 Task: Look for space in Winter Gardens, United States from 6th September, 2023 to 15th September, 2023 for 6 adults in price range Rs.8000 to Rs.12000. Place can be entire place or private room with 6 bedrooms having 6 beds and 6 bathrooms. Property type can be house, flat, guest house. Amenities needed are: wifi, TV, free parkinig on premises, gym, breakfast. Booking option can be shelf check-in. Required host language is English.
Action: Mouse moved to (526, 127)
Screenshot: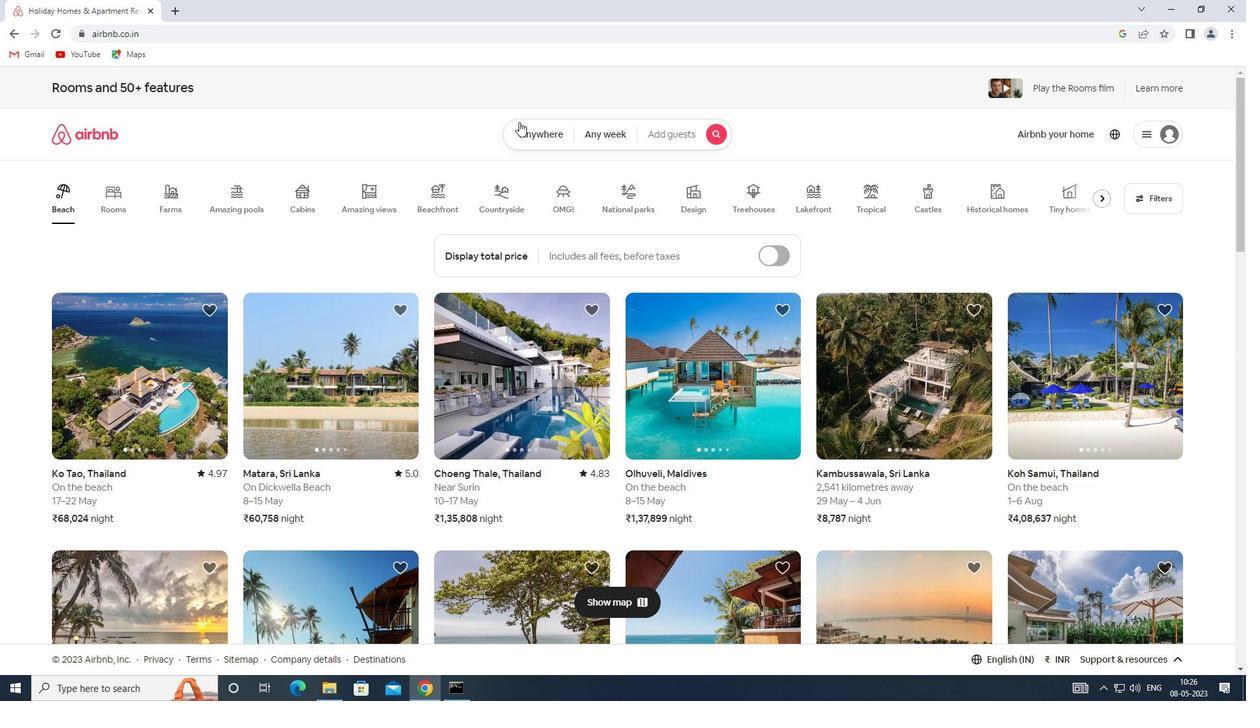 
Action: Mouse pressed left at (526, 127)
Screenshot: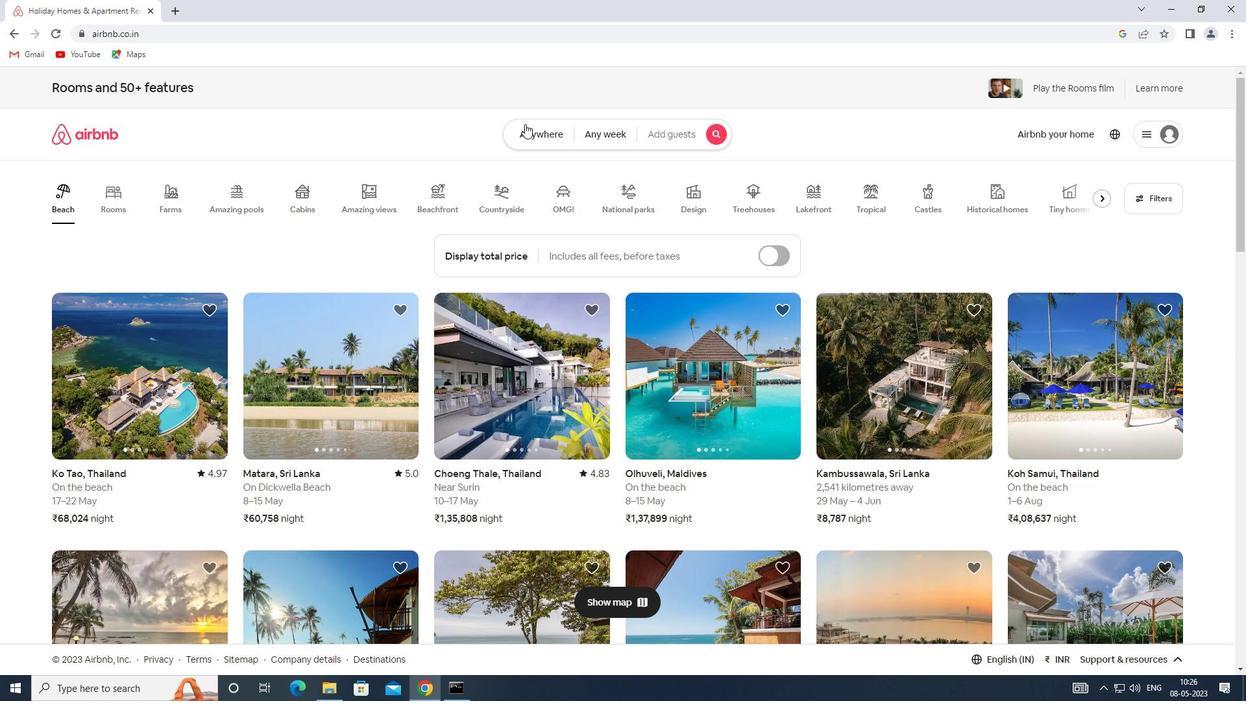 
Action: Mouse moved to (396, 187)
Screenshot: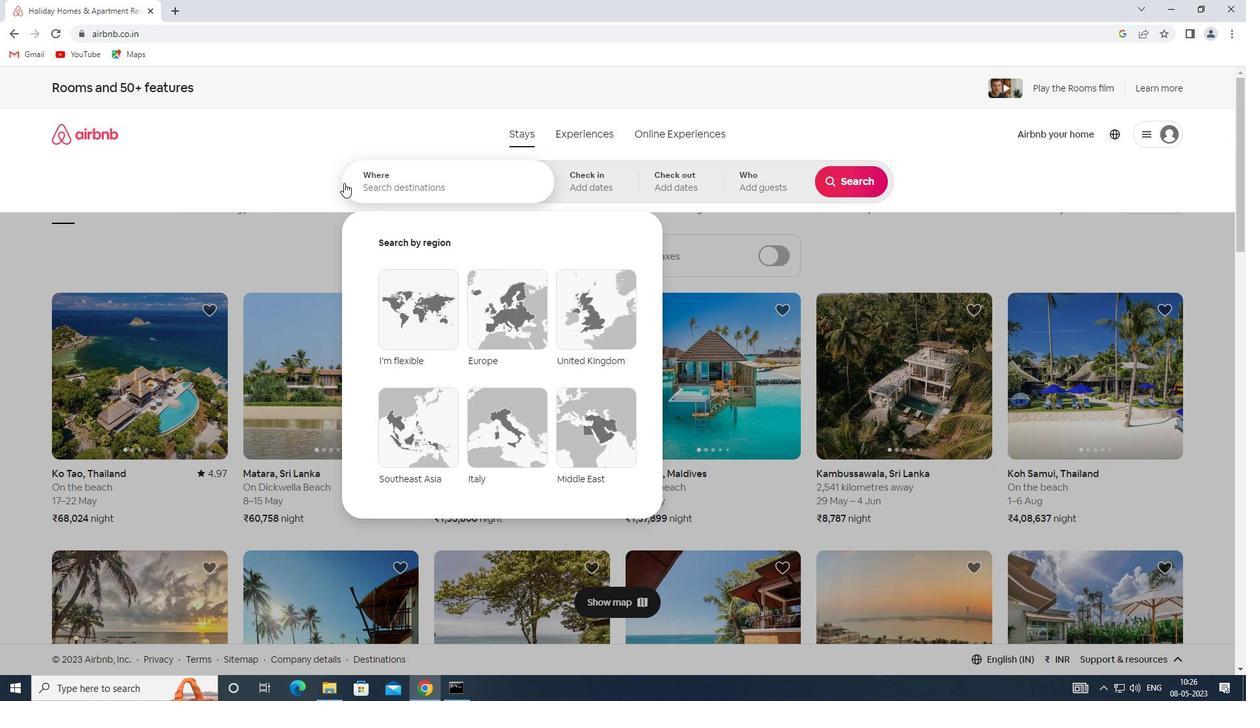 
Action: Mouse pressed left at (396, 187)
Screenshot: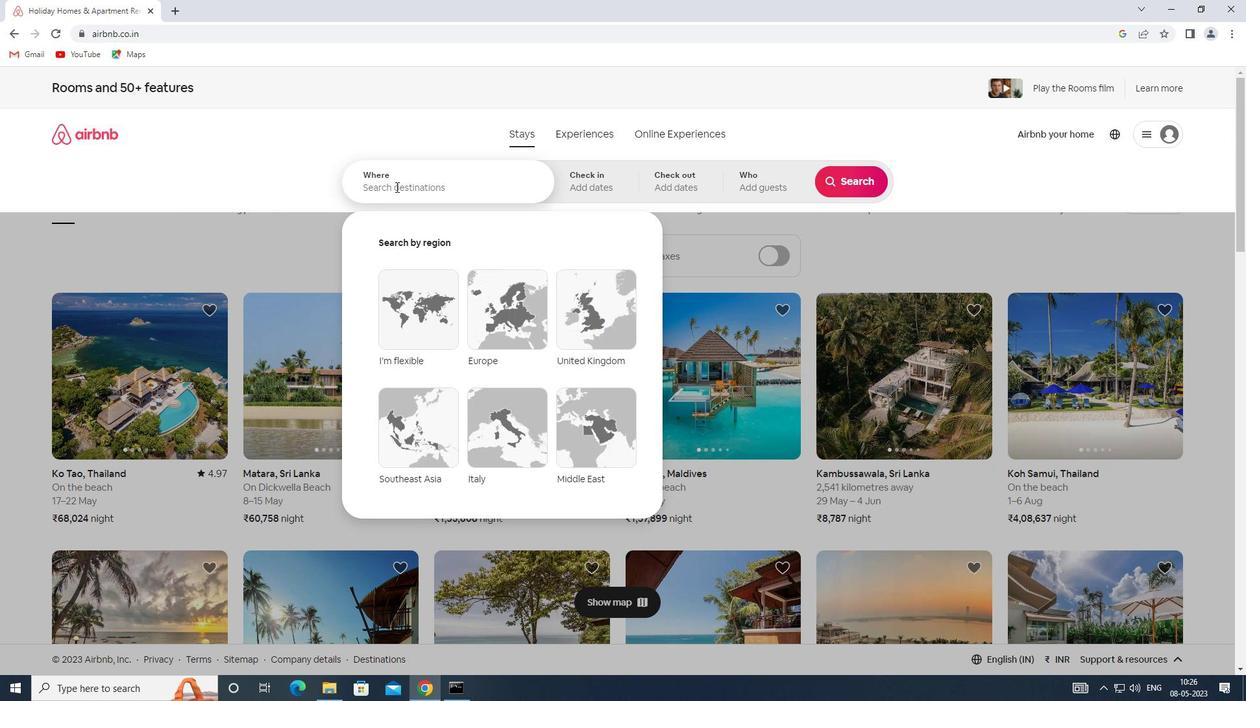
Action: Key pressed <Key.shift><Key.shift><Key.shift><Key.shift><Key.shift><Key.shift><Key.shift><Key.shift><Key.shift><Key.shift><Key.shift><Key.shift><Key.shift><Key.shift><Key.shift><Key.shift>SPACE<Key.space>IN<Key.space><Key.shift>WINTER<Key.space><Key.shift><Key.shift><Key.shift><Key.shift>GARDENS,<Key.shift>UNITED<Key.space><Key.shift>STATES
Screenshot: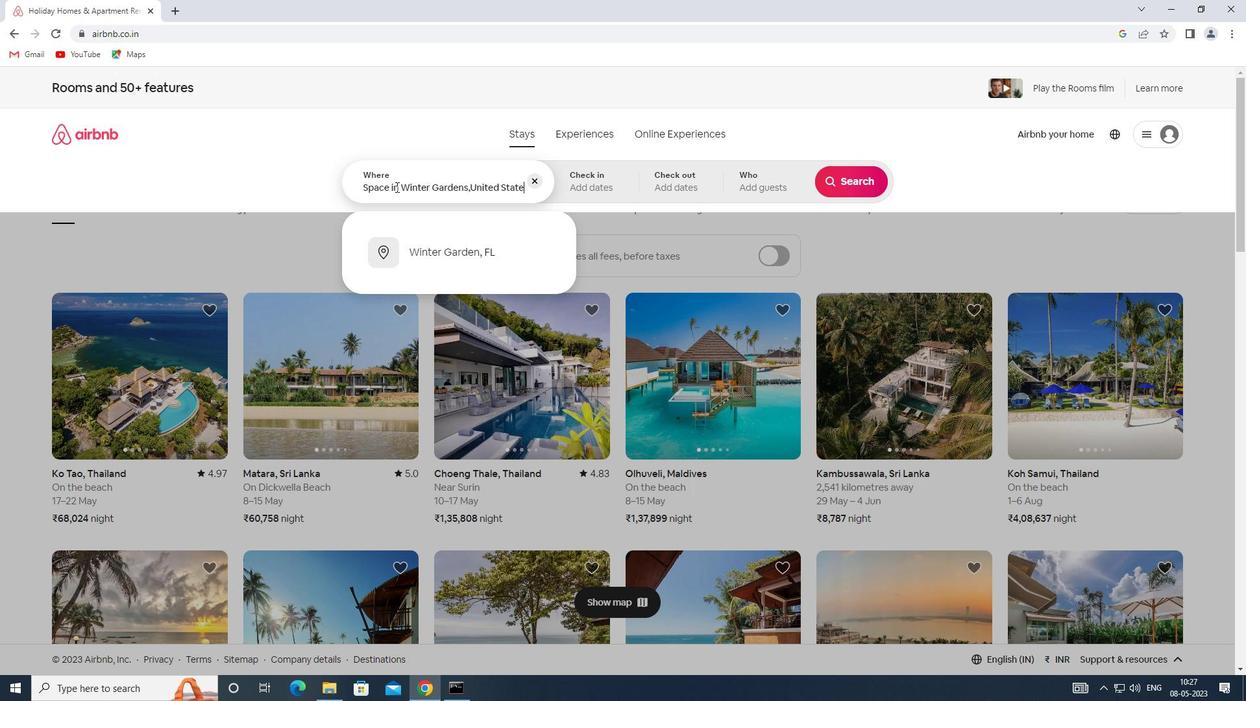 
Action: Mouse moved to (579, 186)
Screenshot: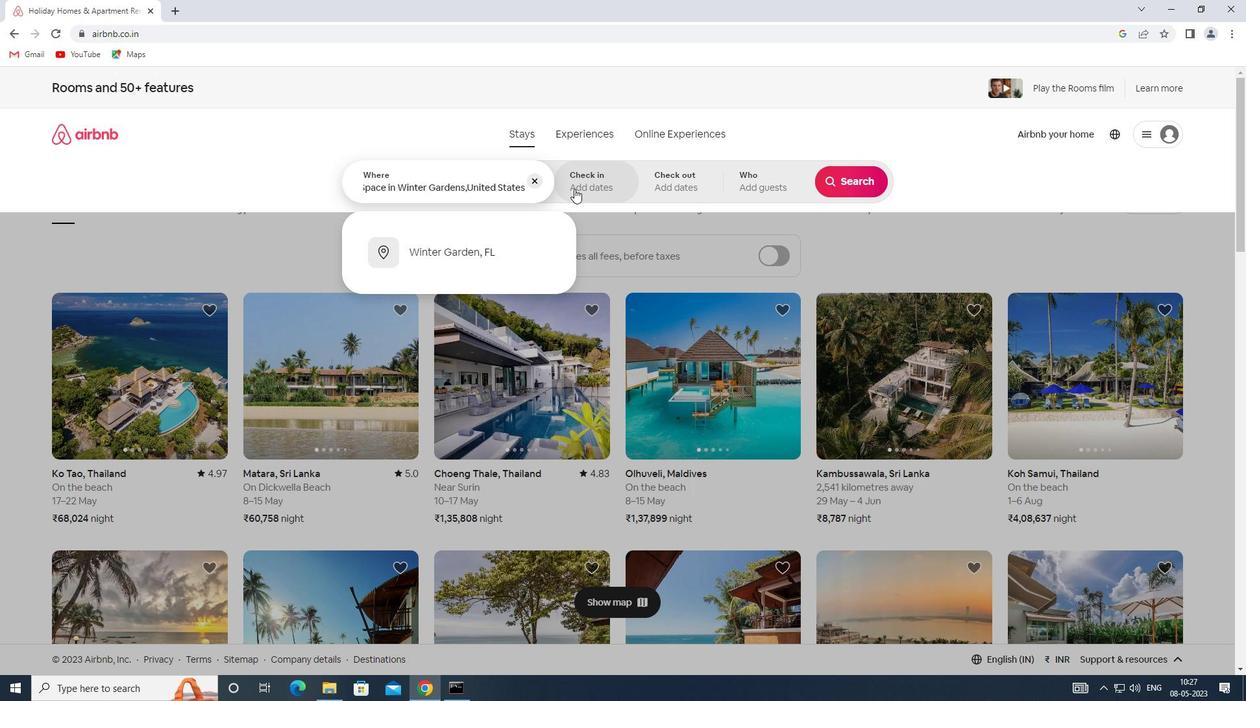 
Action: Mouse pressed left at (579, 186)
Screenshot: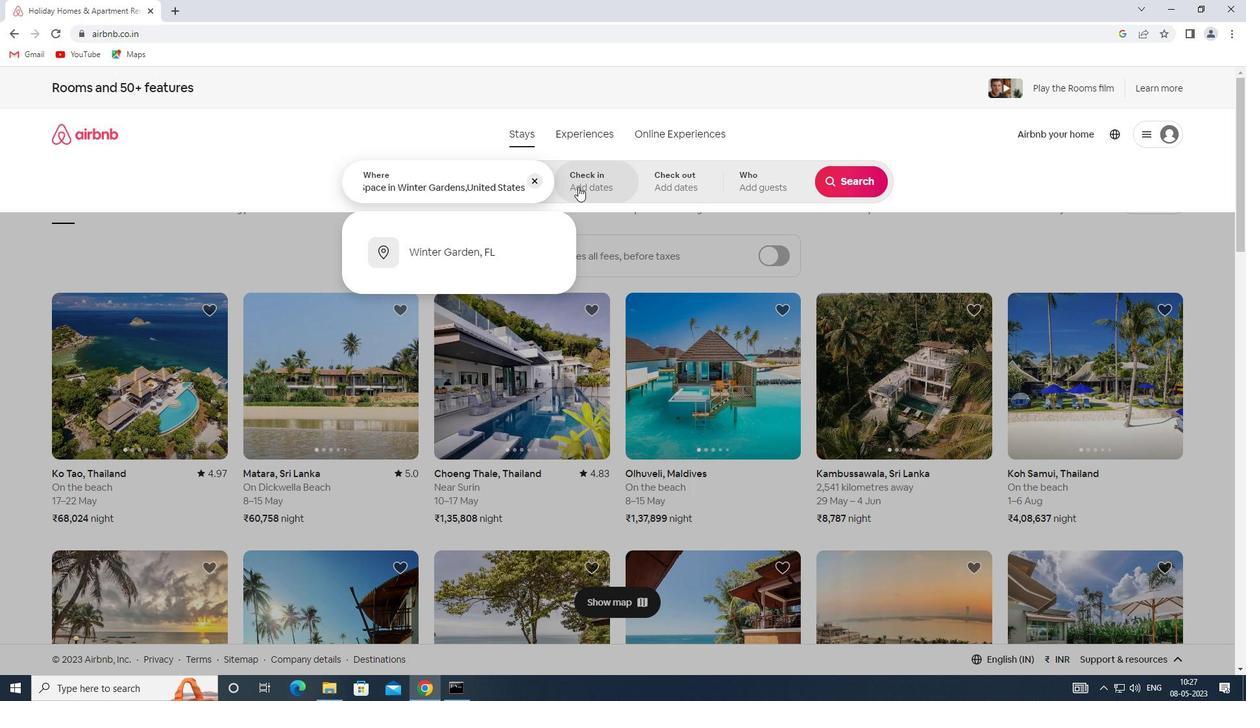 
Action: Mouse moved to (846, 289)
Screenshot: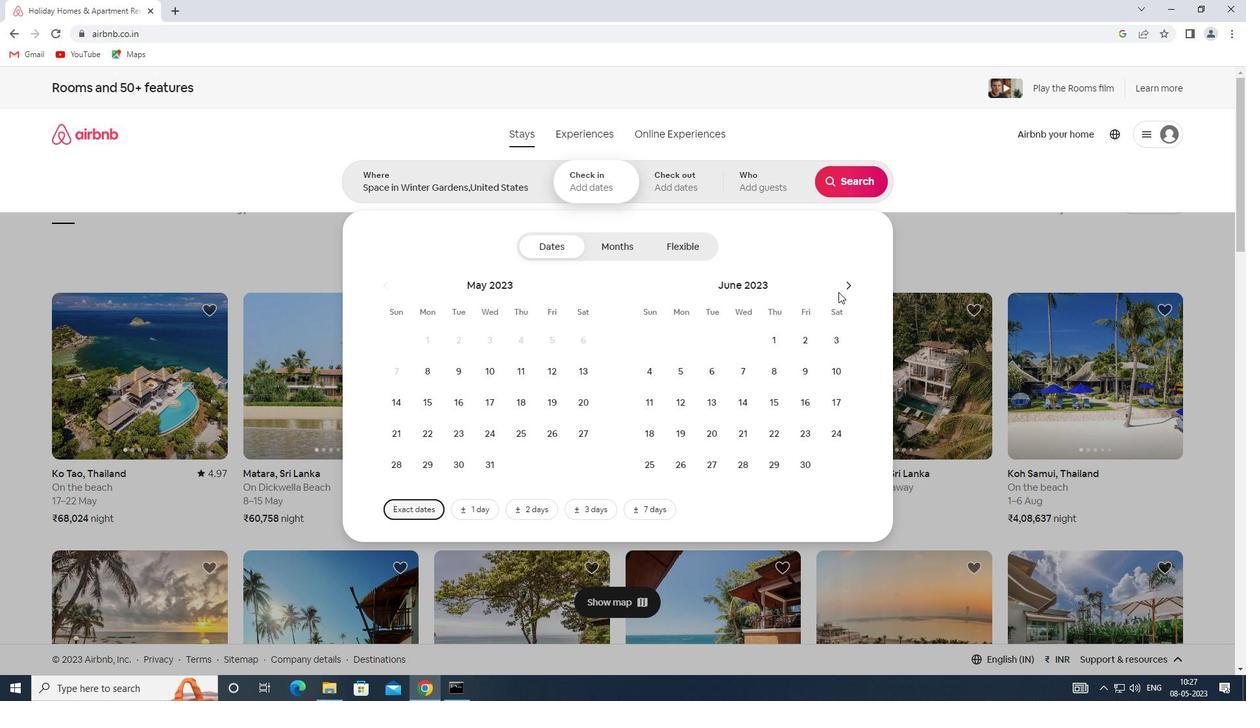 
Action: Mouse pressed left at (846, 289)
Screenshot: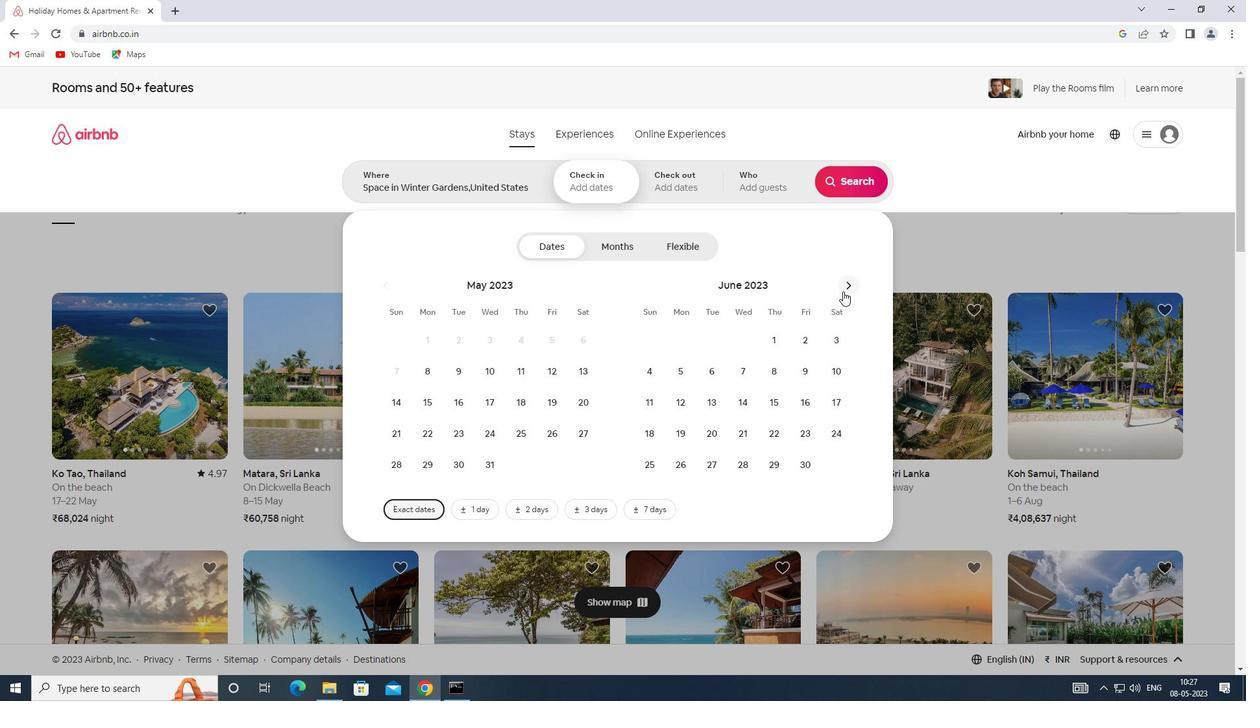 
Action: Mouse moved to (851, 287)
Screenshot: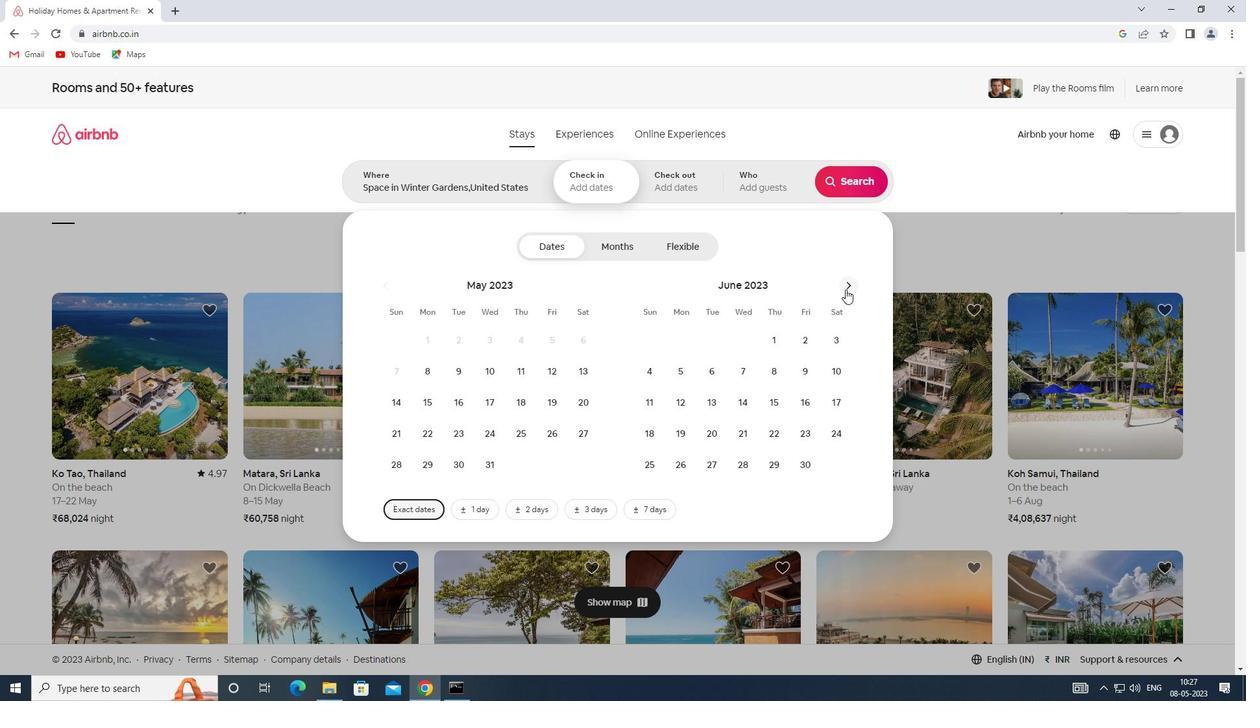 
Action: Mouse pressed left at (851, 287)
Screenshot: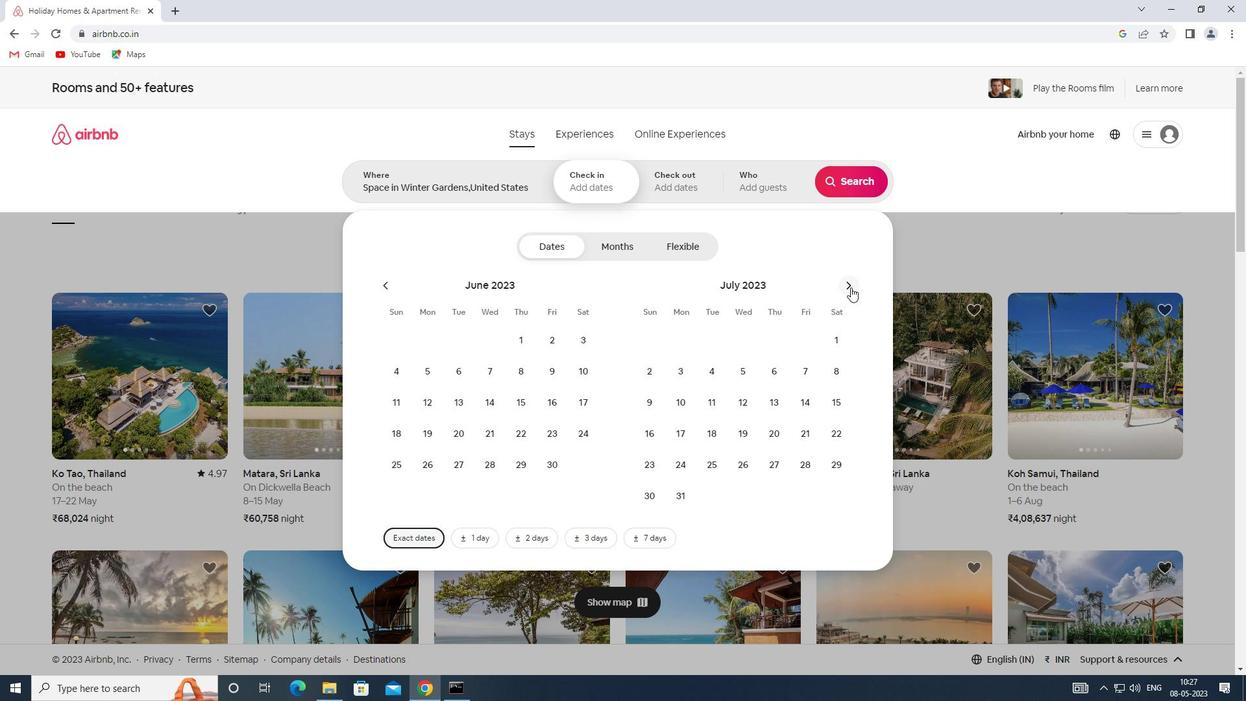 
Action: Mouse moved to (852, 287)
Screenshot: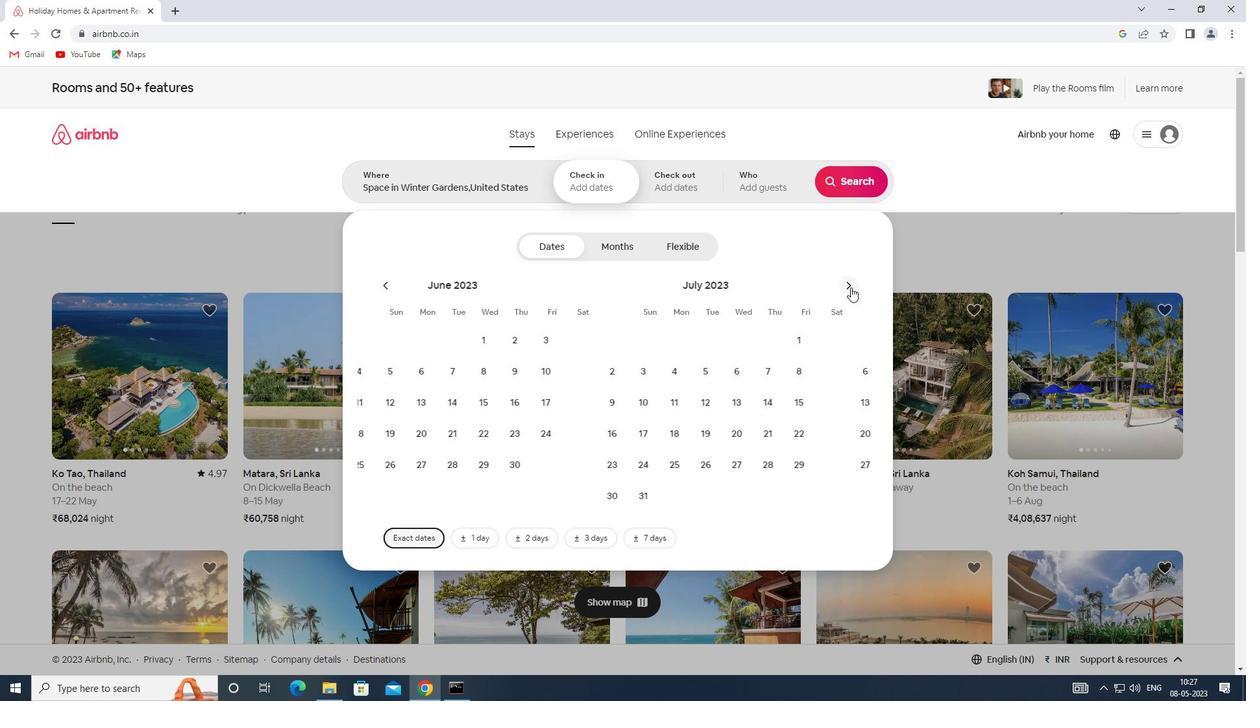 
Action: Mouse pressed left at (852, 287)
Screenshot: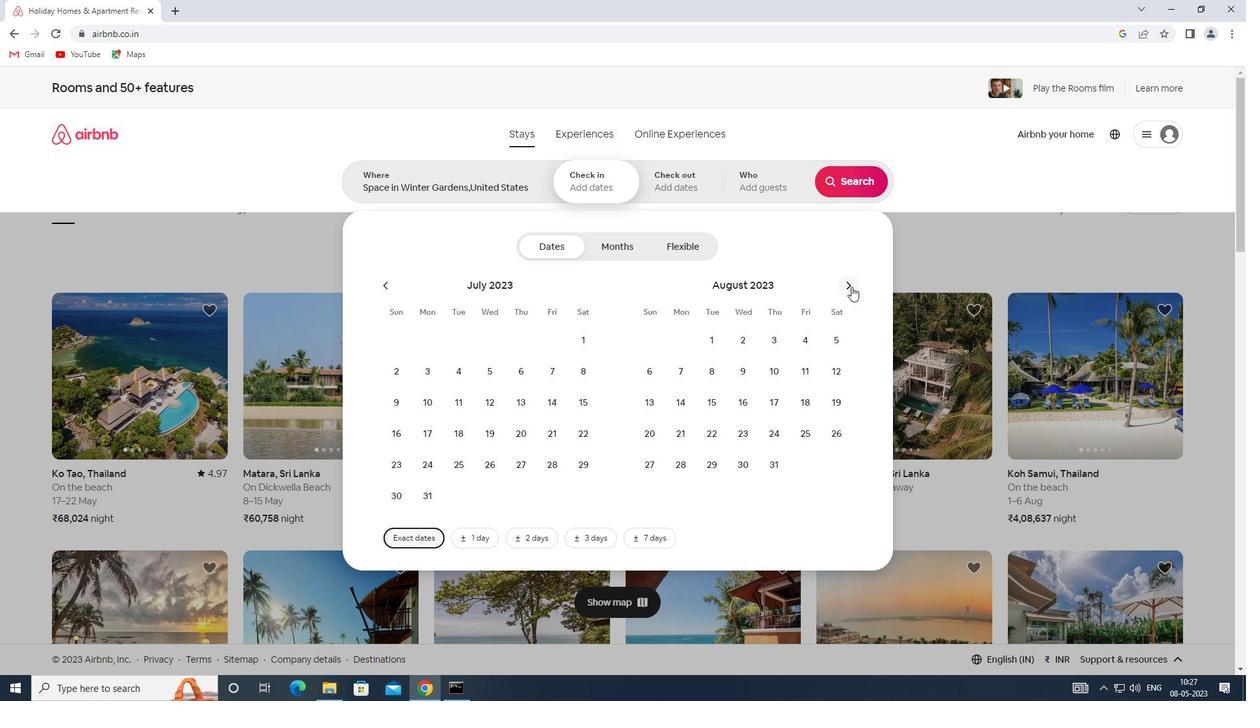
Action: Mouse moved to (746, 377)
Screenshot: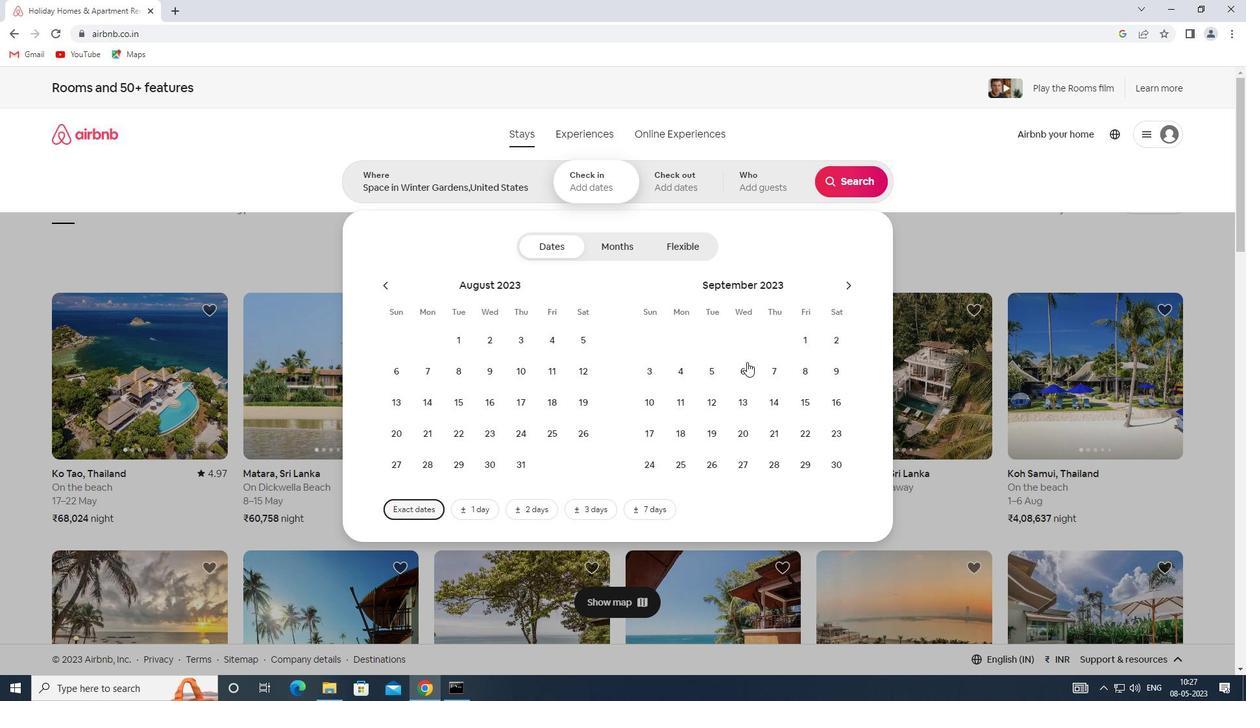 
Action: Mouse pressed left at (746, 377)
Screenshot: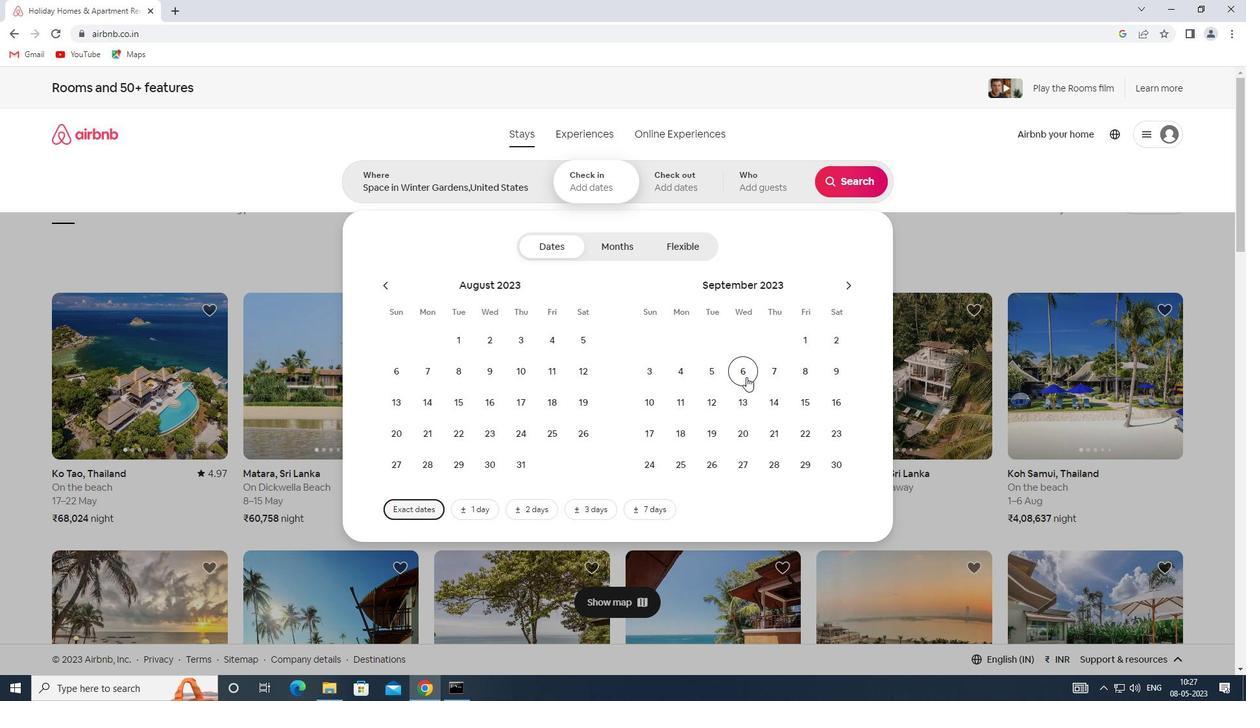 
Action: Mouse moved to (796, 398)
Screenshot: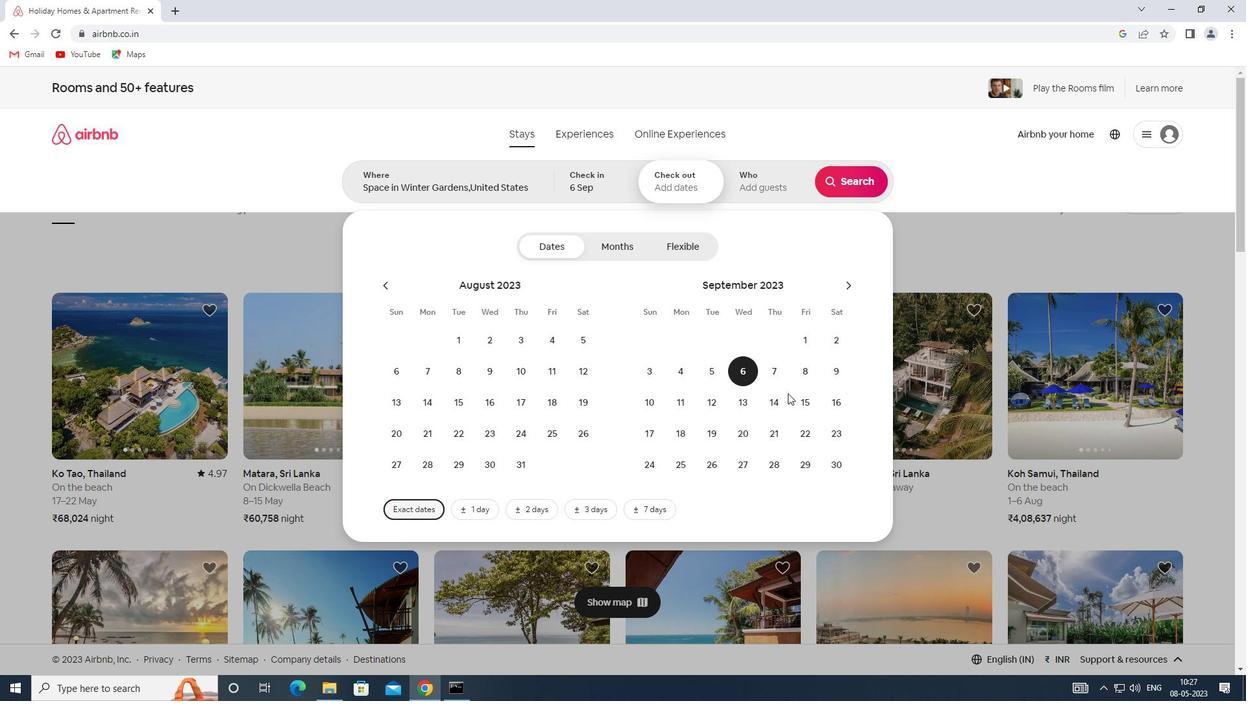 
Action: Mouse pressed left at (796, 398)
Screenshot: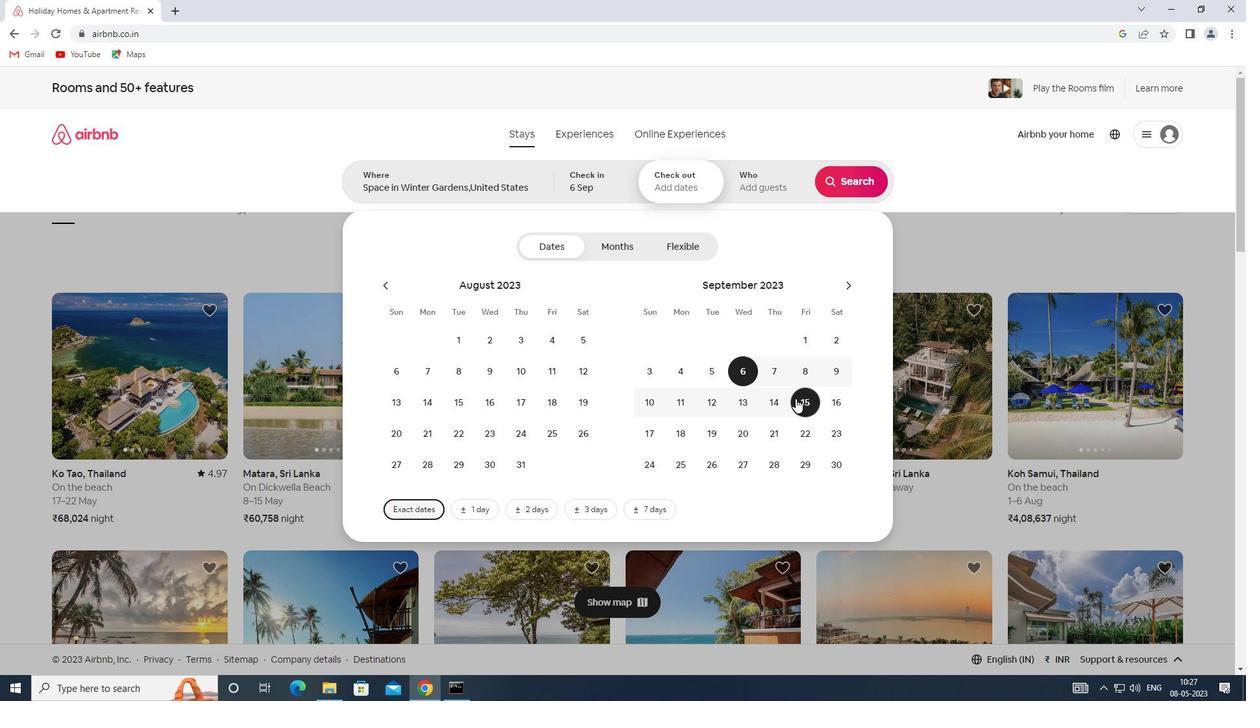
Action: Mouse moved to (753, 172)
Screenshot: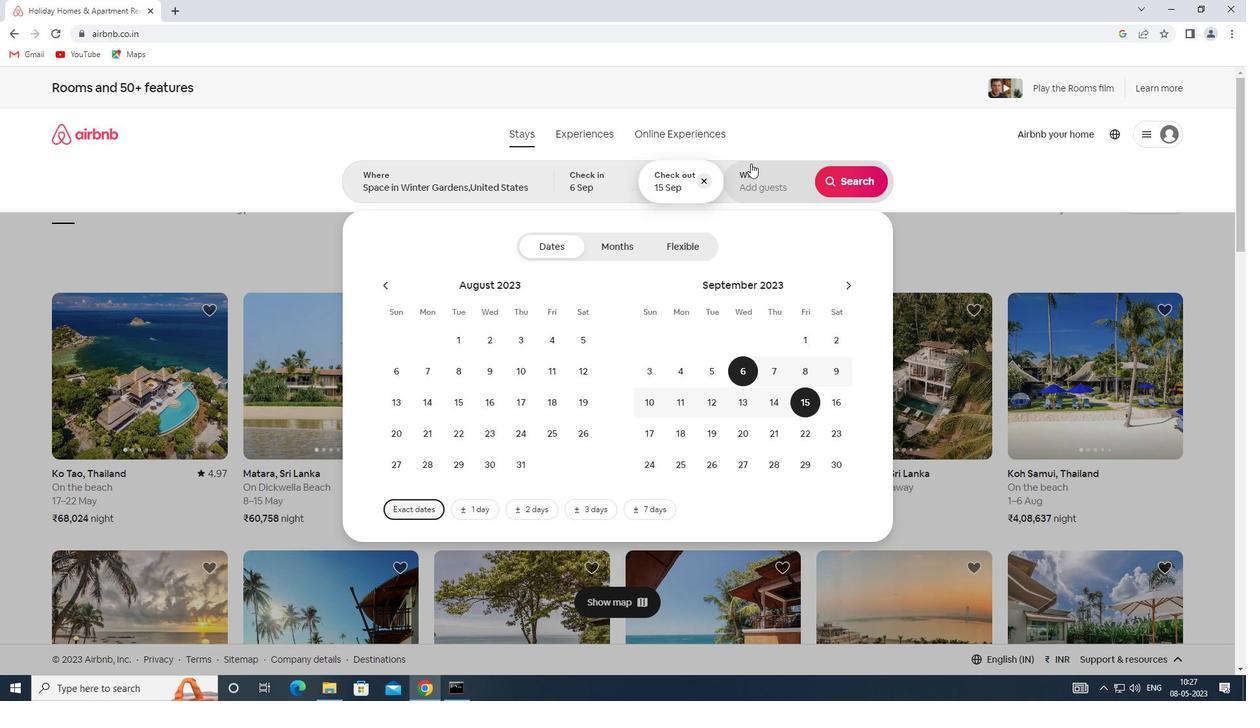 
Action: Mouse pressed left at (753, 172)
Screenshot: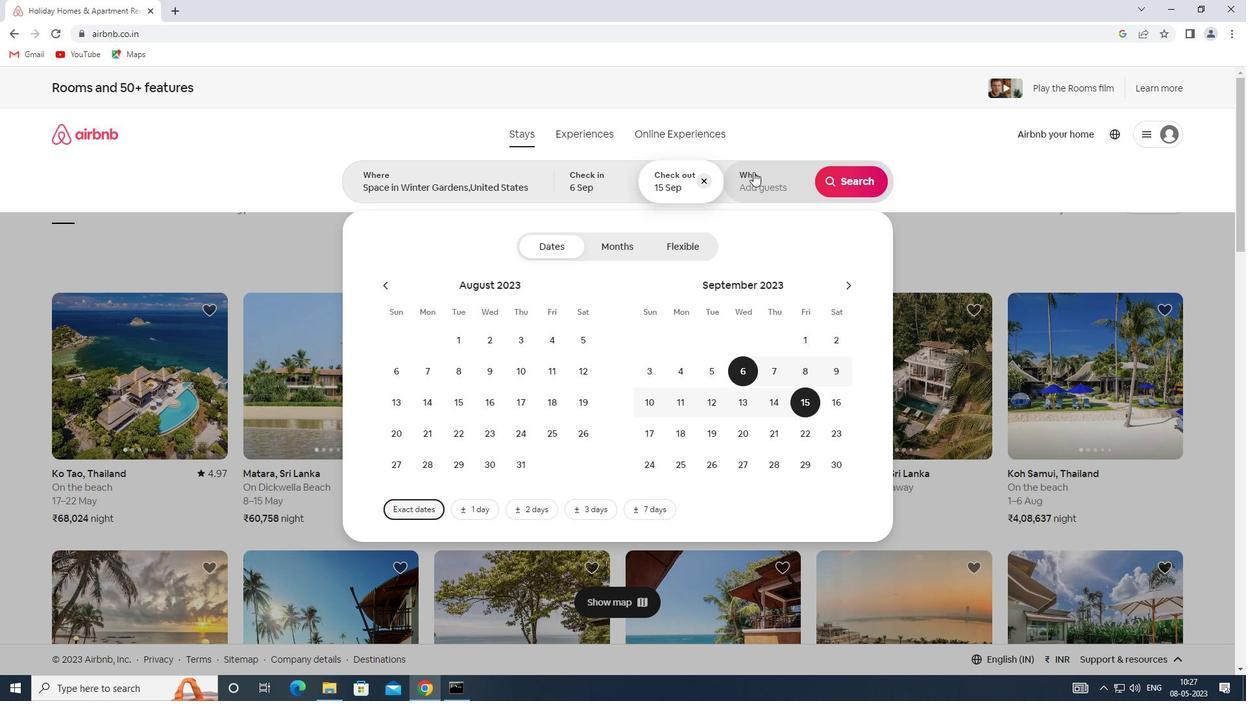 
Action: Mouse moved to (848, 246)
Screenshot: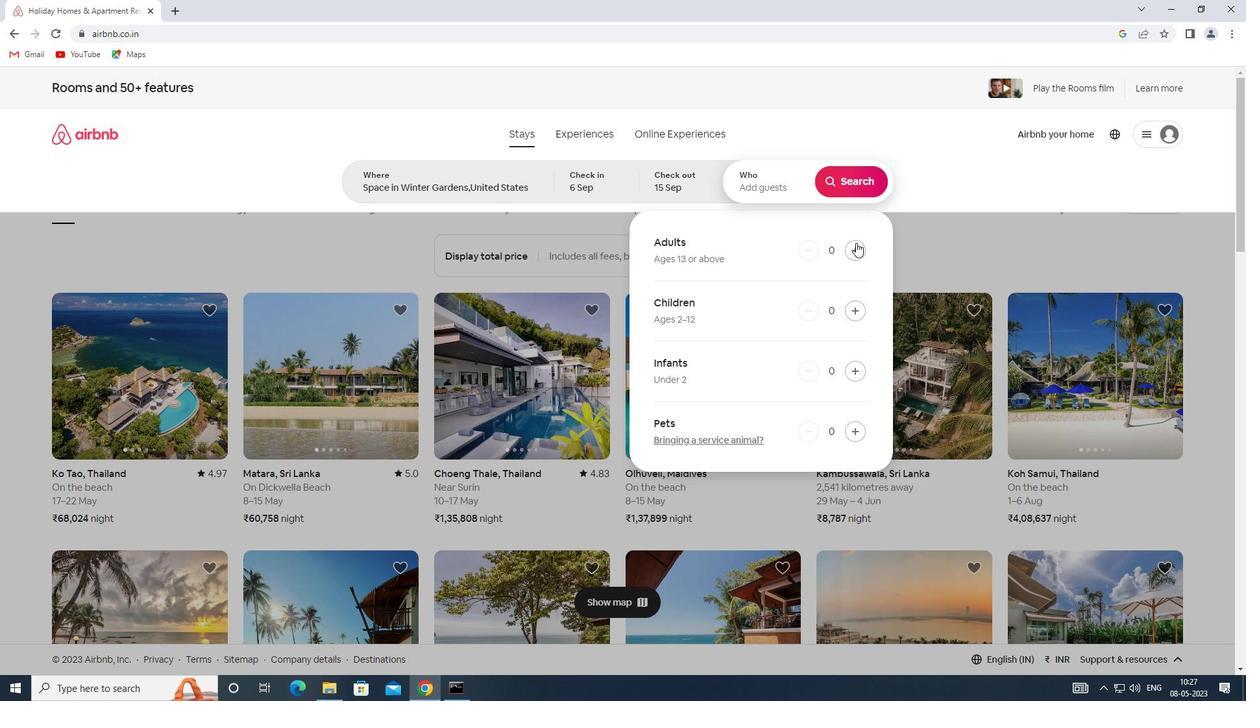 
Action: Mouse pressed left at (848, 246)
Screenshot: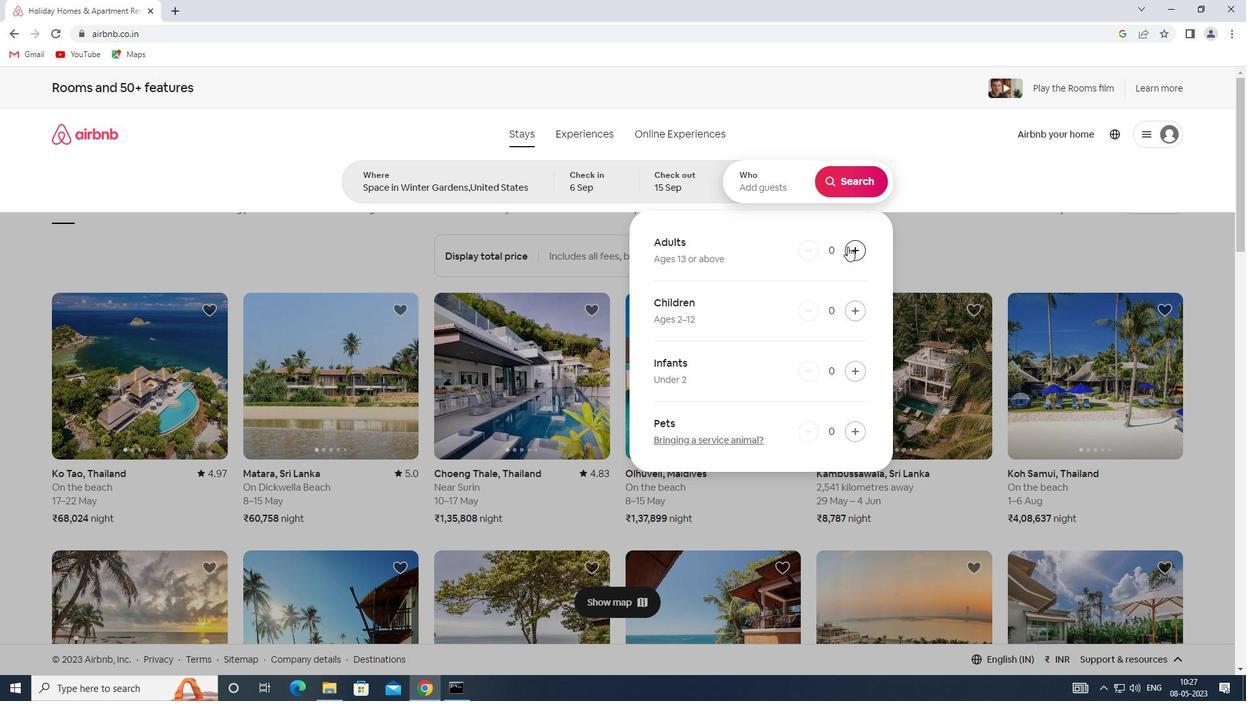 
Action: Mouse pressed left at (848, 246)
Screenshot: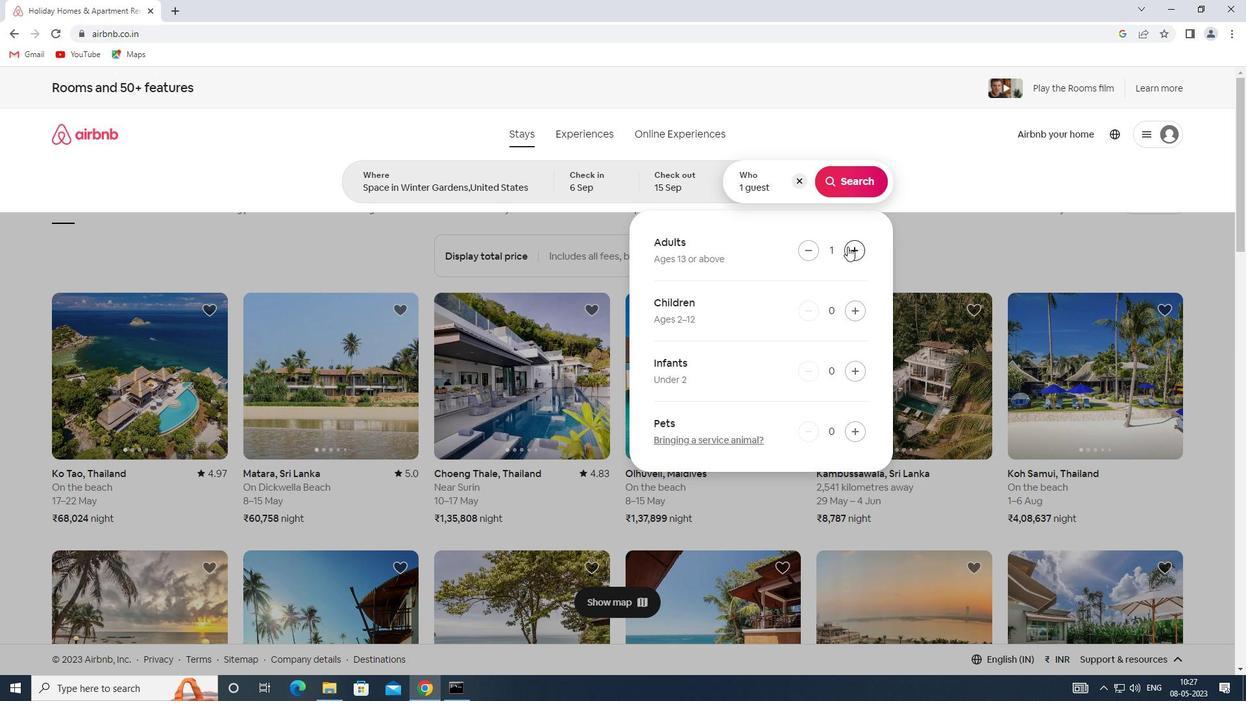 
Action: Mouse pressed left at (848, 246)
Screenshot: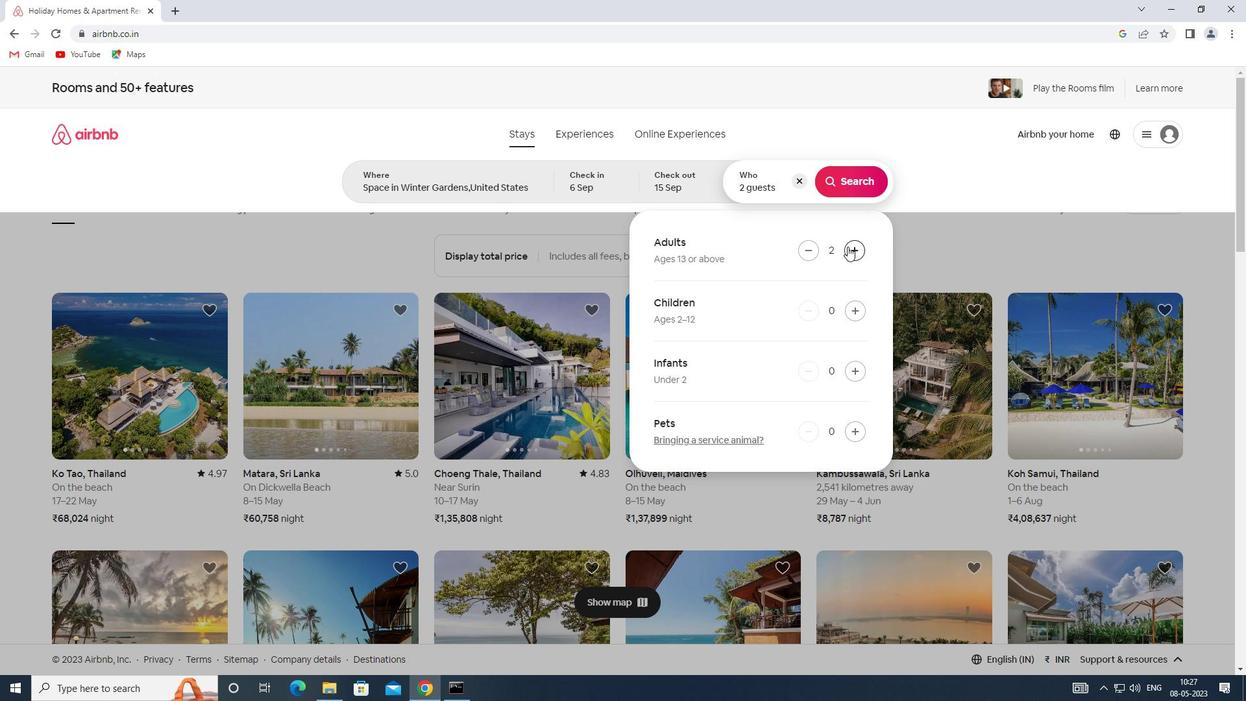 
Action: Mouse pressed left at (848, 246)
Screenshot: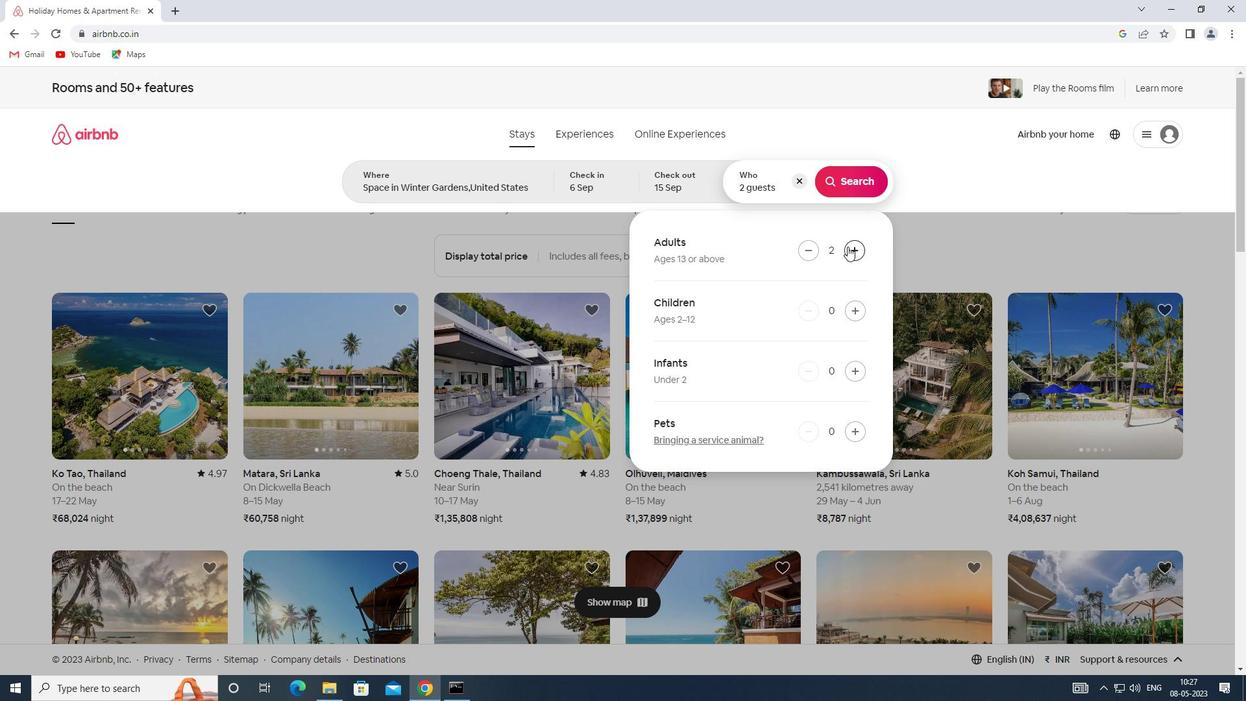 
Action: Mouse pressed left at (848, 246)
Screenshot: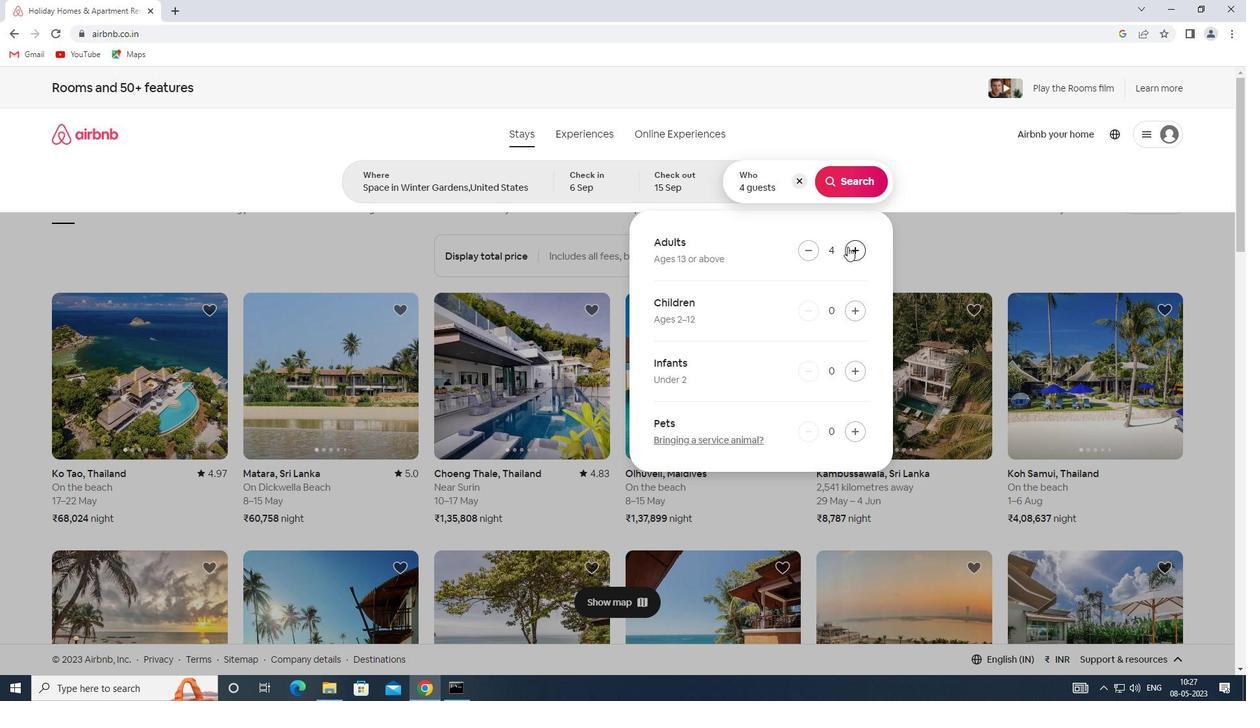
Action: Mouse pressed left at (848, 246)
Screenshot: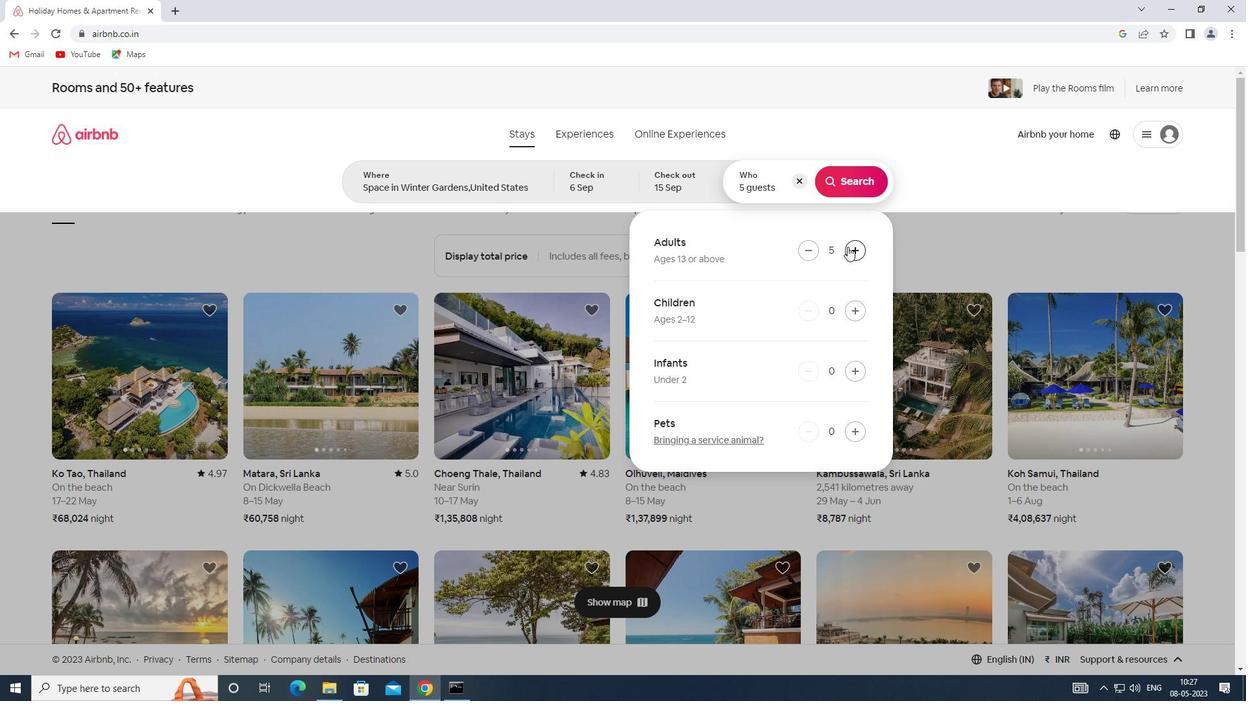 
Action: Mouse pressed left at (848, 246)
Screenshot: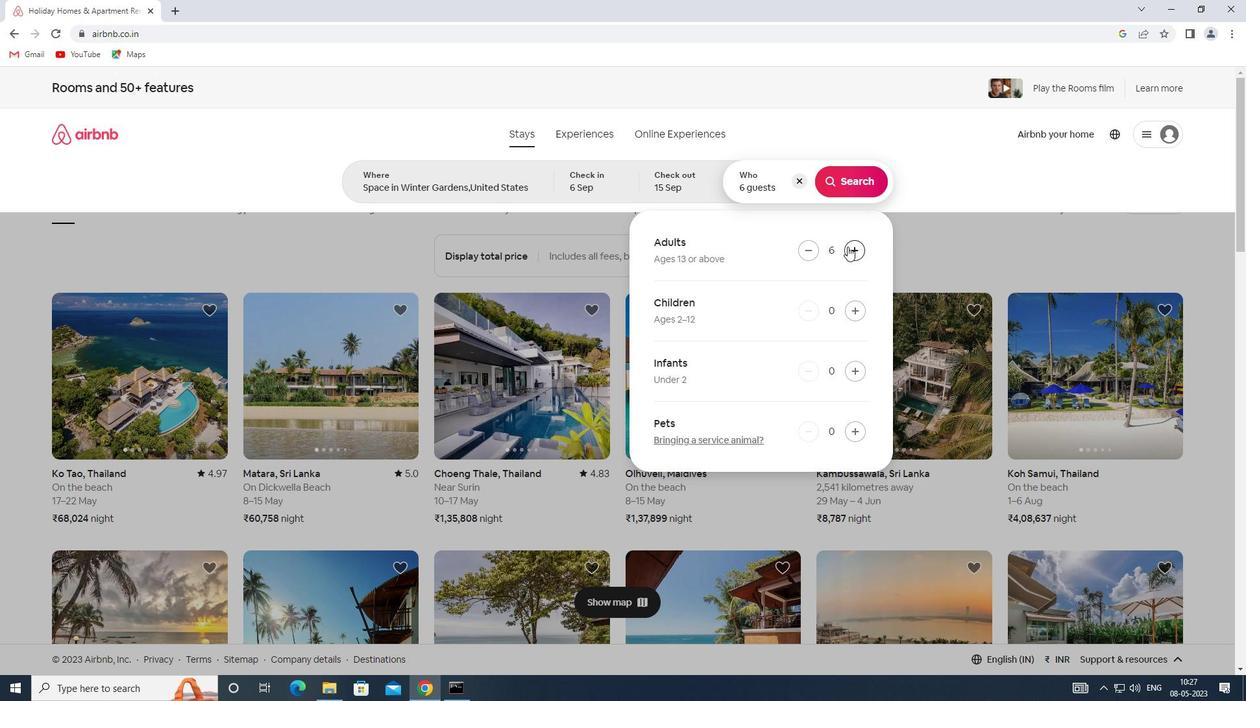 
Action: Mouse moved to (802, 255)
Screenshot: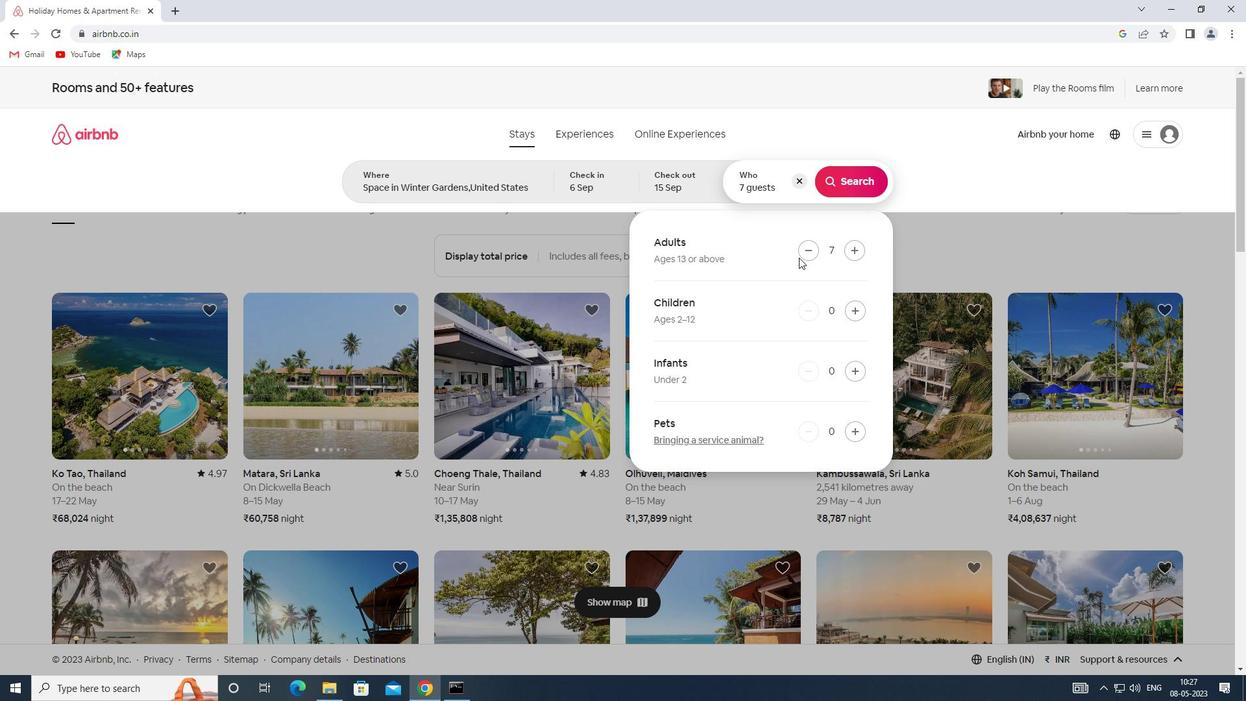 
Action: Mouse pressed left at (802, 255)
Screenshot: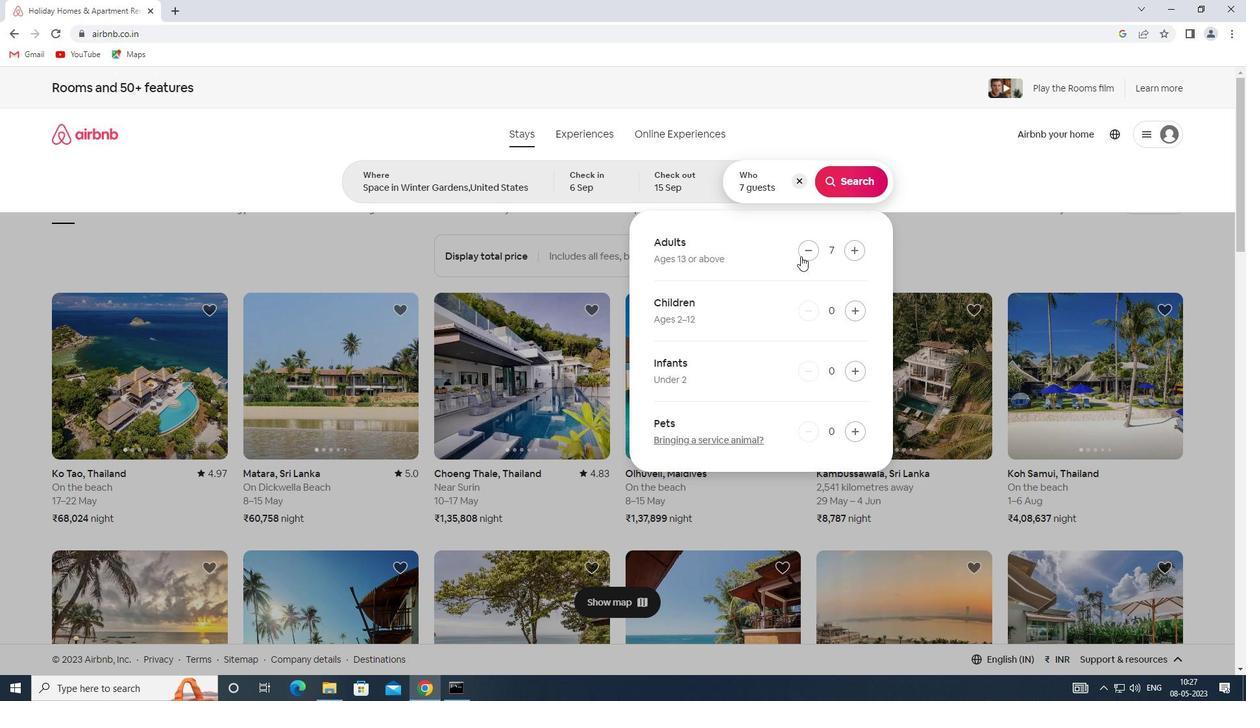 
Action: Mouse moved to (877, 187)
Screenshot: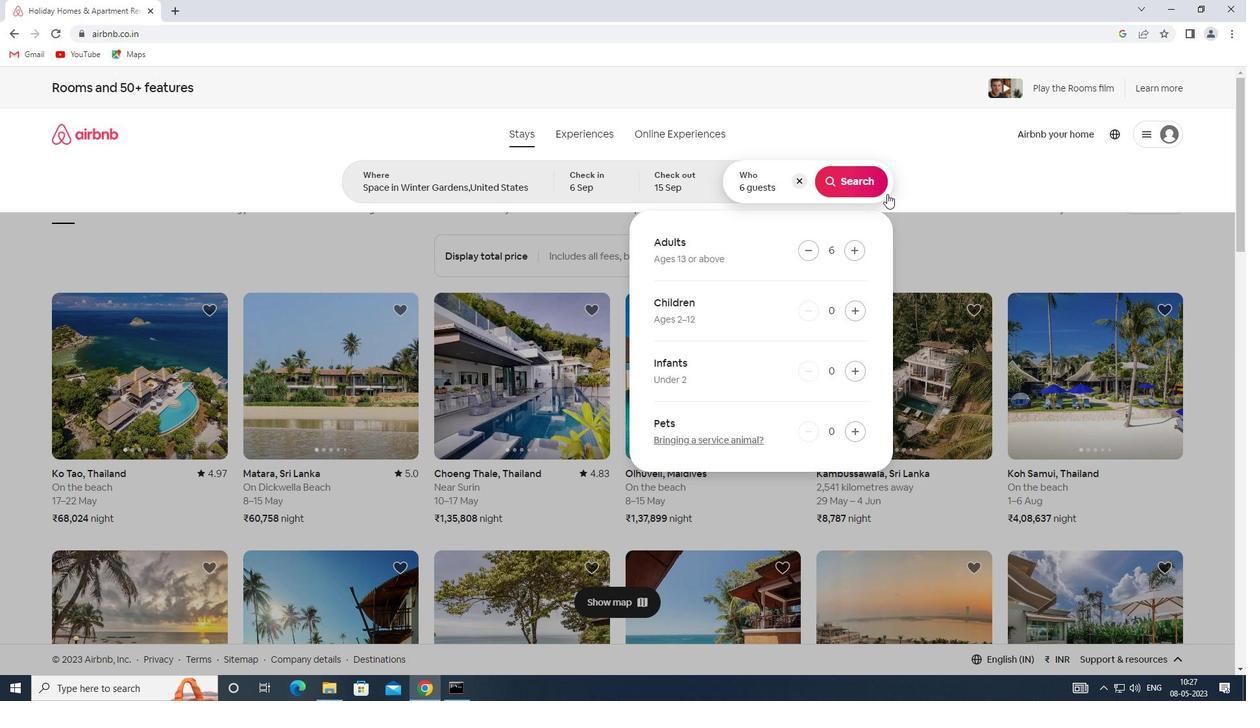 
Action: Mouse pressed left at (877, 187)
Screenshot: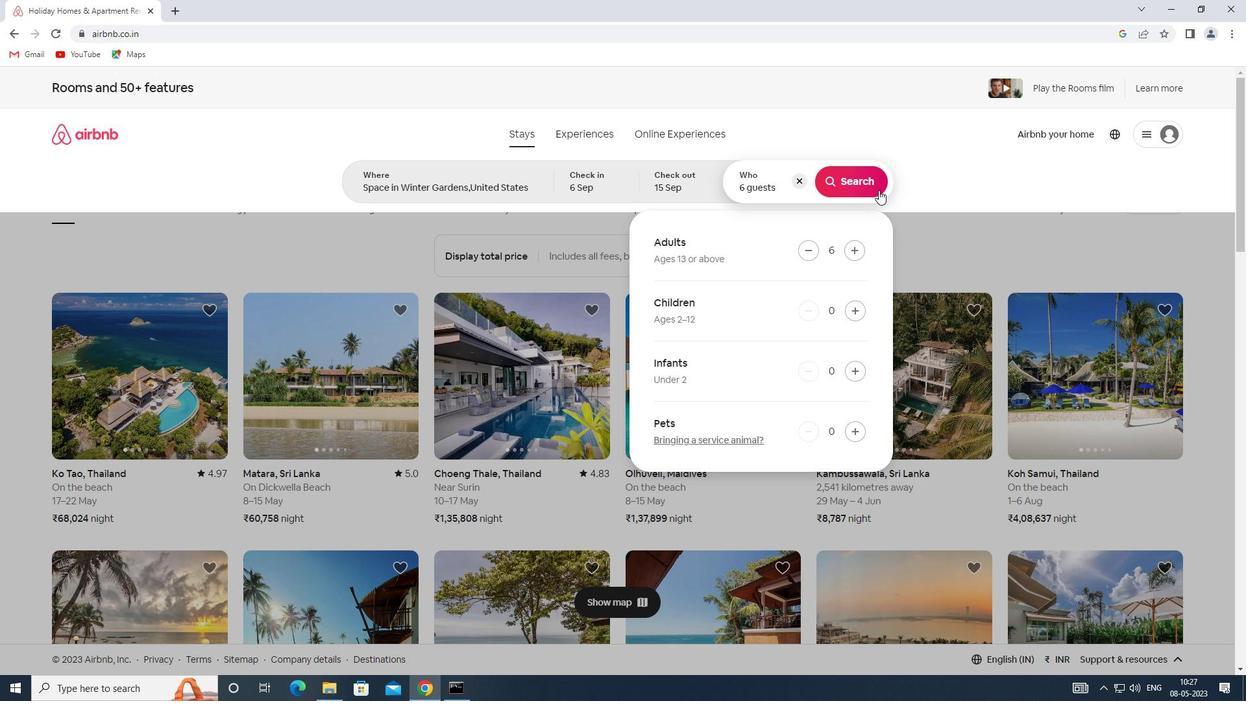 
Action: Mouse moved to (1186, 146)
Screenshot: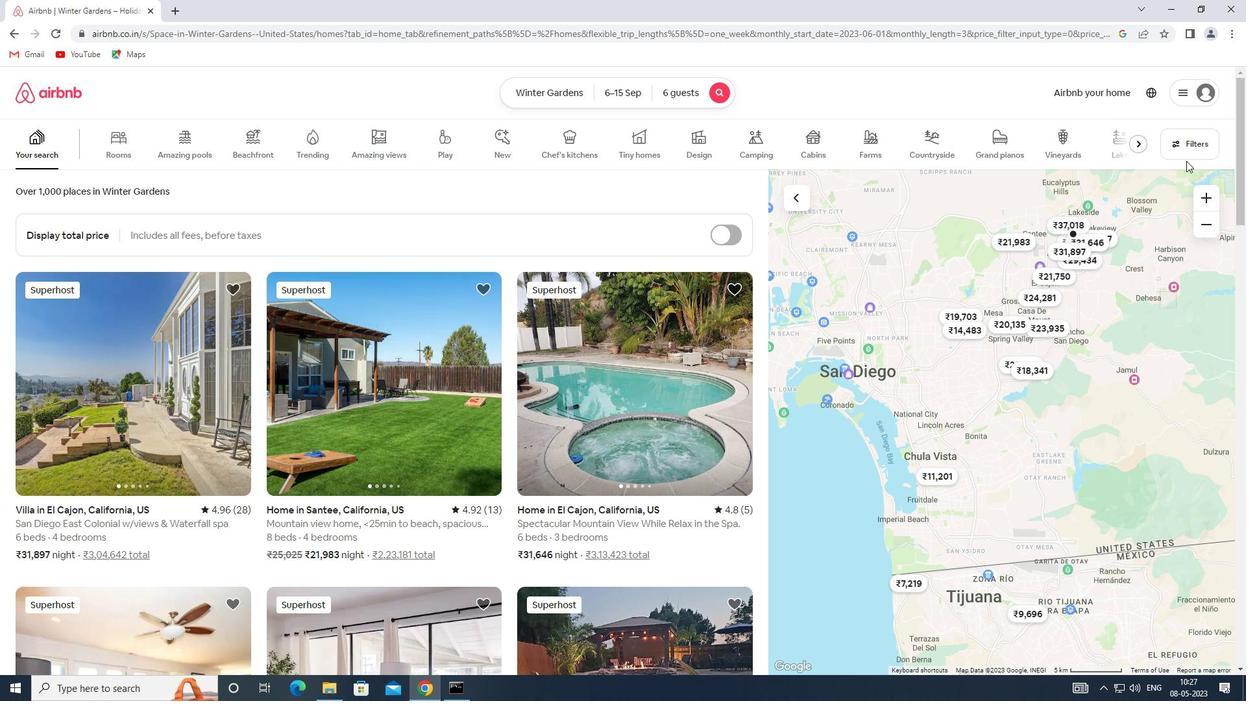 
Action: Mouse pressed left at (1186, 146)
Screenshot: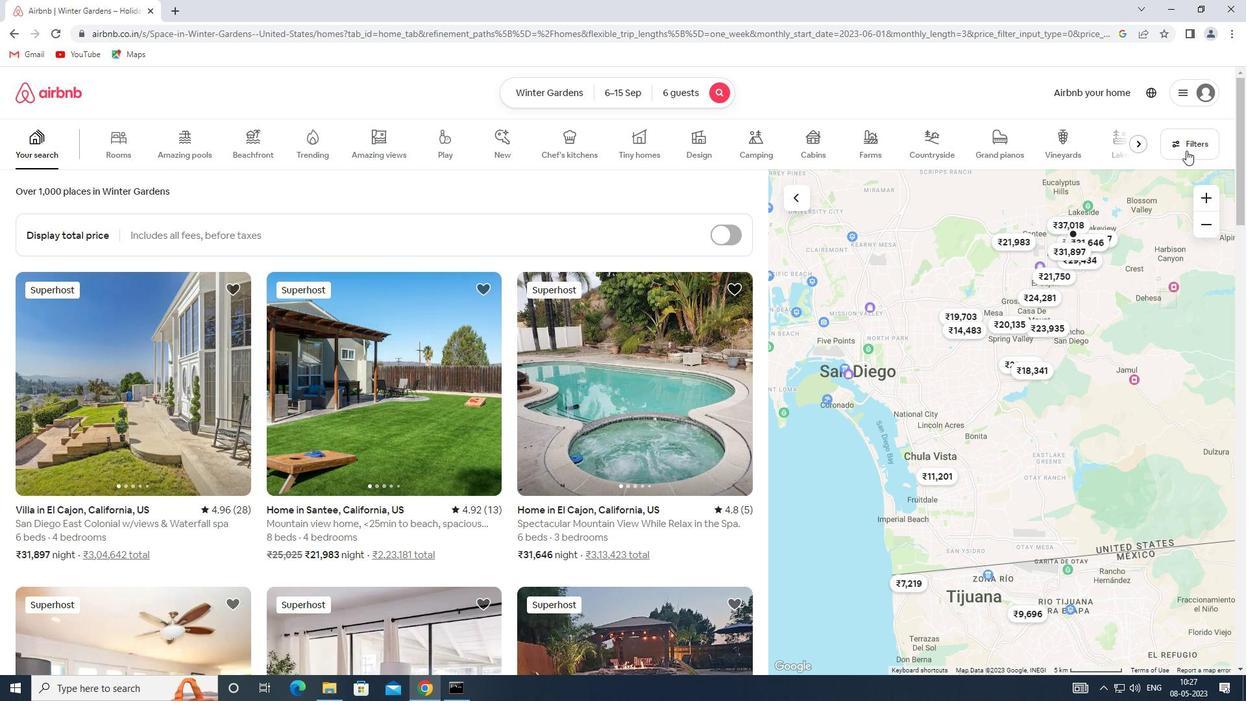 
Action: Mouse moved to (452, 464)
Screenshot: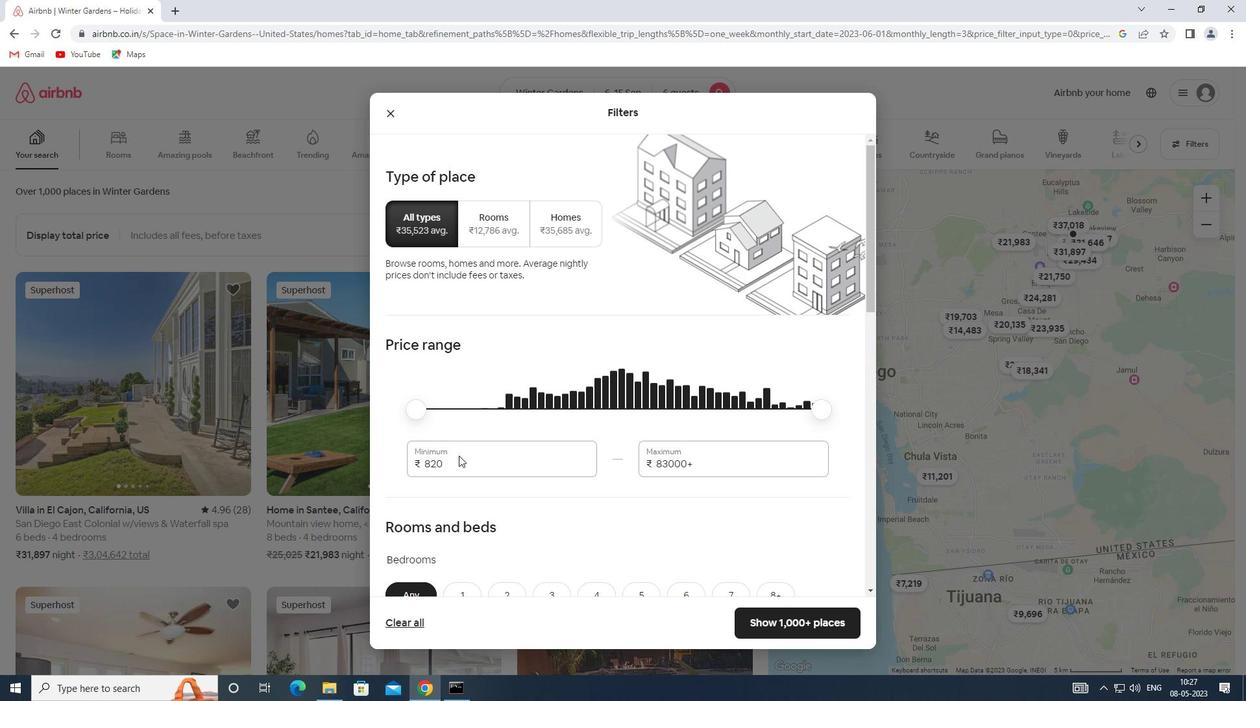 
Action: Mouse pressed left at (452, 464)
Screenshot: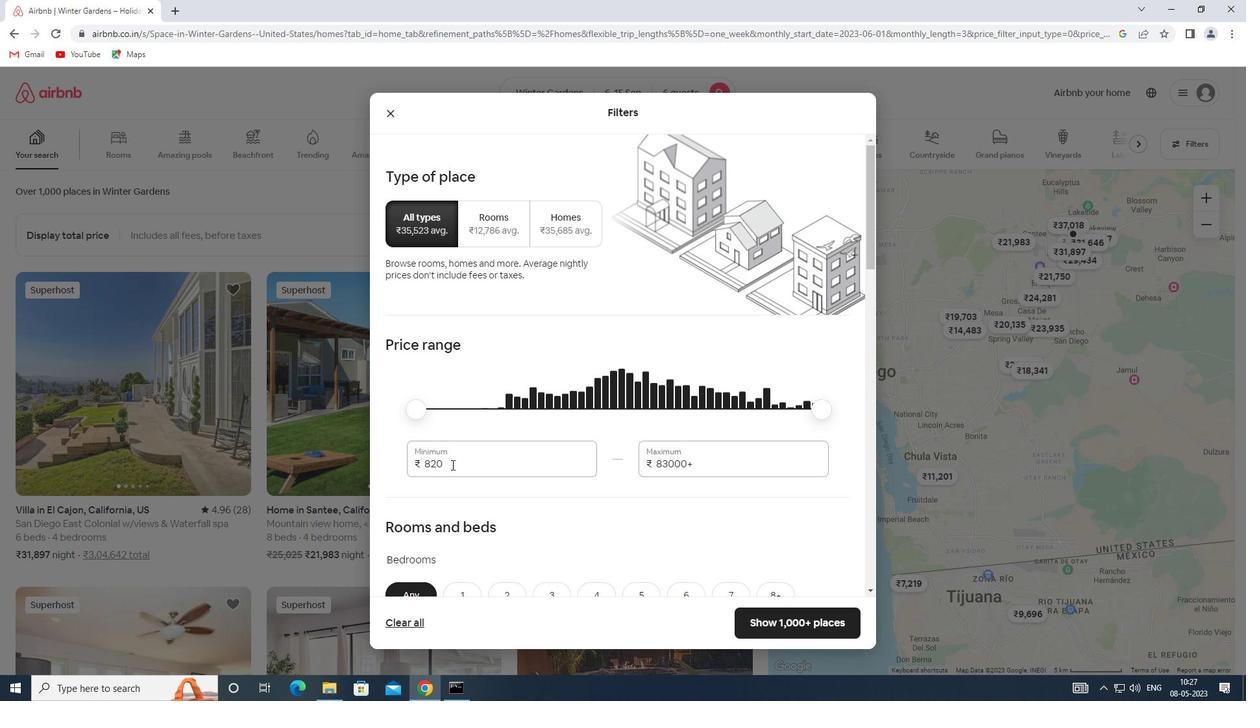 
Action: Mouse moved to (385, 466)
Screenshot: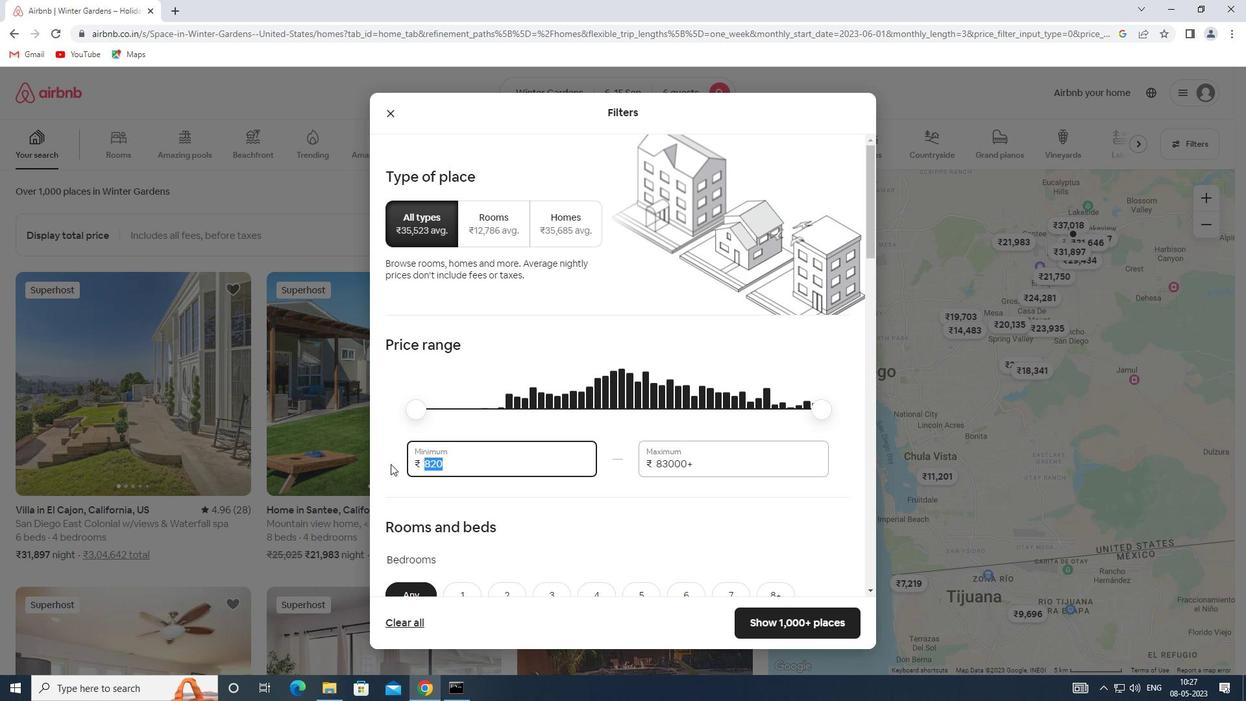 
Action: Key pressed 8000
Screenshot: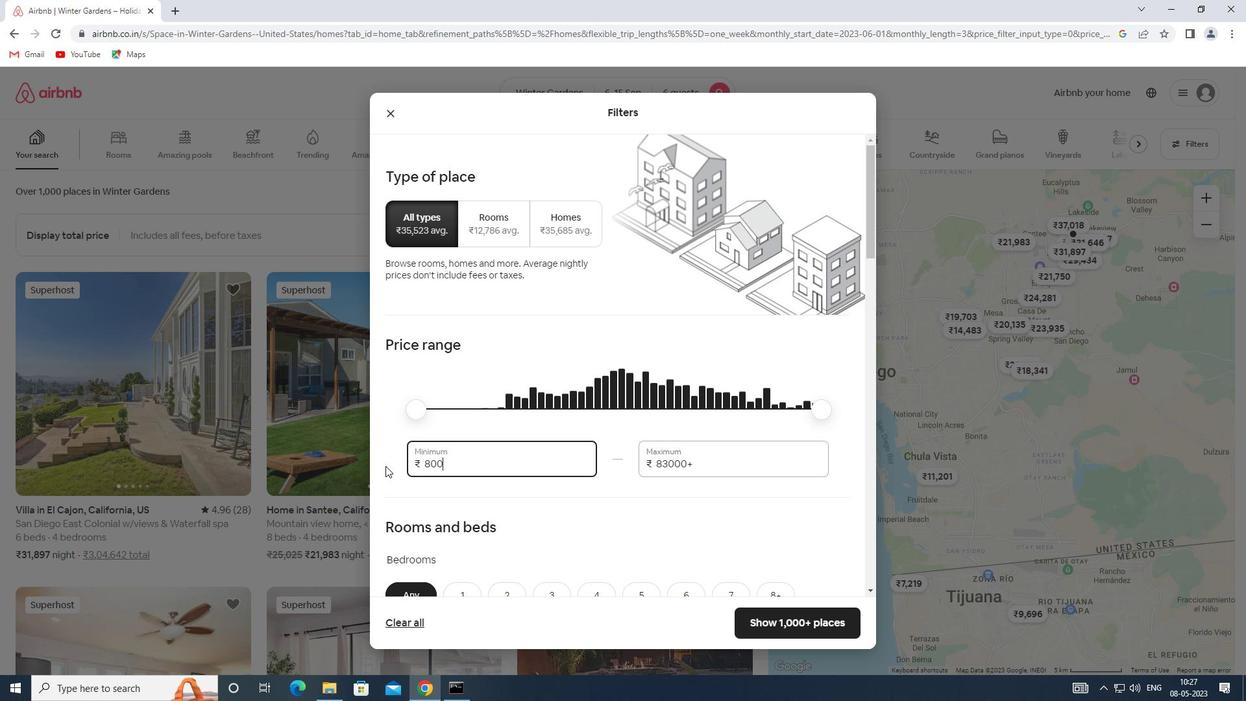 
Action: Mouse moved to (695, 464)
Screenshot: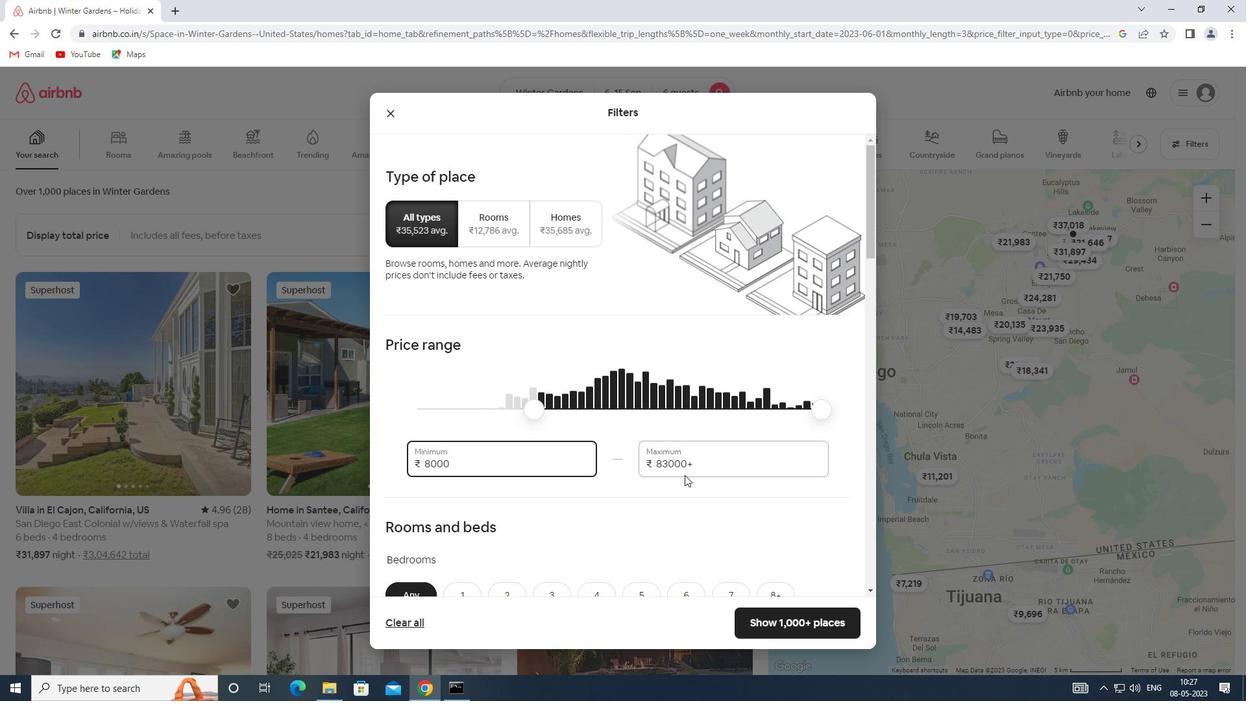 
Action: Mouse pressed left at (695, 464)
Screenshot: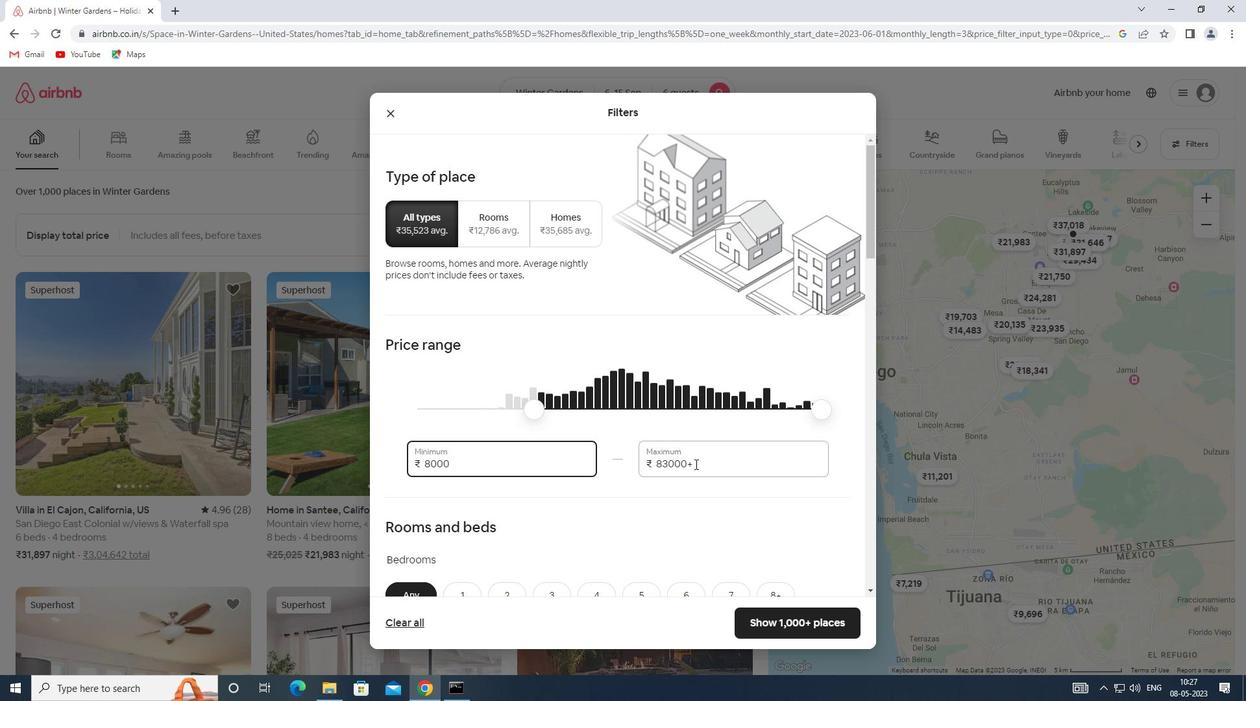 
Action: Mouse moved to (635, 463)
Screenshot: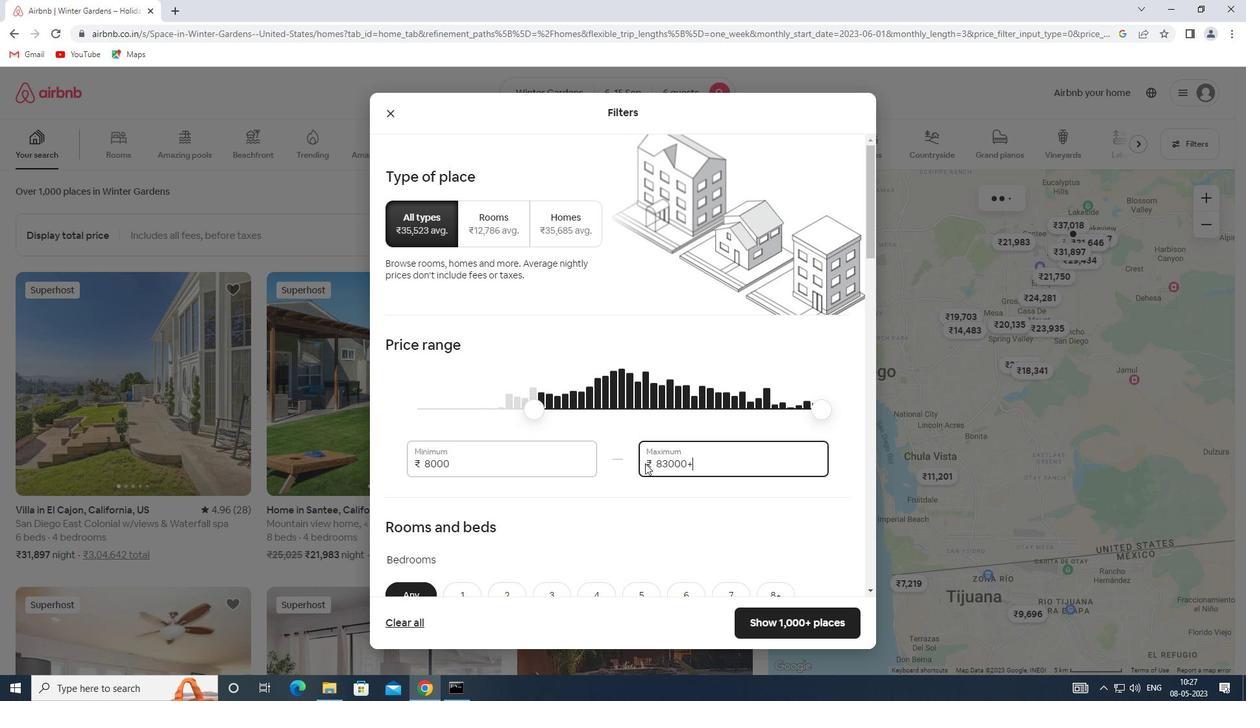 
Action: Key pressed 12000
Screenshot: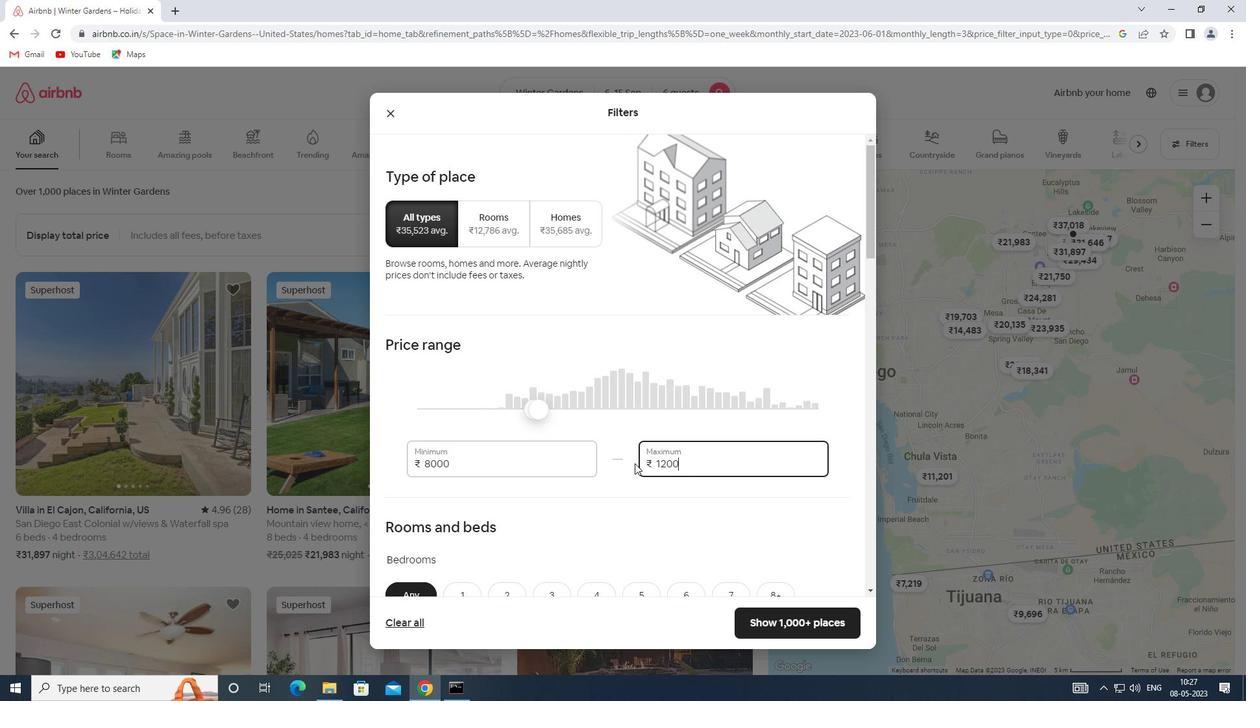 
Action: Mouse scrolled (635, 463) with delta (0, 0)
Screenshot: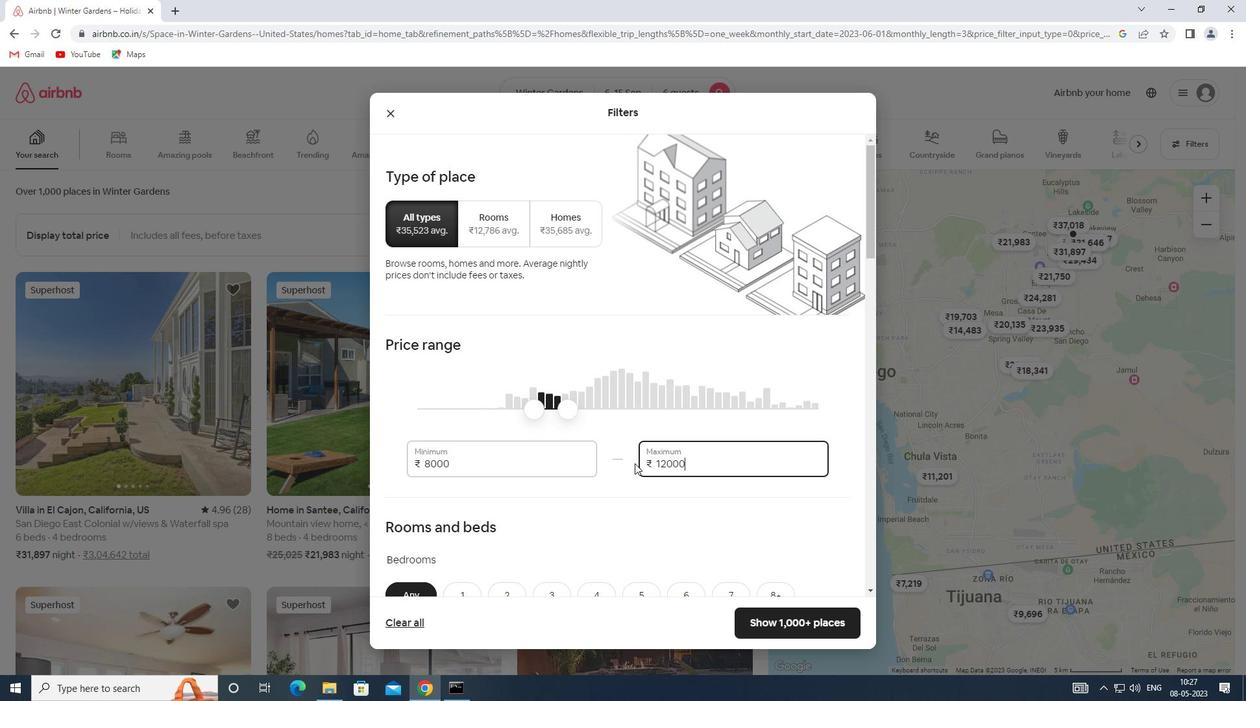
Action: Mouse scrolled (635, 463) with delta (0, 0)
Screenshot: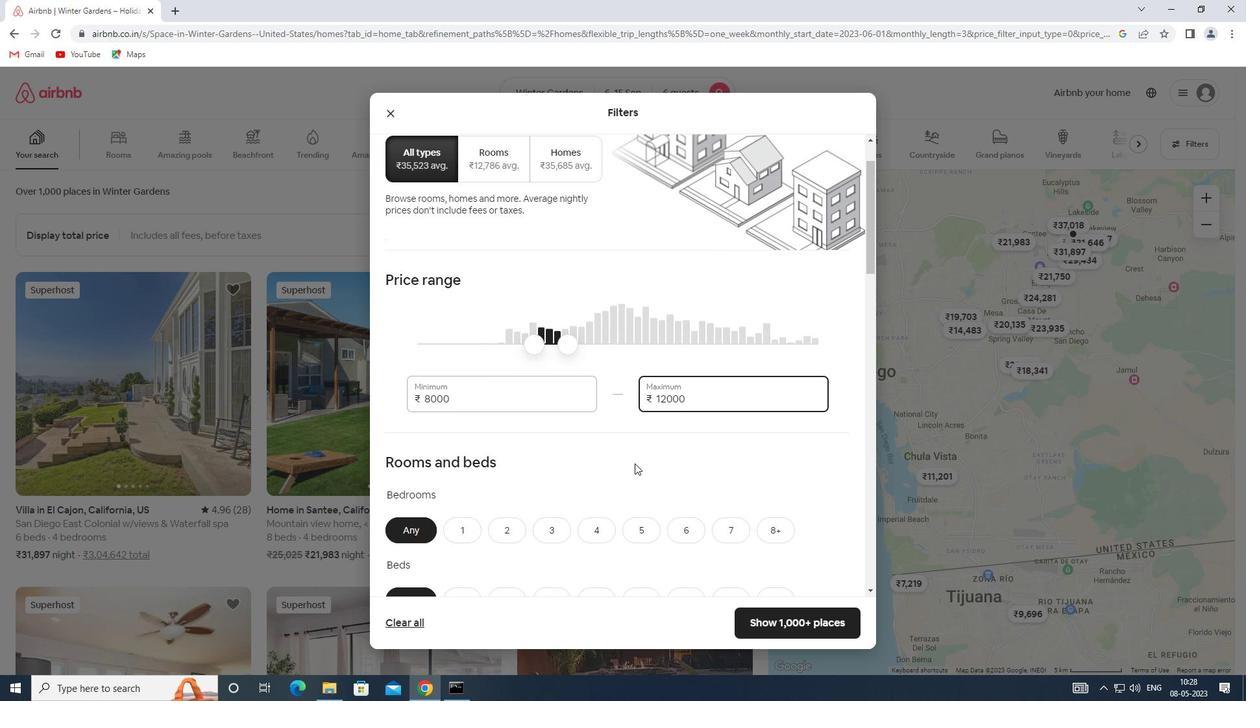 
Action: Mouse scrolled (635, 463) with delta (0, 0)
Screenshot: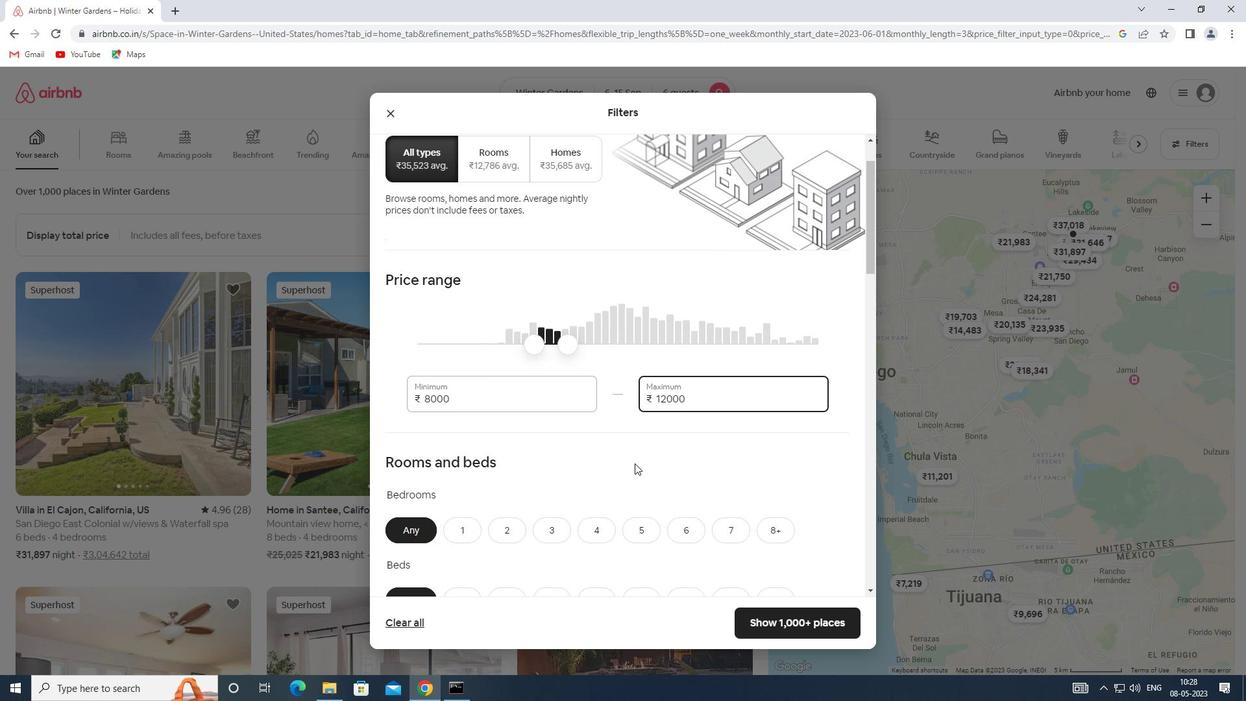 
Action: Mouse scrolled (635, 463) with delta (0, 0)
Screenshot: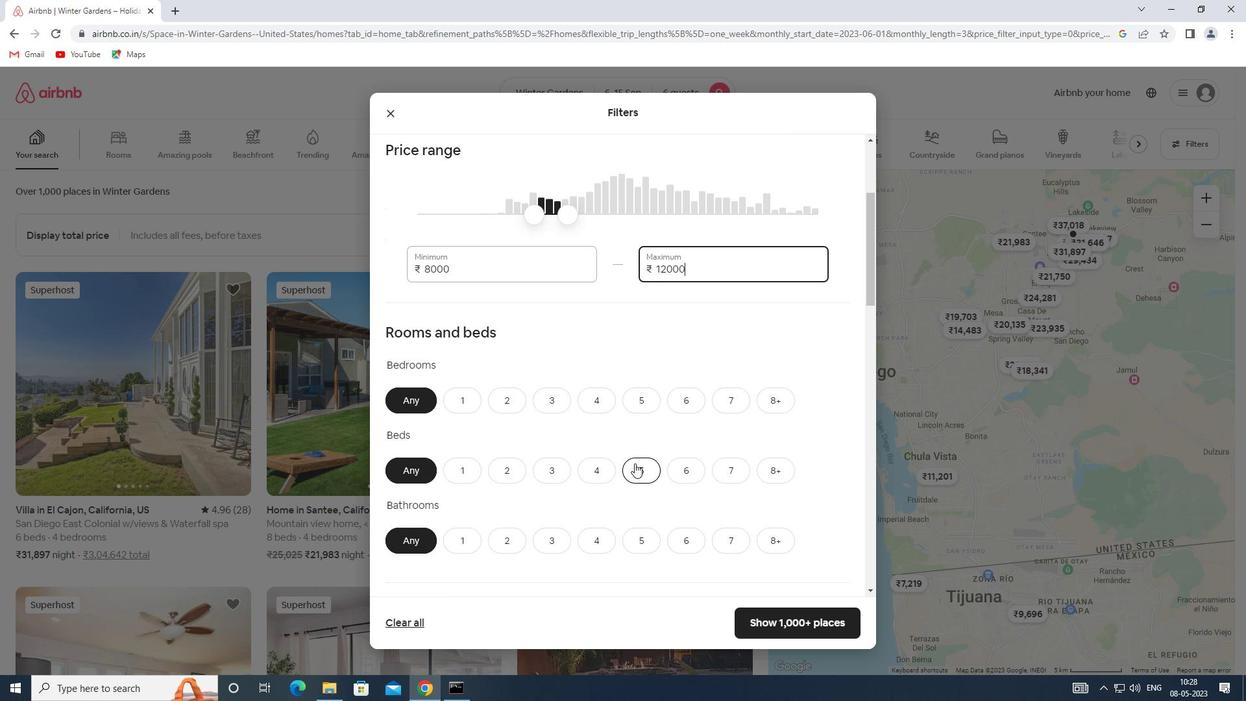
Action: Mouse moved to (685, 344)
Screenshot: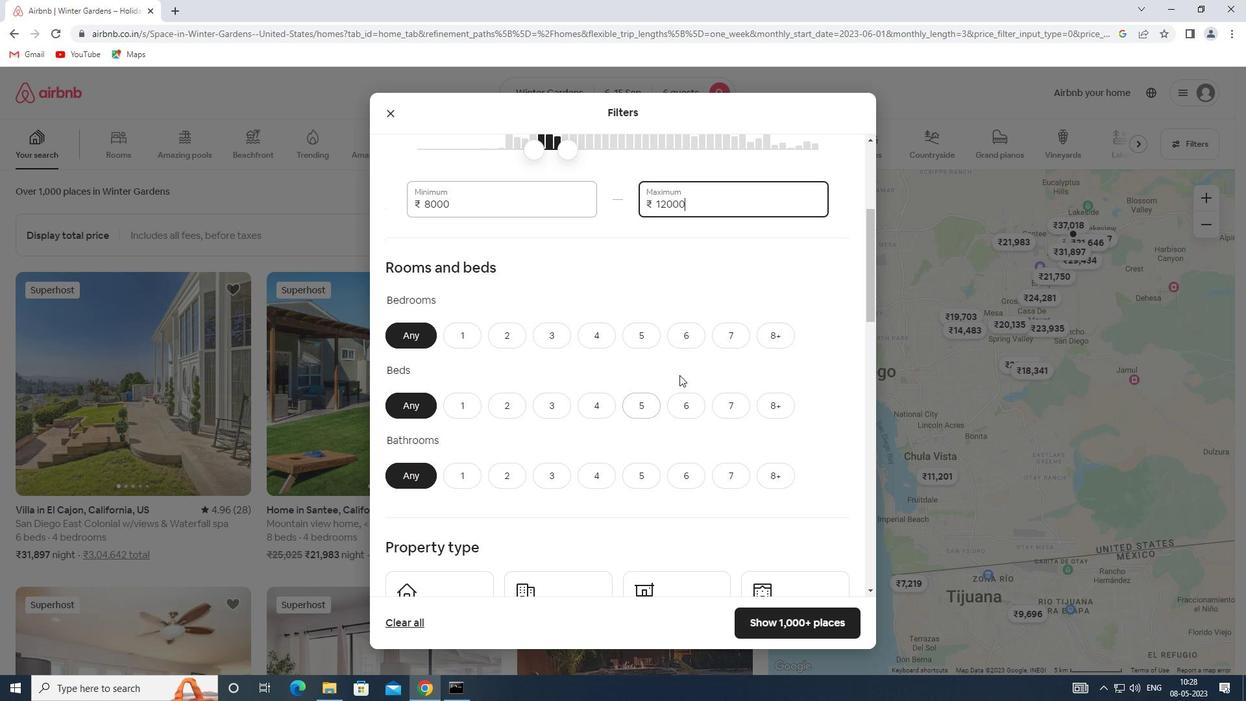 
Action: Mouse pressed left at (685, 344)
Screenshot: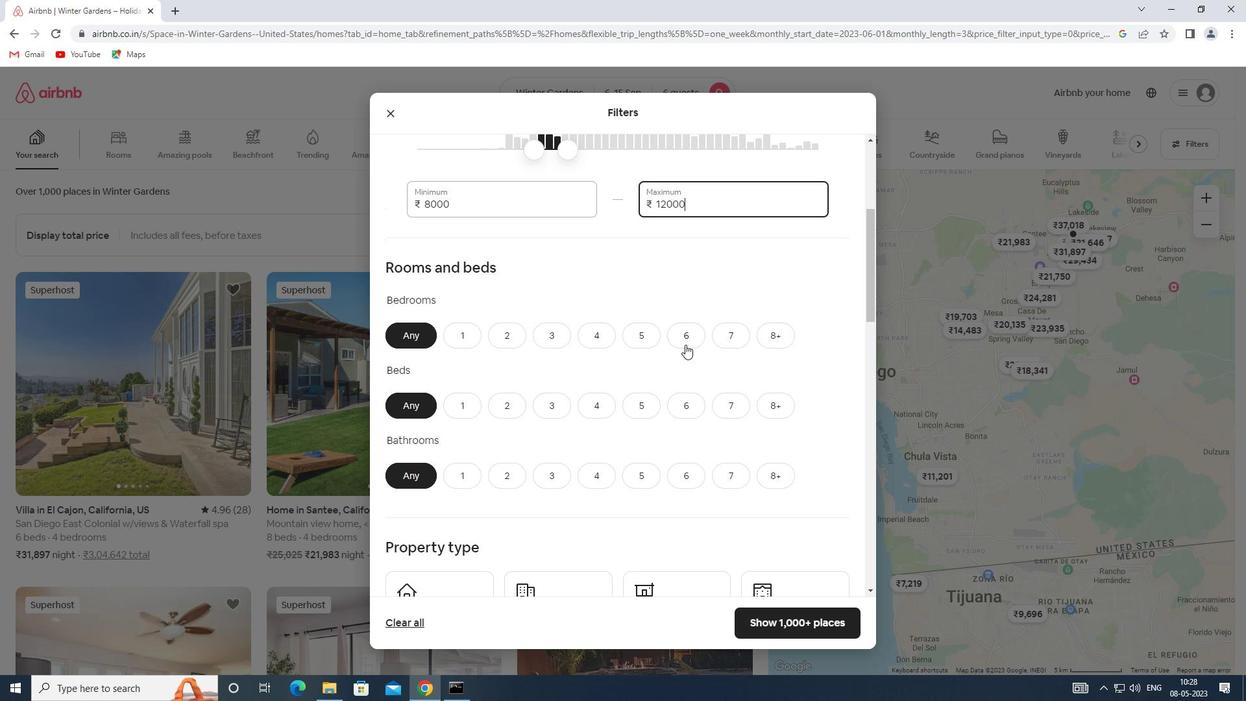 
Action: Mouse moved to (683, 402)
Screenshot: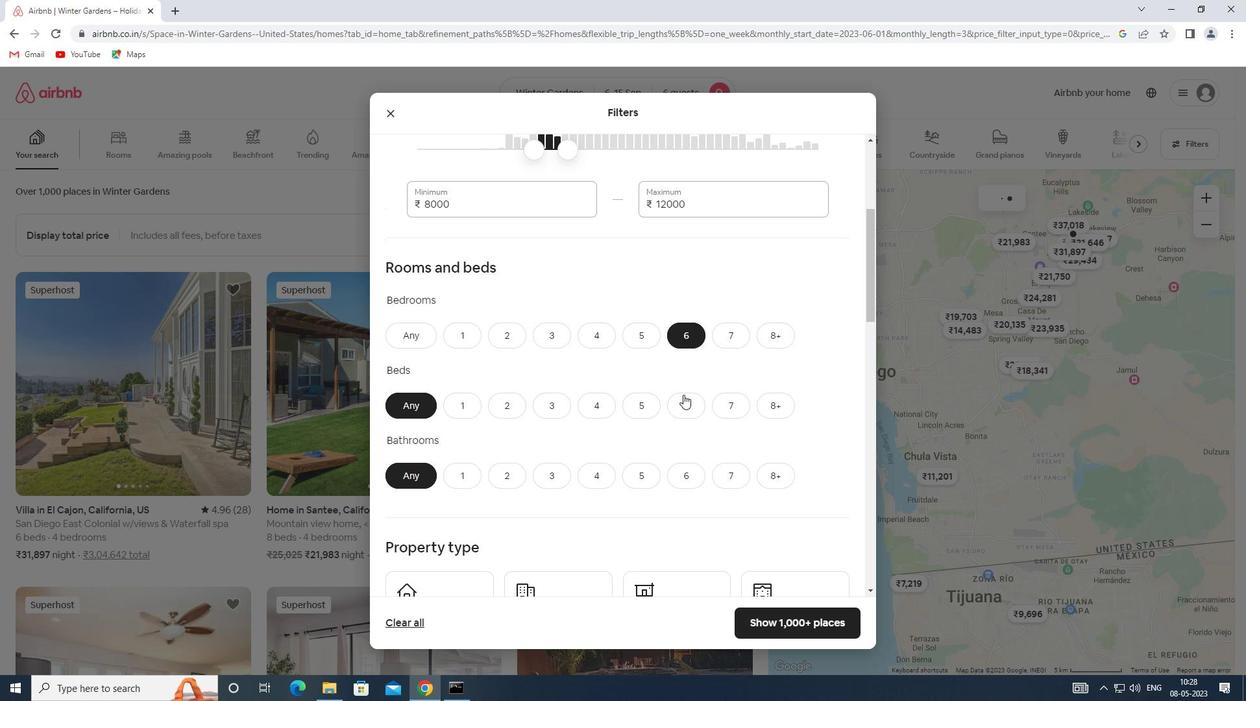 
Action: Mouse pressed left at (683, 402)
Screenshot: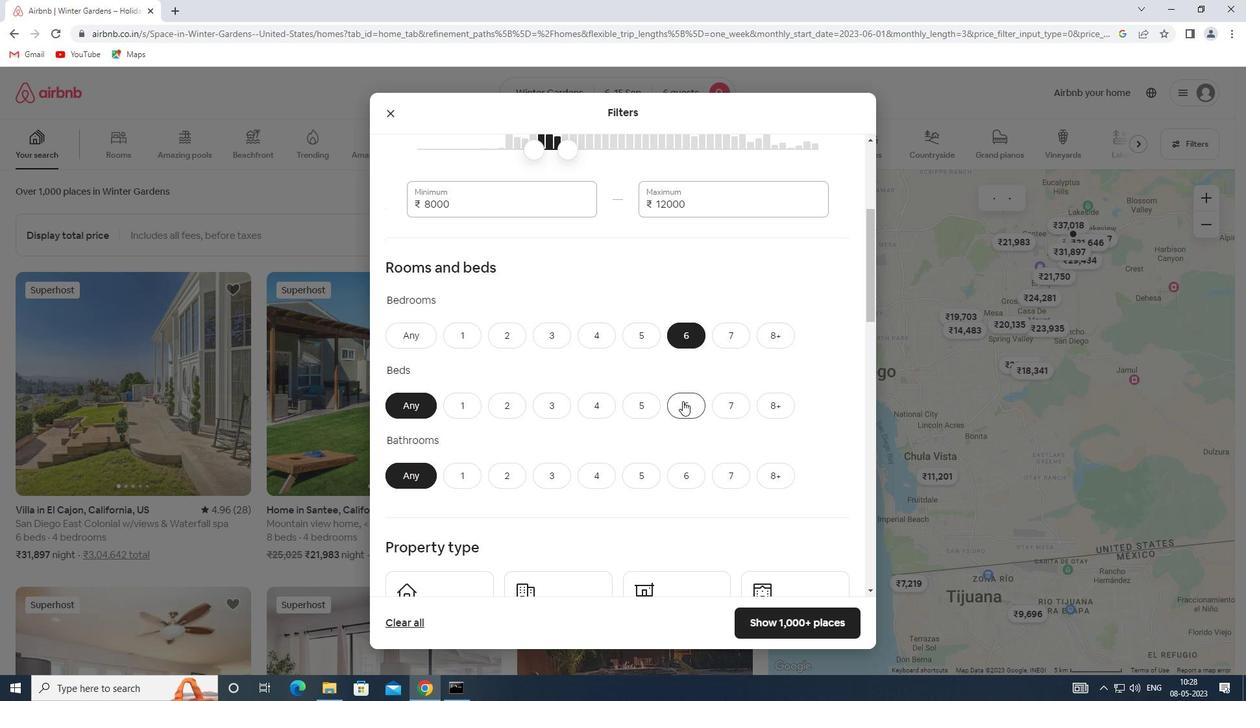 
Action: Mouse moved to (692, 474)
Screenshot: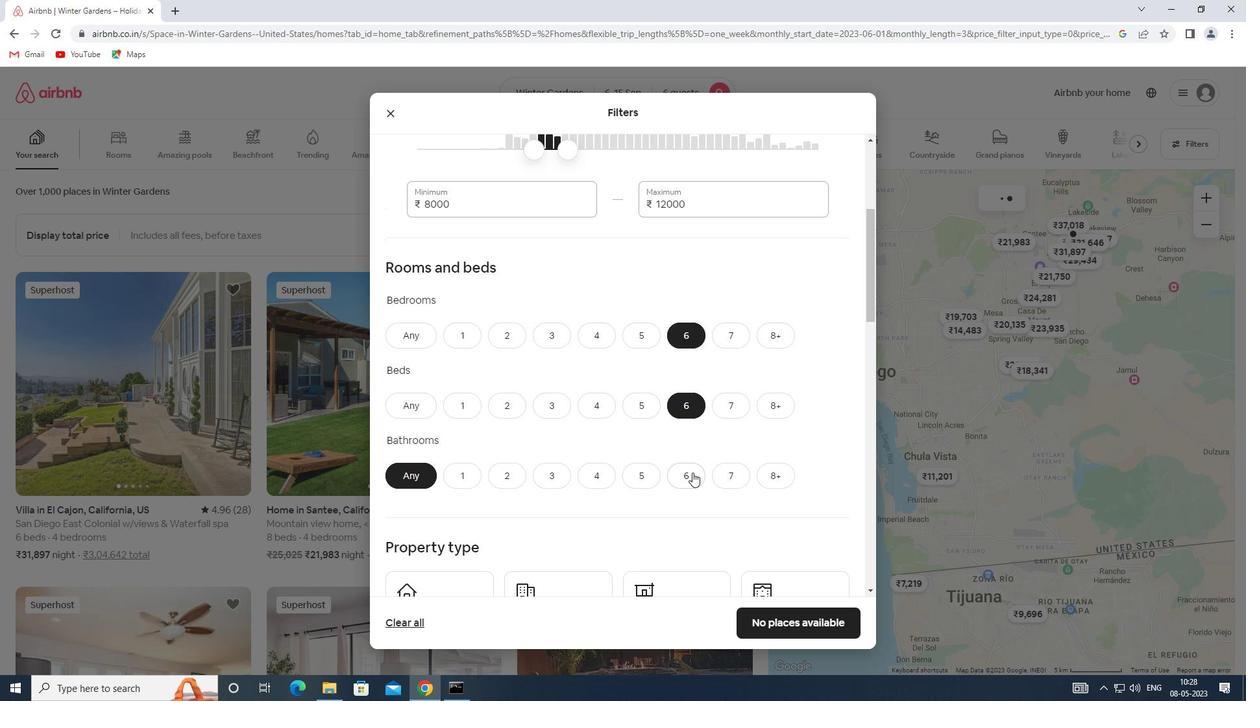 
Action: Mouse pressed left at (692, 474)
Screenshot: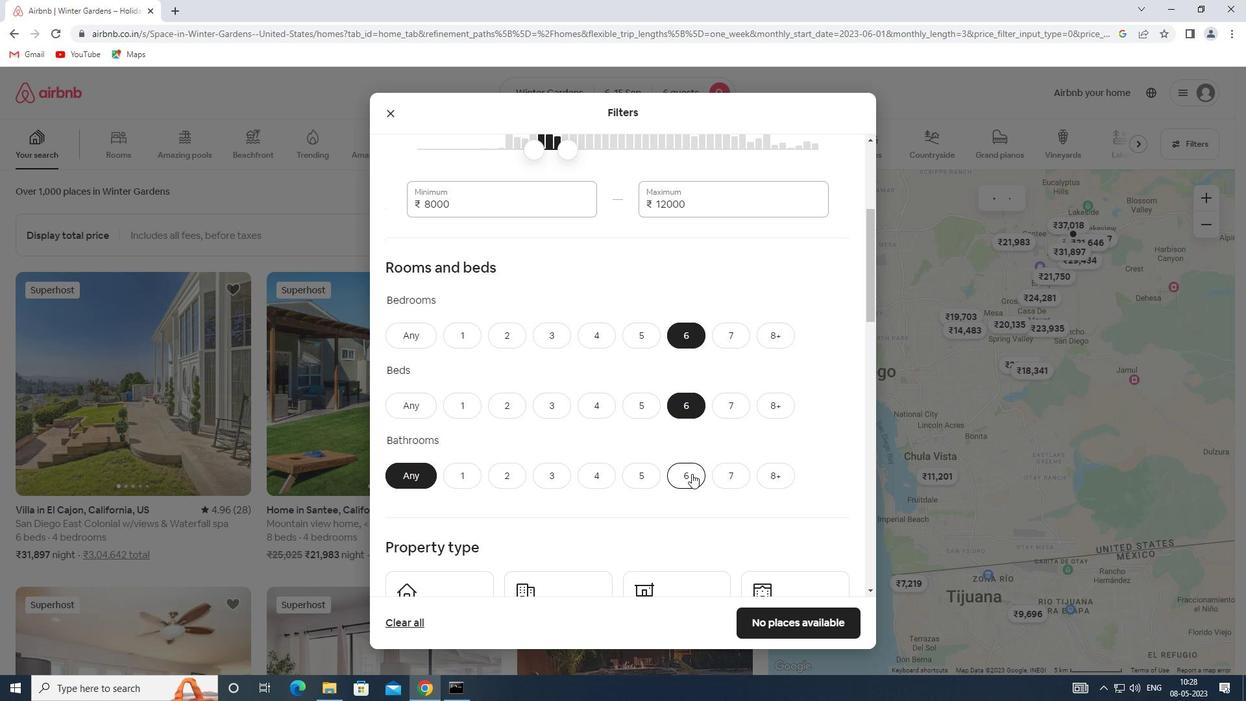 
Action: Mouse scrolled (692, 473) with delta (0, 0)
Screenshot: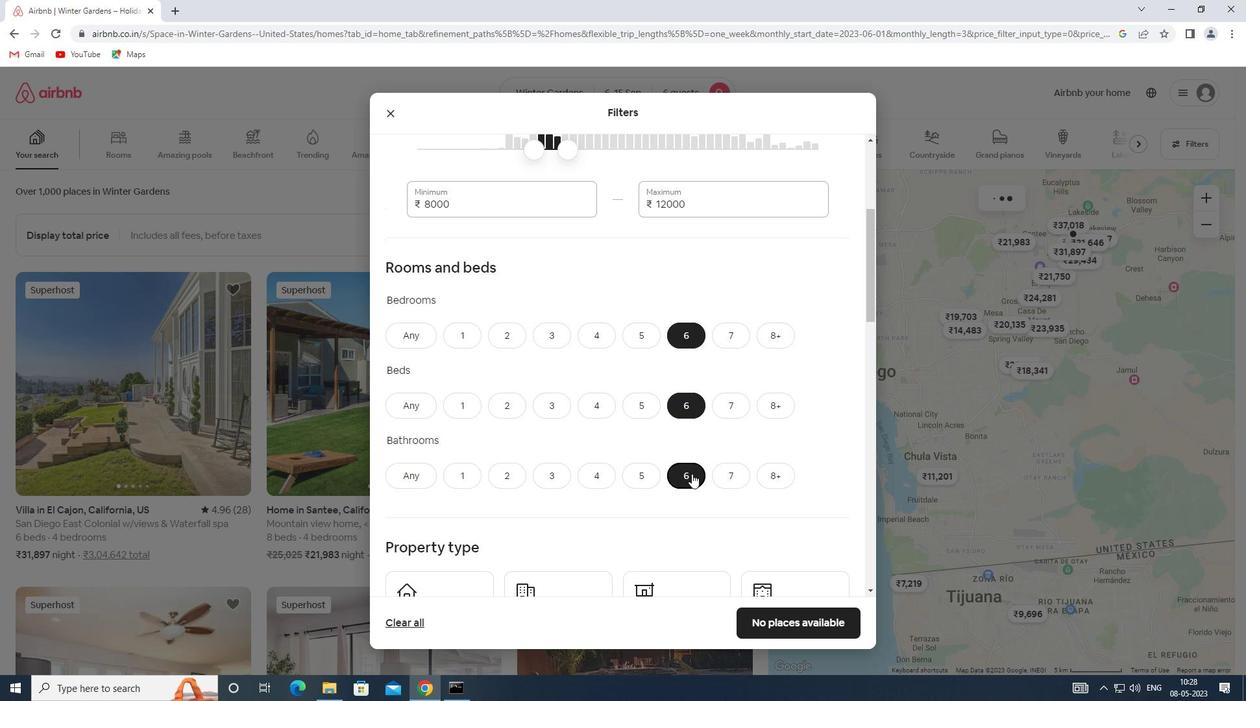 
Action: Mouse scrolled (692, 473) with delta (0, 0)
Screenshot: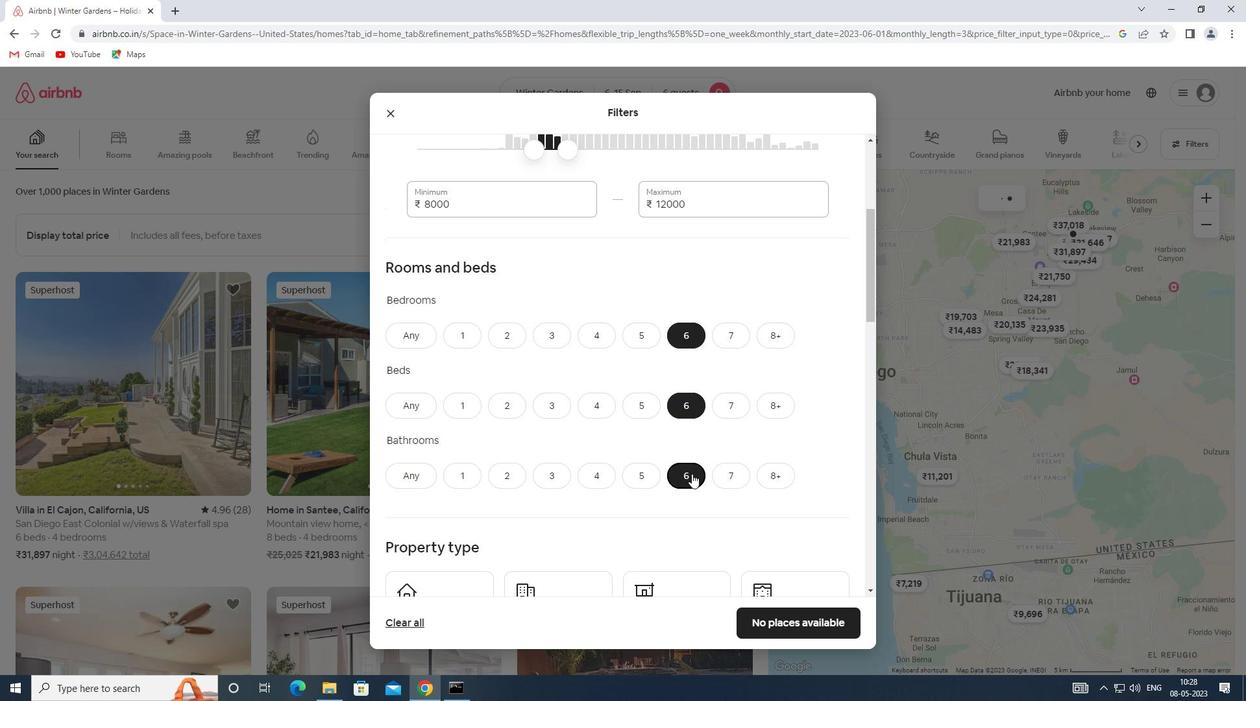 
Action: Mouse moved to (477, 473)
Screenshot: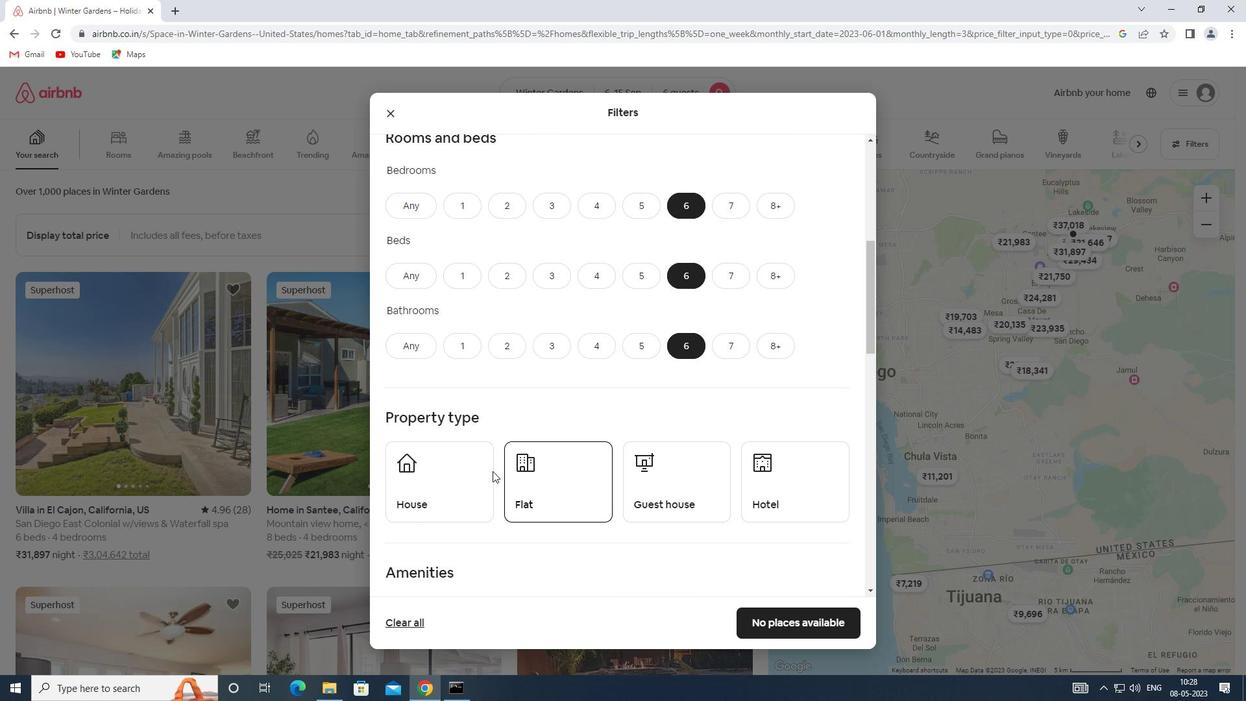 
Action: Mouse pressed left at (477, 473)
Screenshot: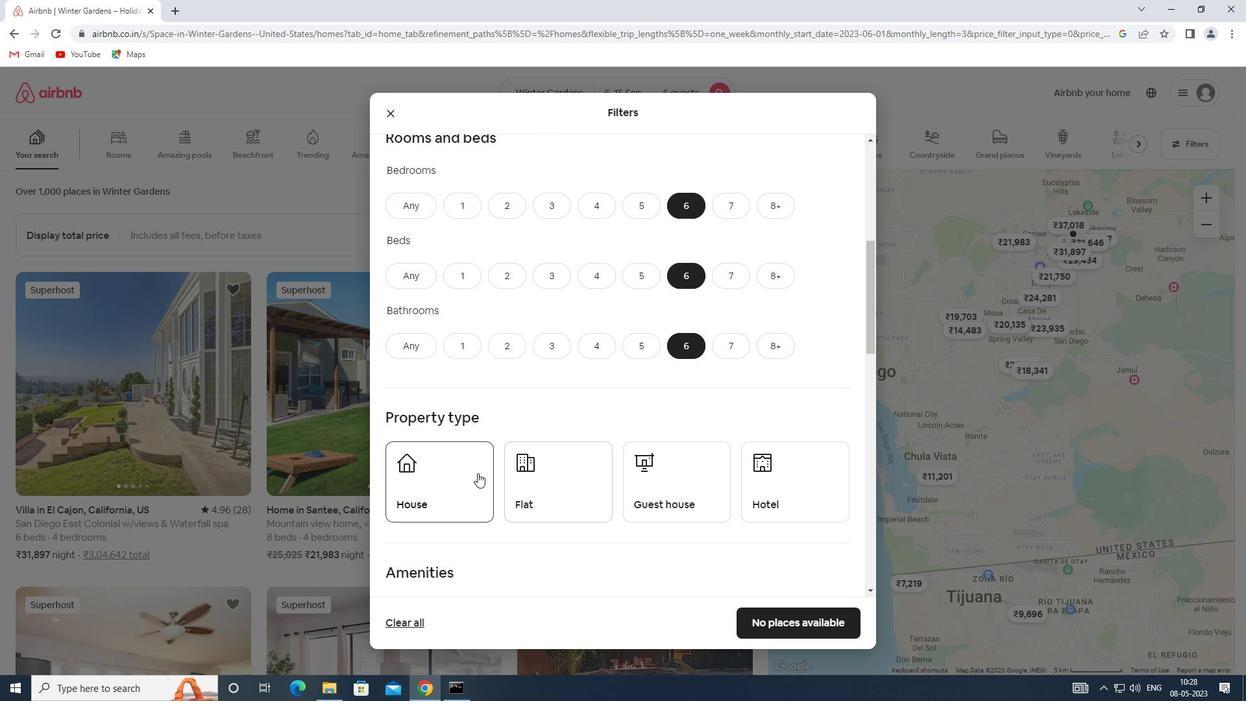 
Action: Mouse moved to (559, 474)
Screenshot: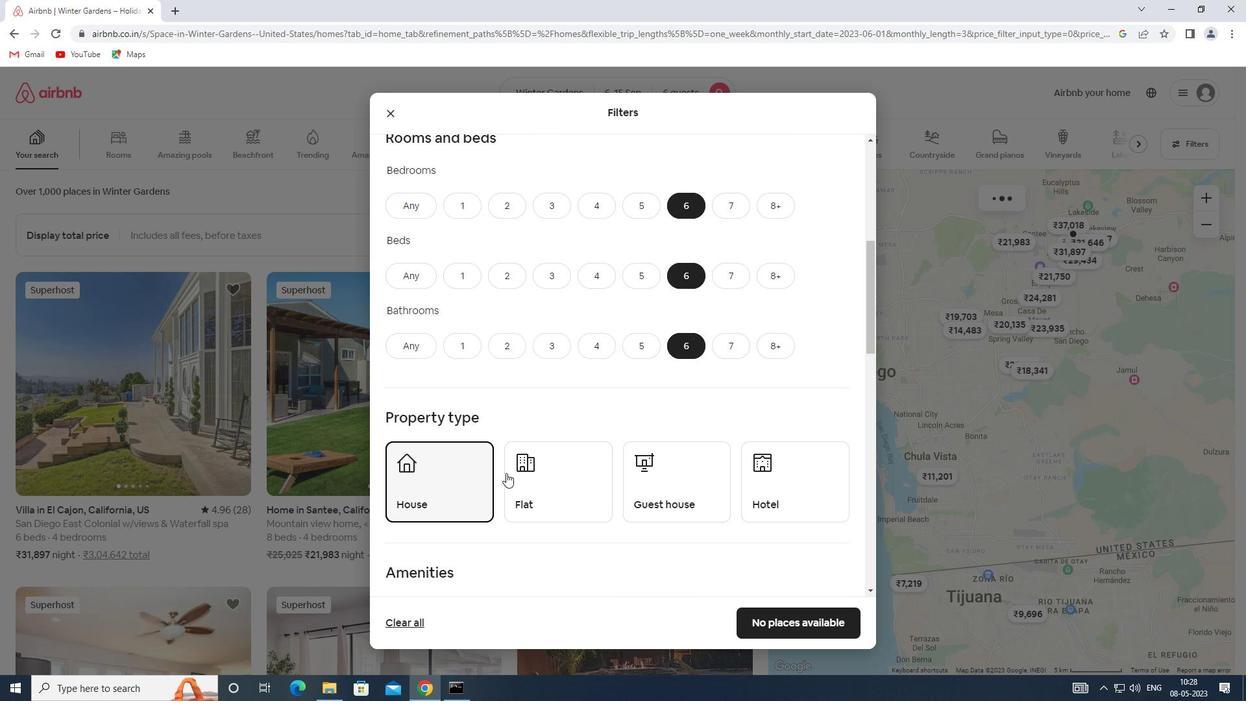 
Action: Mouse pressed left at (559, 474)
Screenshot: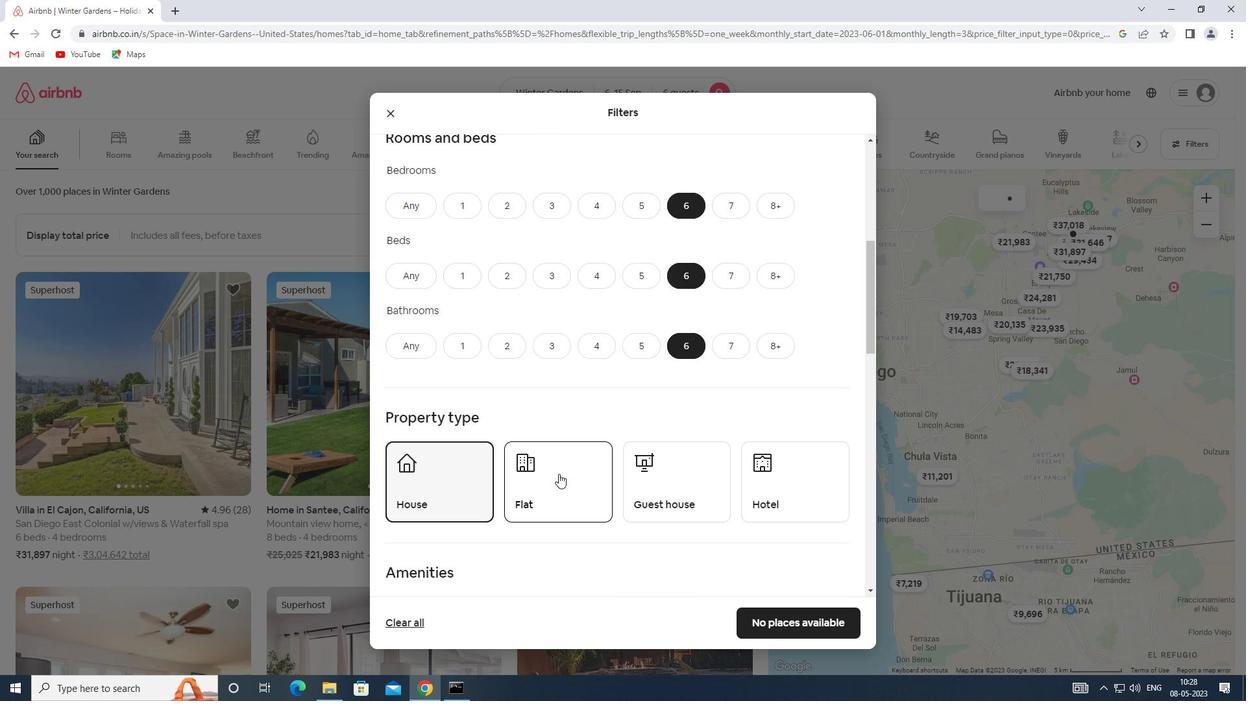 
Action: Mouse moved to (653, 474)
Screenshot: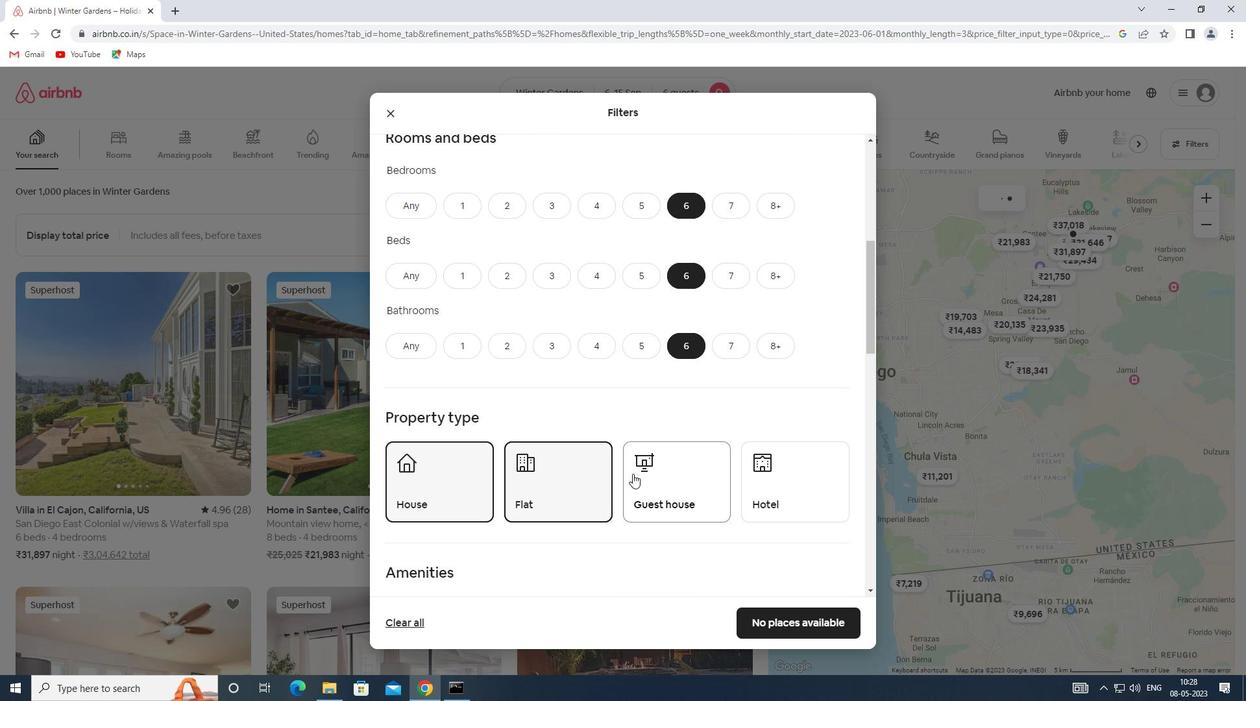 
Action: Mouse pressed left at (653, 474)
Screenshot: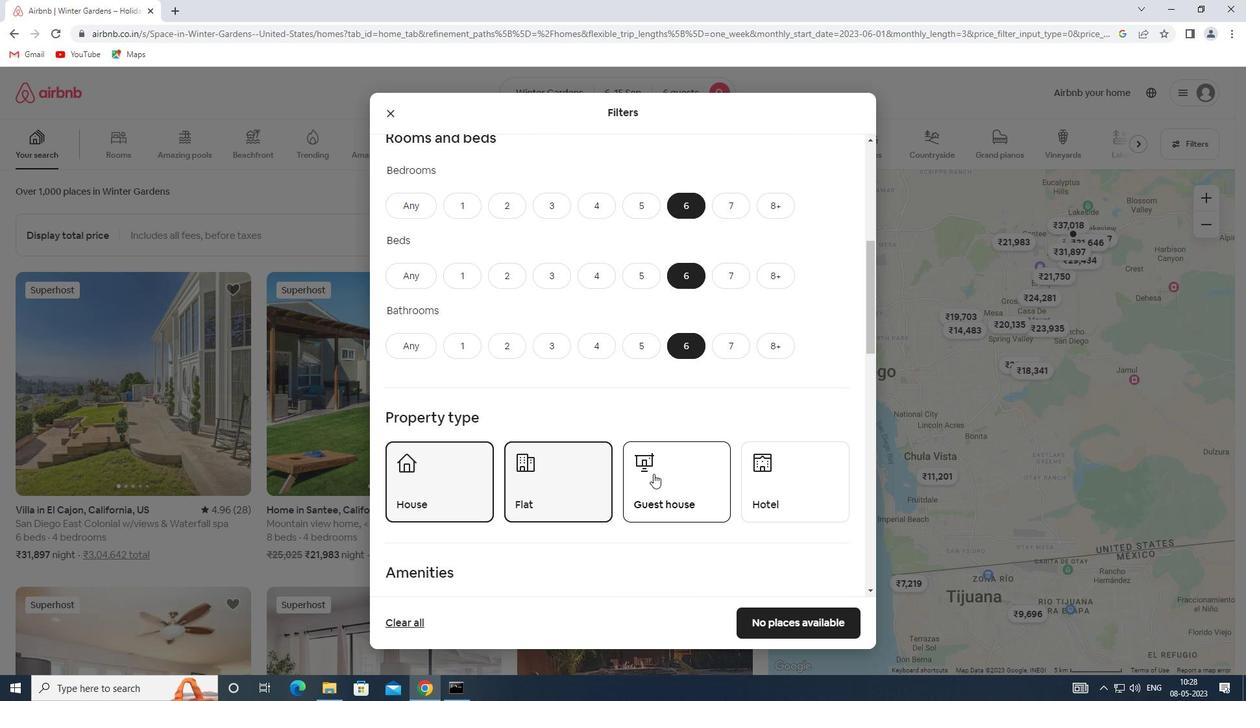 
Action: Mouse moved to (546, 453)
Screenshot: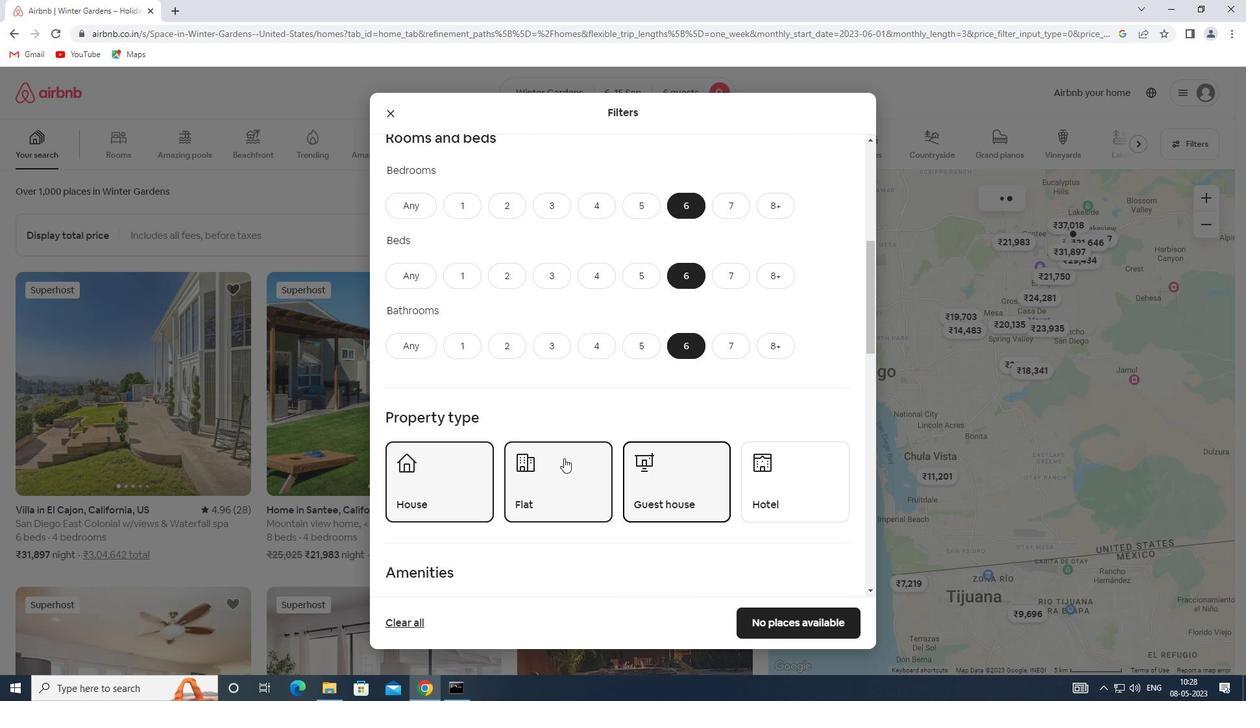 
Action: Mouse scrolled (546, 453) with delta (0, 0)
Screenshot: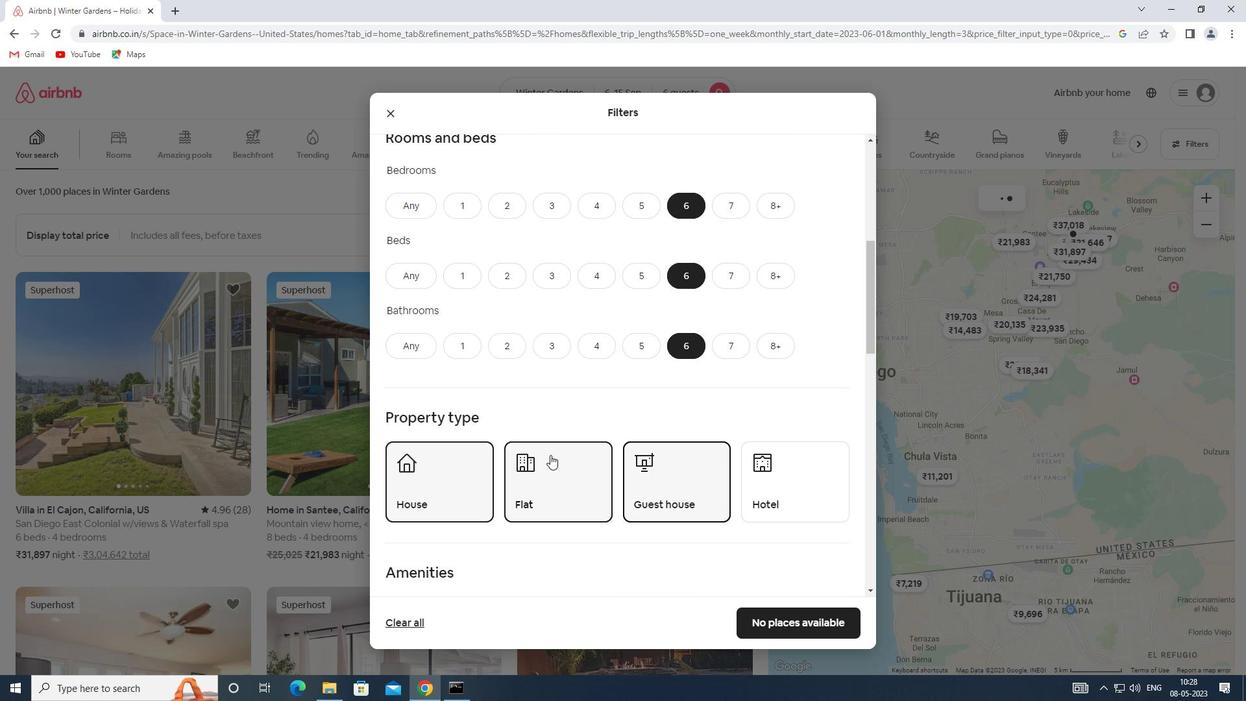 
Action: Mouse scrolled (546, 453) with delta (0, 0)
Screenshot: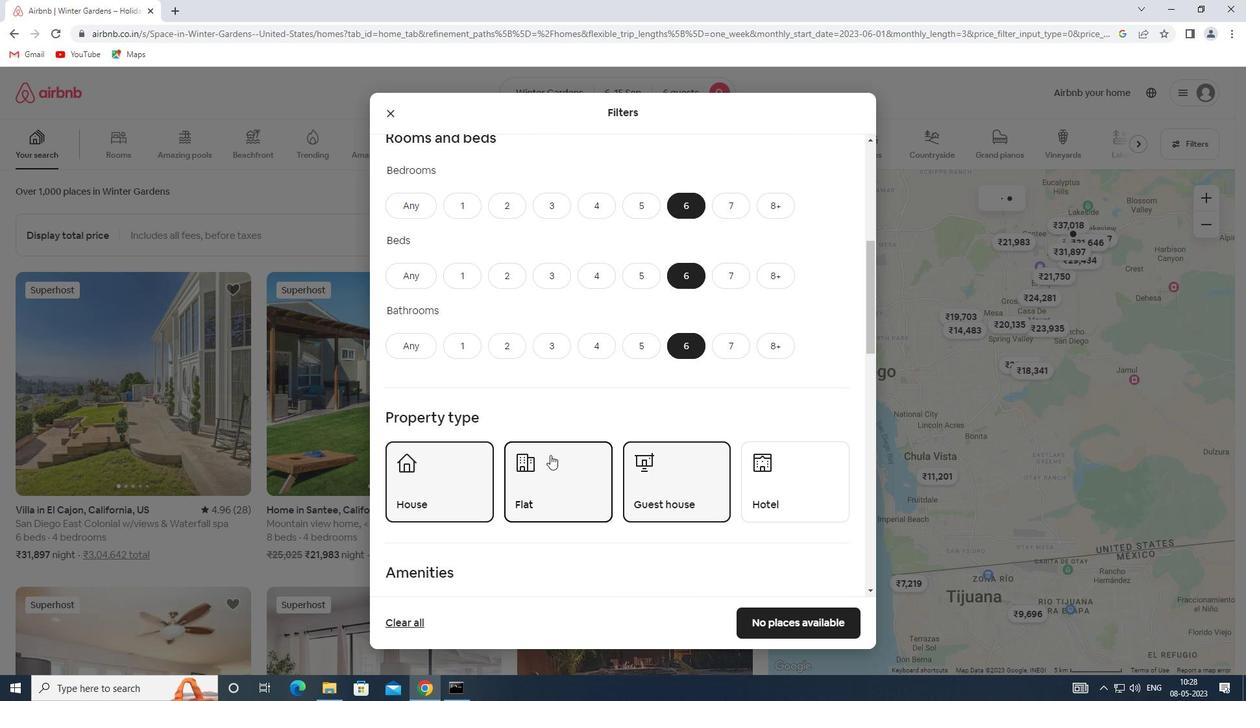 
Action: Mouse scrolled (546, 453) with delta (0, 0)
Screenshot: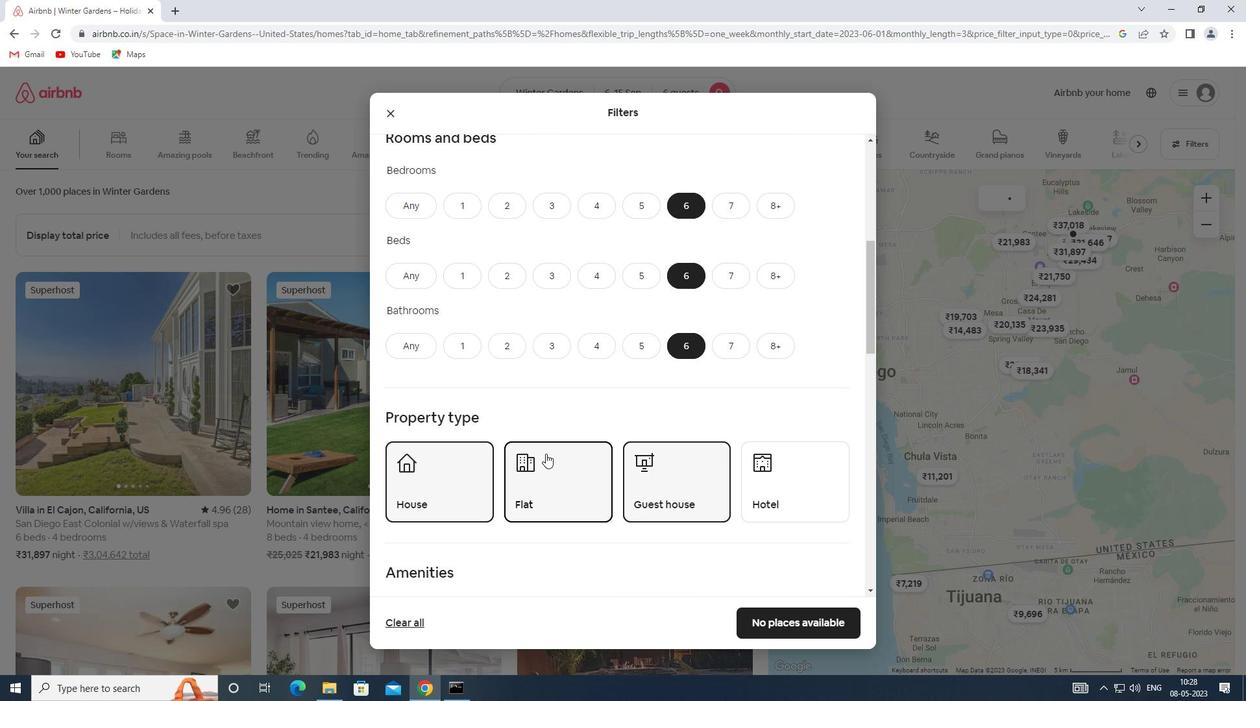 
Action: Mouse scrolled (546, 453) with delta (0, 0)
Screenshot: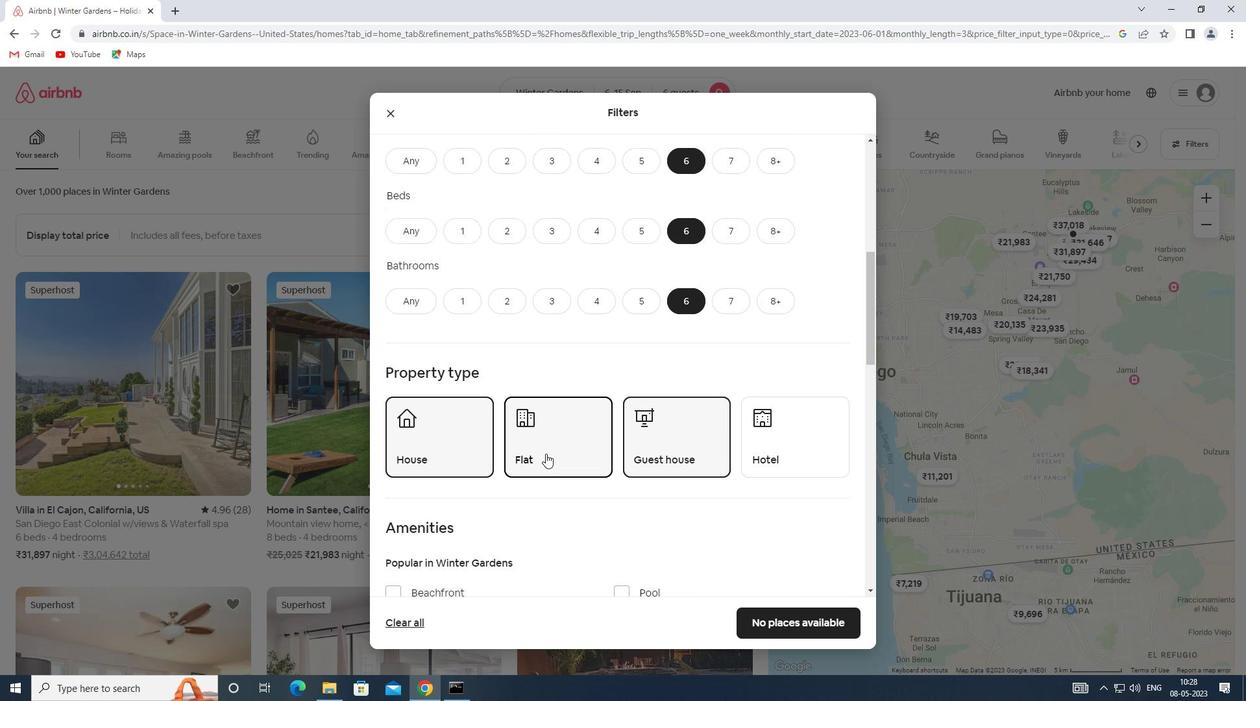 
Action: Mouse moved to (429, 464)
Screenshot: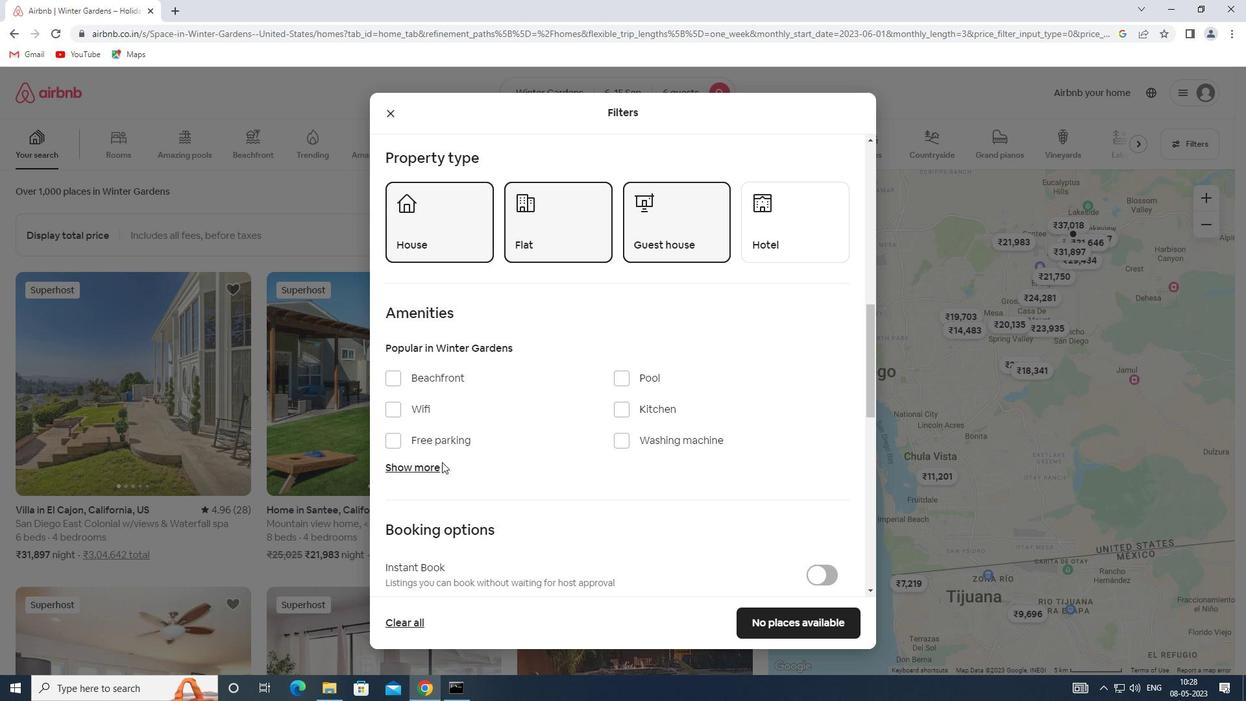 
Action: Mouse pressed left at (429, 464)
Screenshot: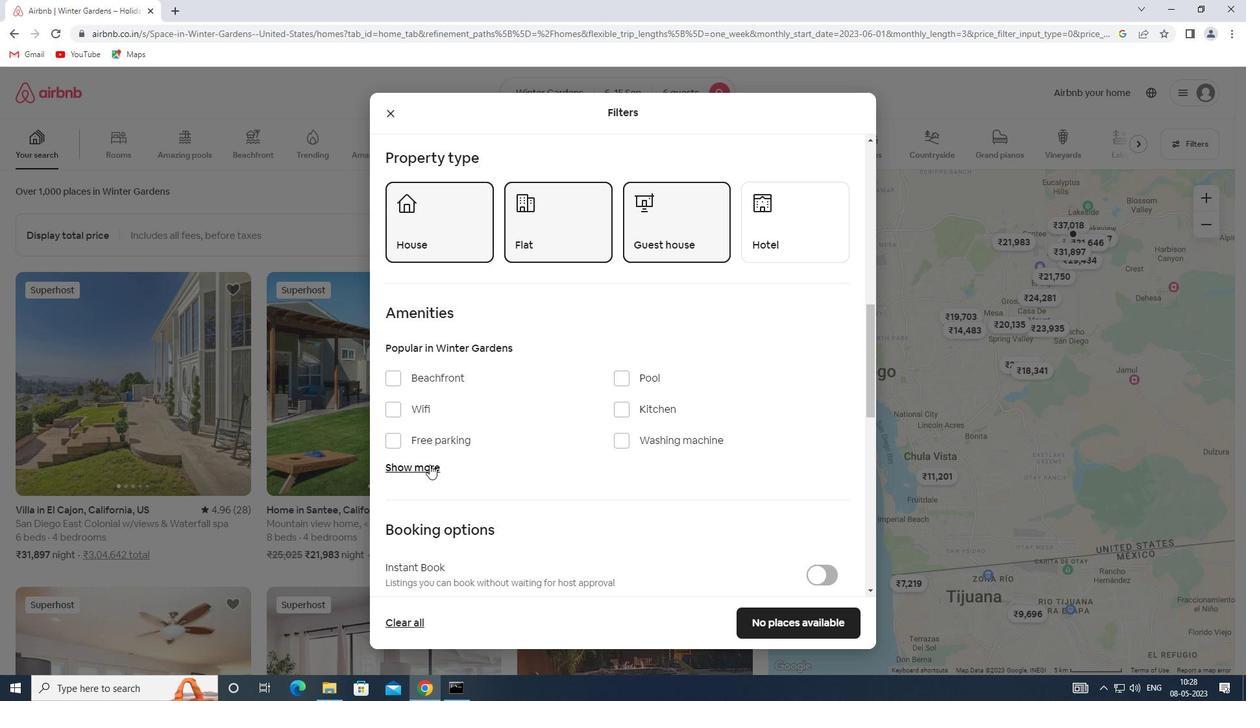 
Action: Mouse moved to (424, 407)
Screenshot: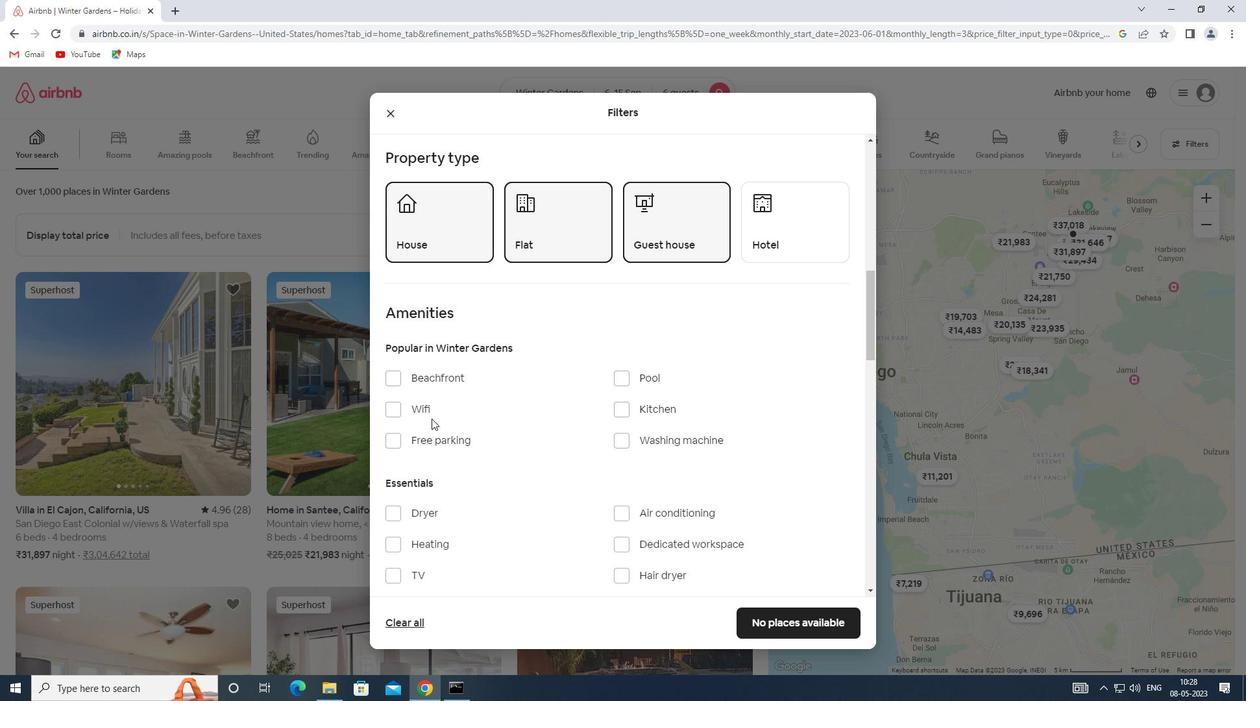 
Action: Mouse pressed left at (424, 407)
Screenshot: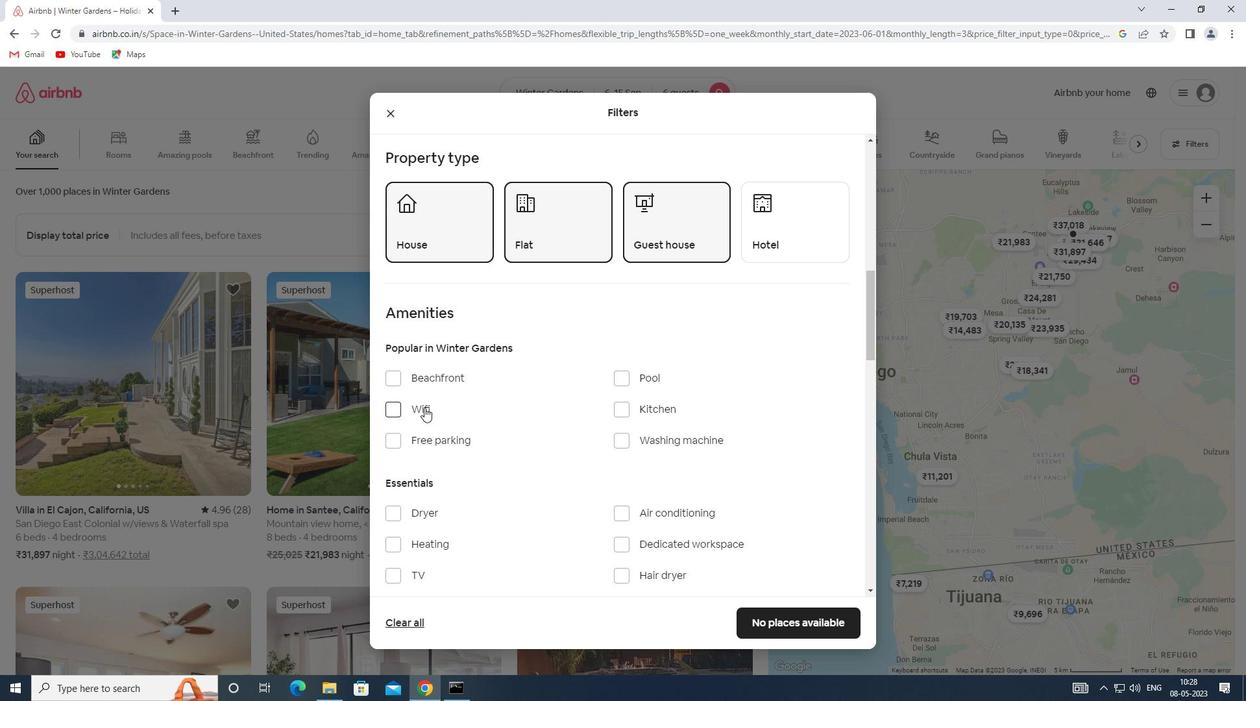 
Action: Mouse moved to (466, 452)
Screenshot: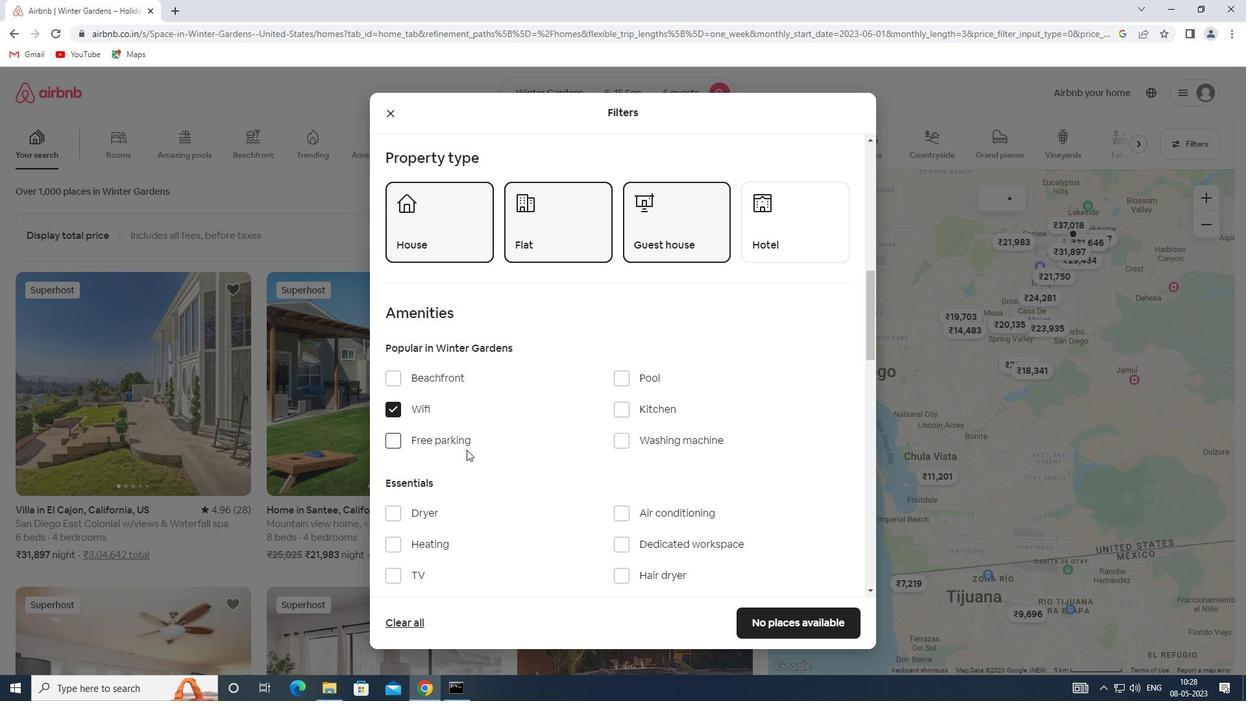 
Action: Mouse scrolled (466, 451) with delta (0, 0)
Screenshot: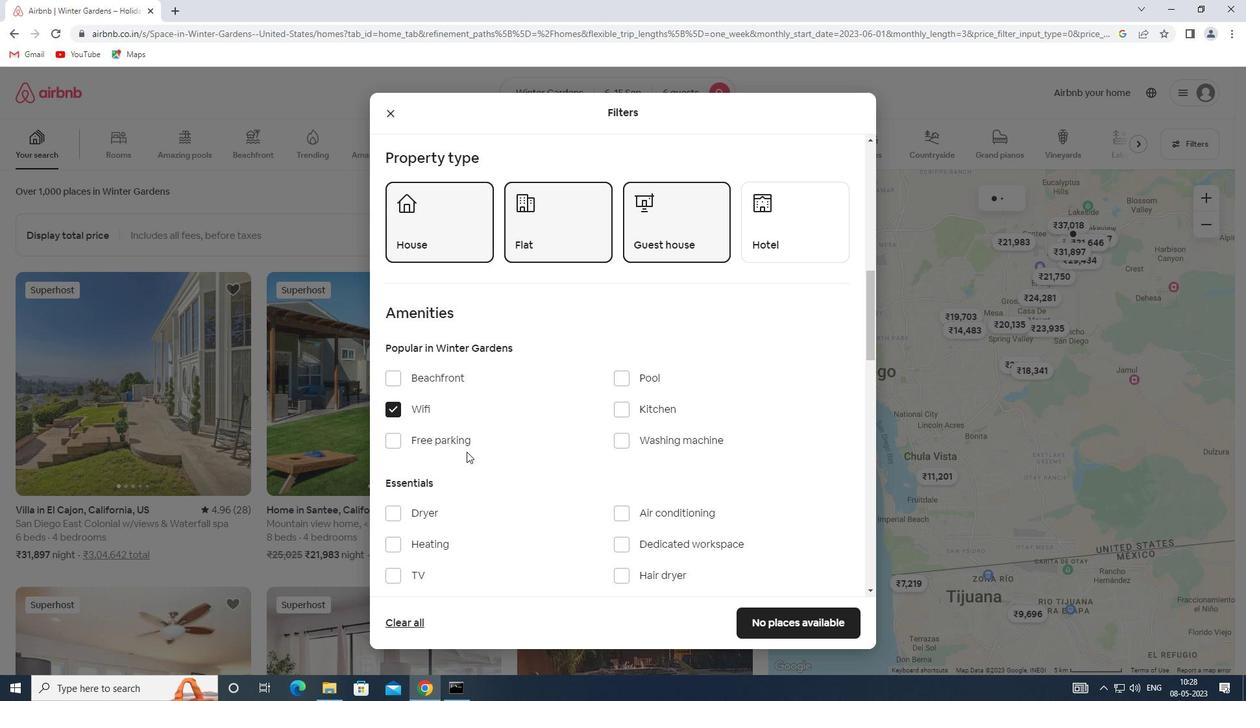 
Action: Mouse moved to (396, 510)
Screenshot: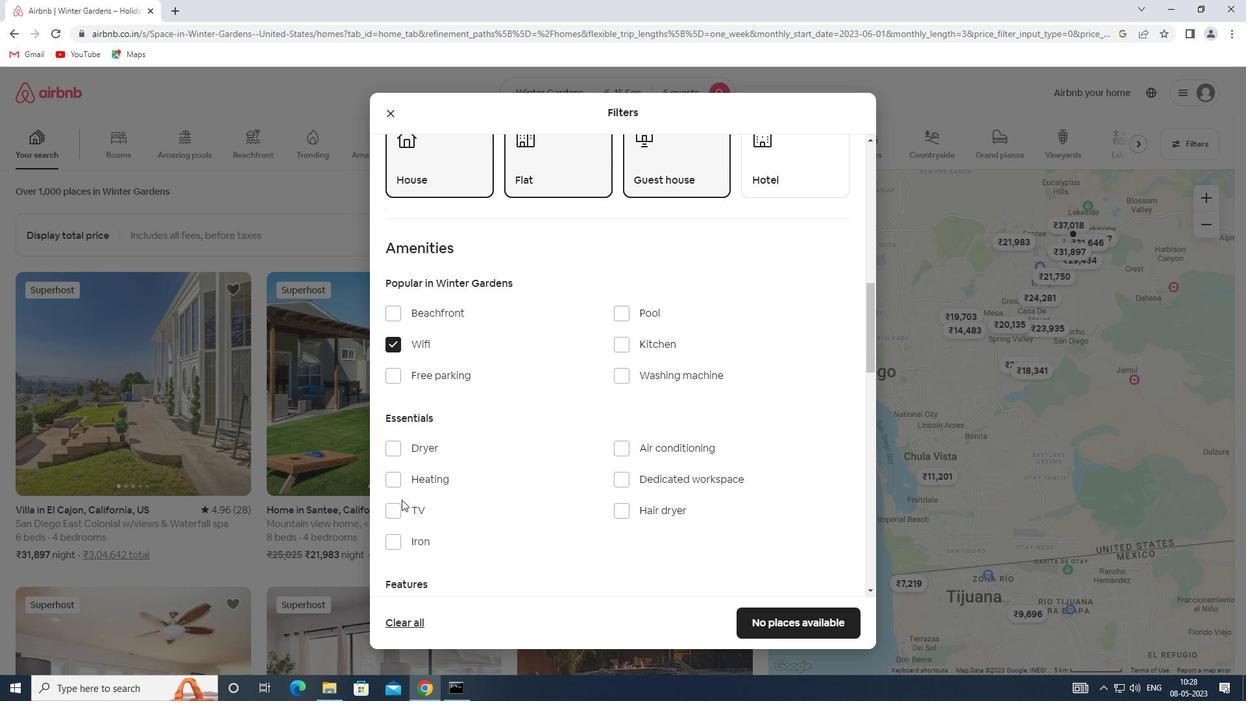 
Action: Mouse pressed left at (396, 510)
Screenshot: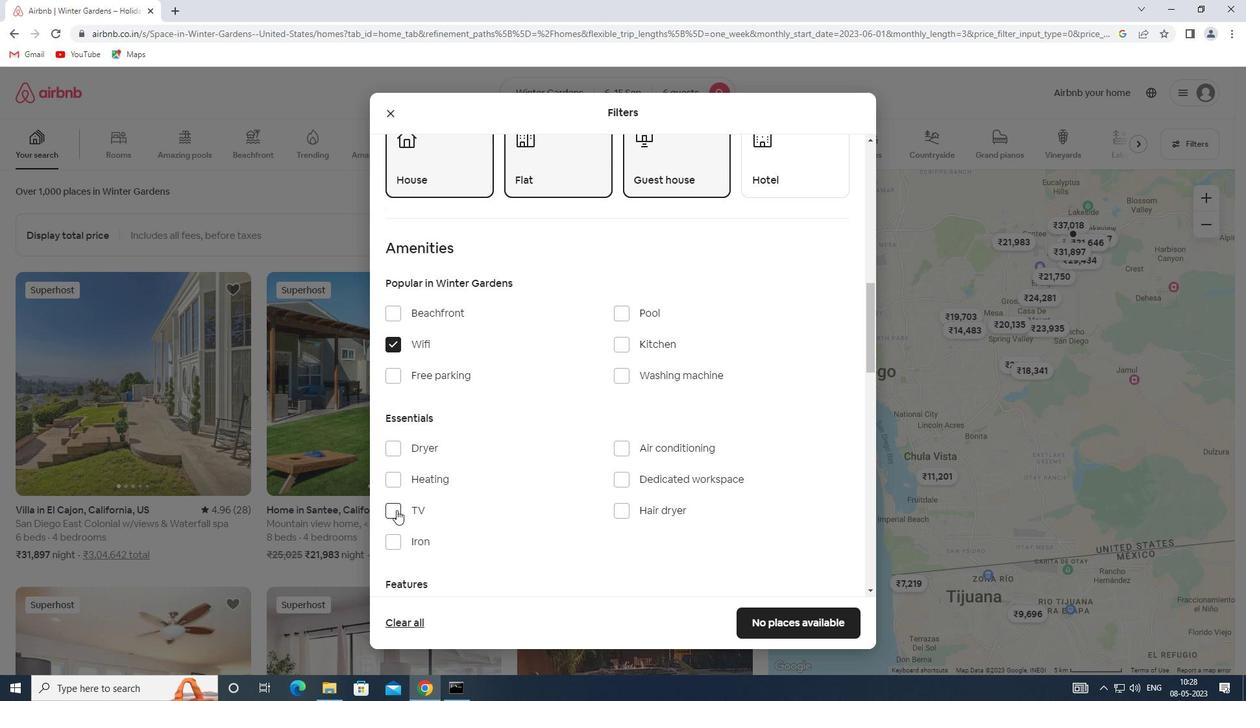 
Action: Mouse moved to (392, 375)
Screenshot: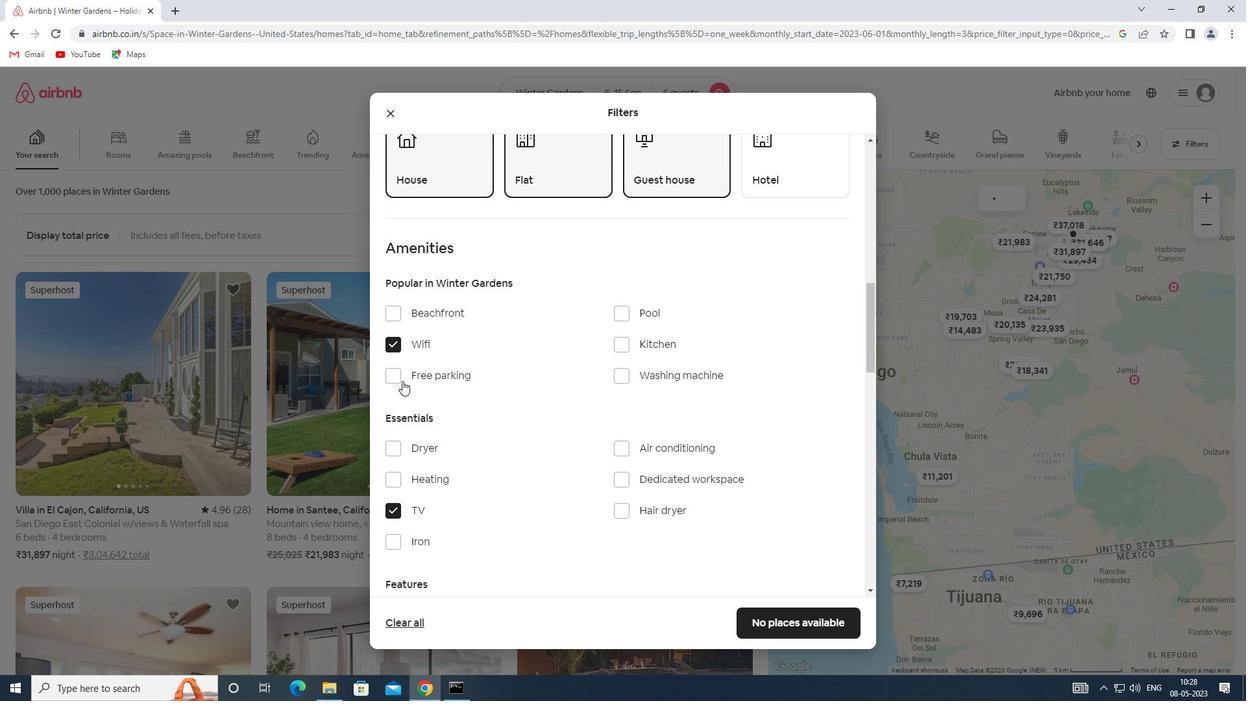 
Action: Mouse pressed left at (392, 375)
Screenshot: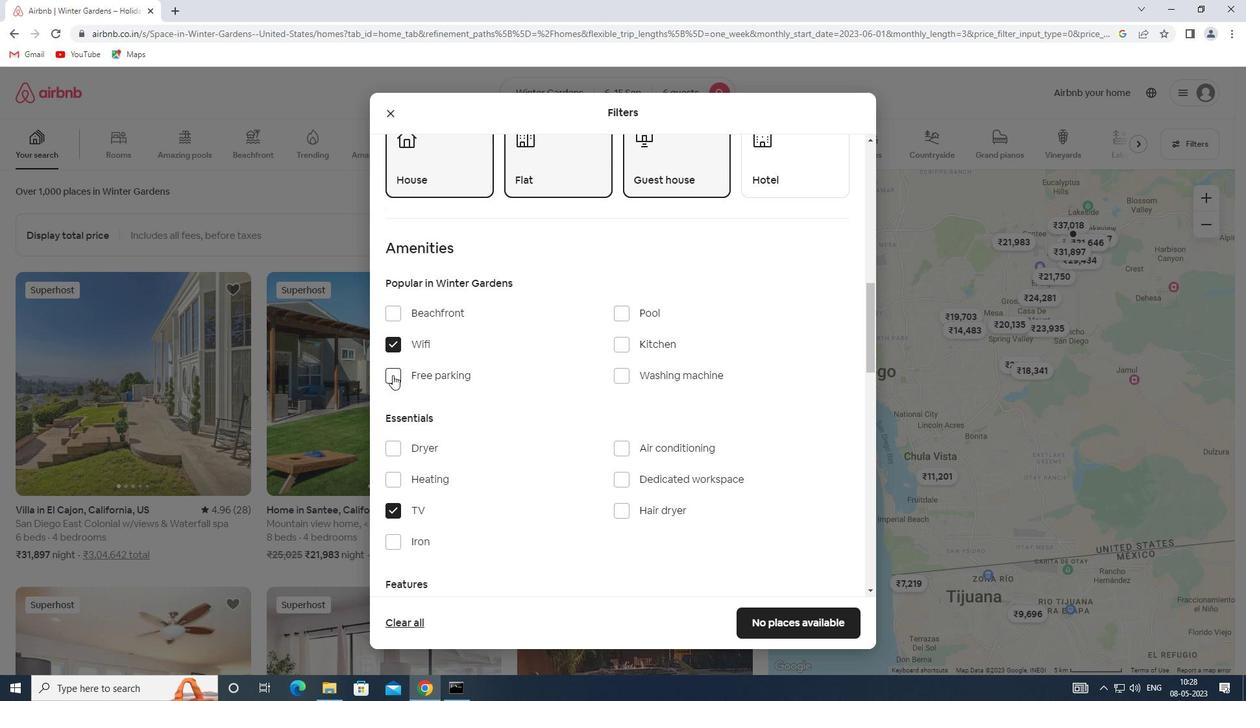 
Action: Mouse moved to (511, 398)
Screenshot: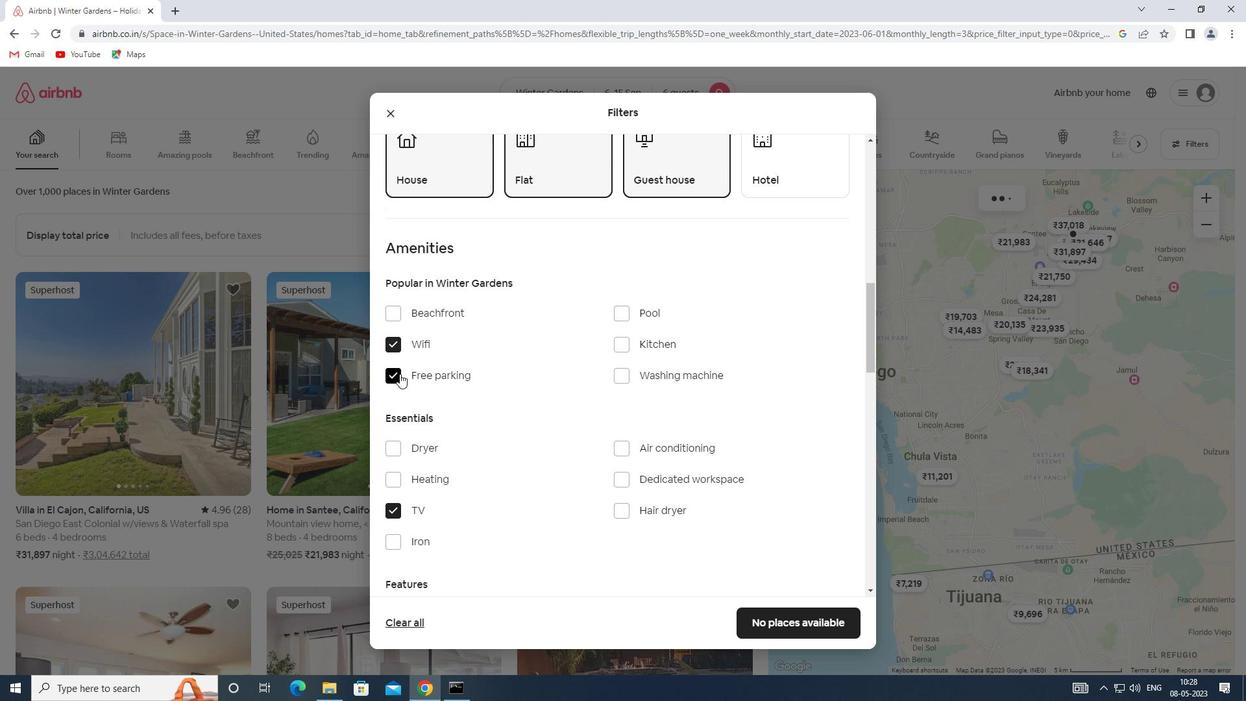 
Action: Mouse scrolled (511, 397) with delta (0, 0)
Screenshot: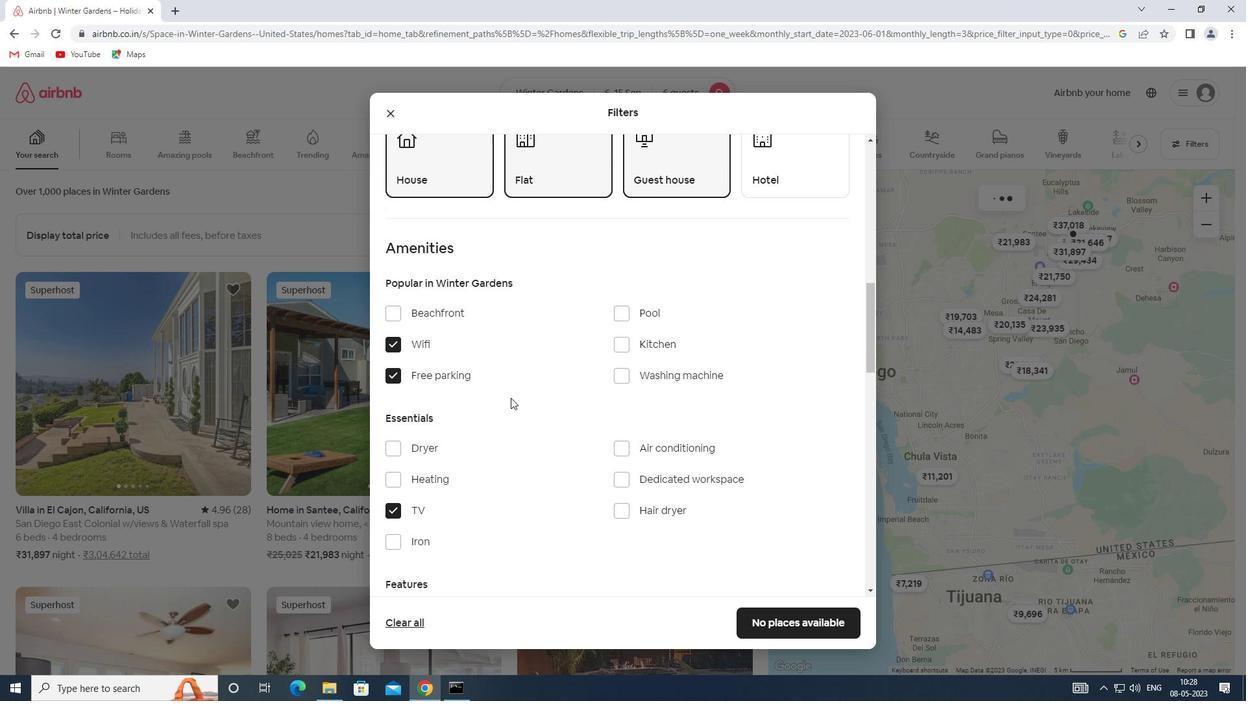
Action: Mouse scrolled (511, 397) with delta (0, 0)
Screenshot: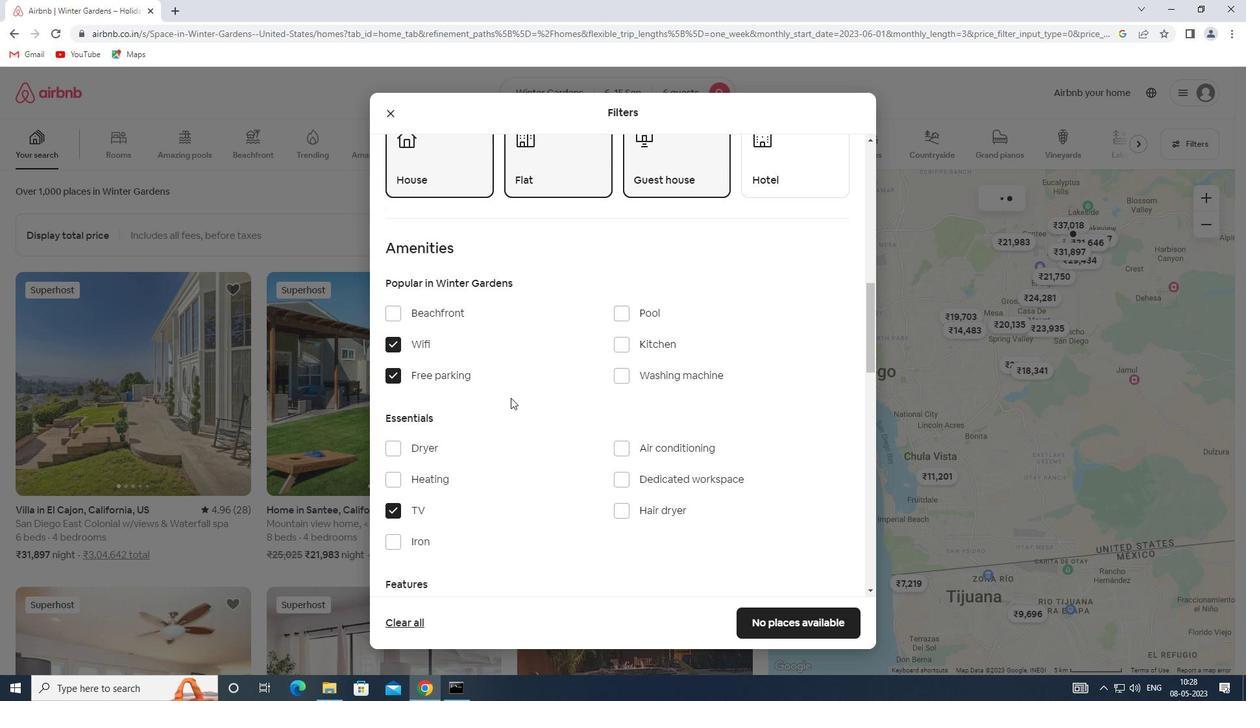 
Action: Mouse scrolled (511, 397) with delta (0, 0)
Screenshot: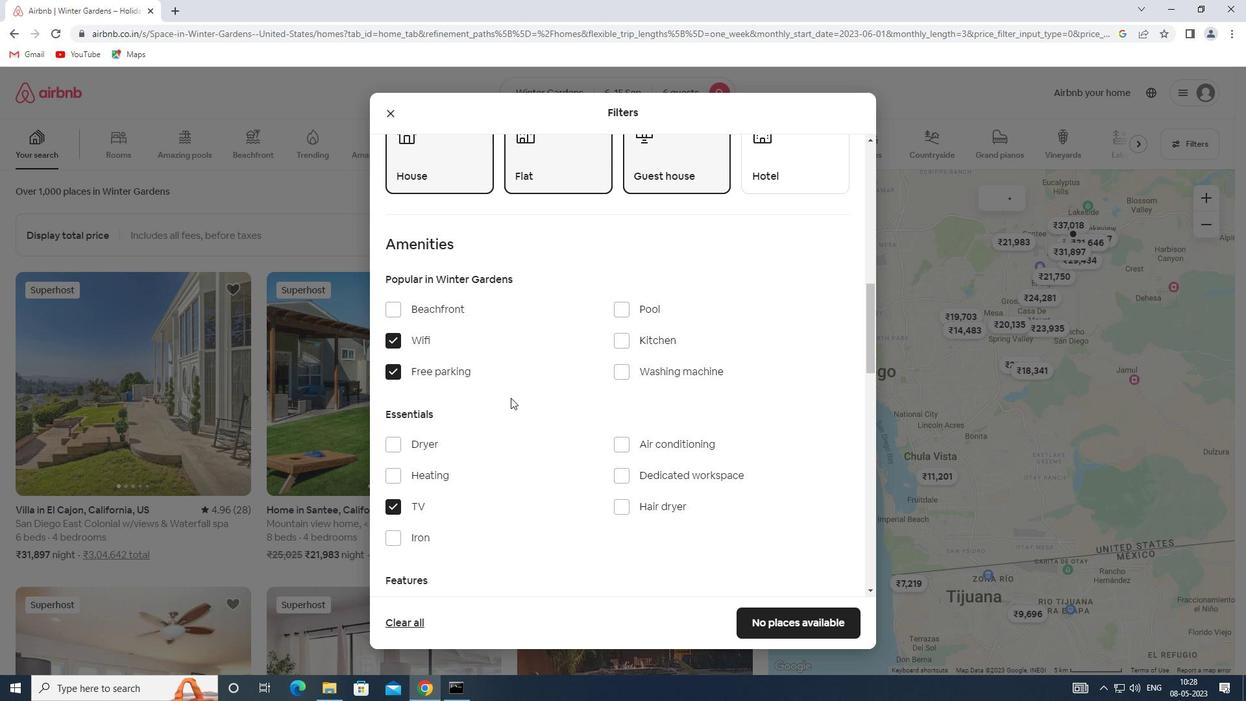 
Action: Mouse scrolled (511, 397) with delta (0, 0)
Screenshot: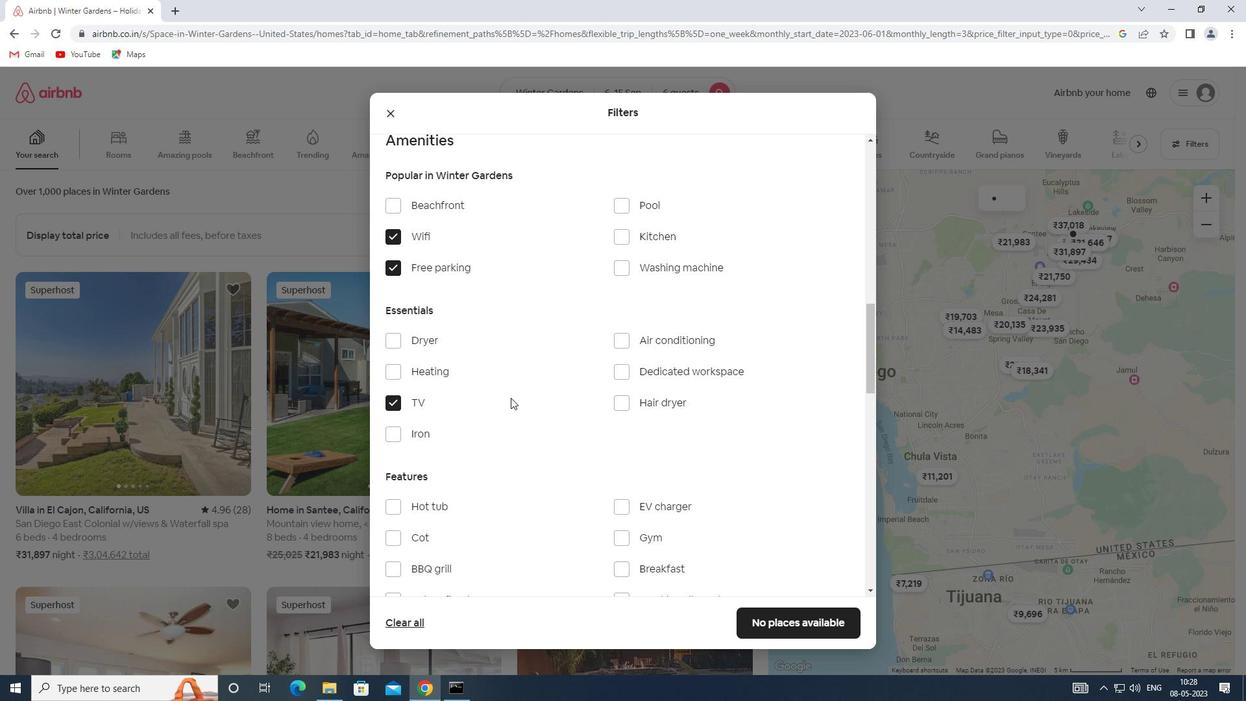 
Action: Mouse moved to (616, 386)
Screenshot: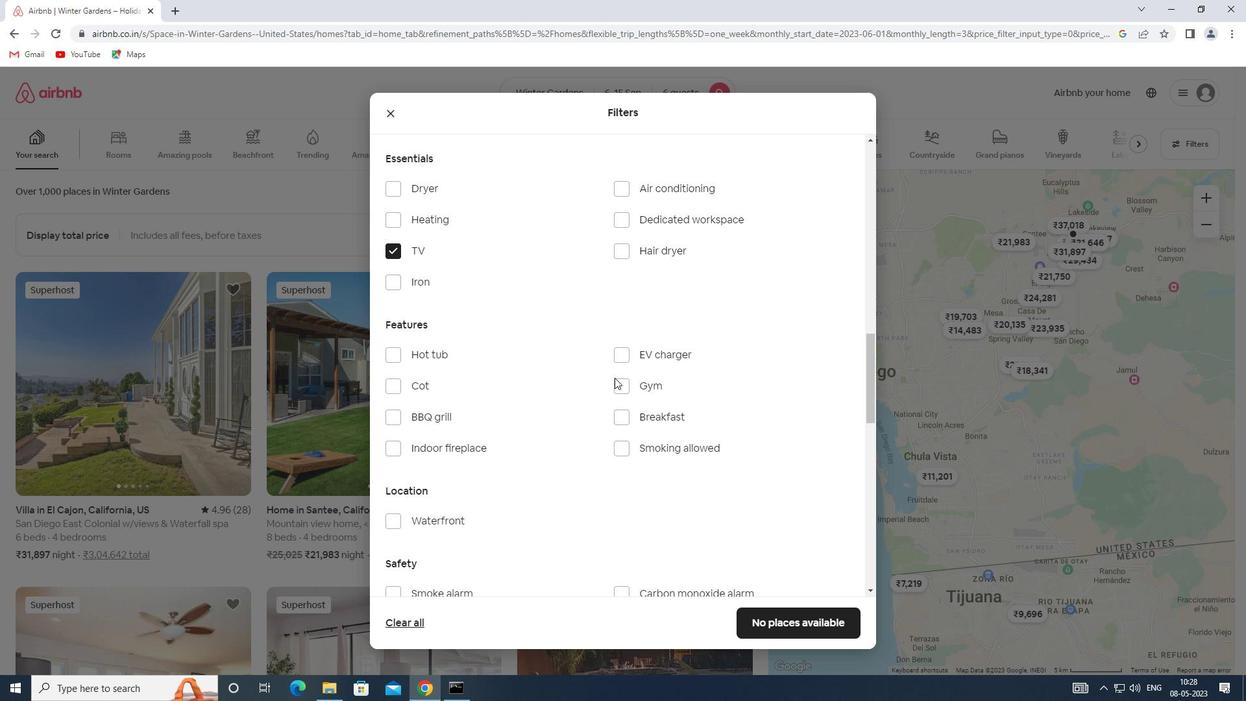 
Action: Mouse pressed left at (616, 386)
Screenshot: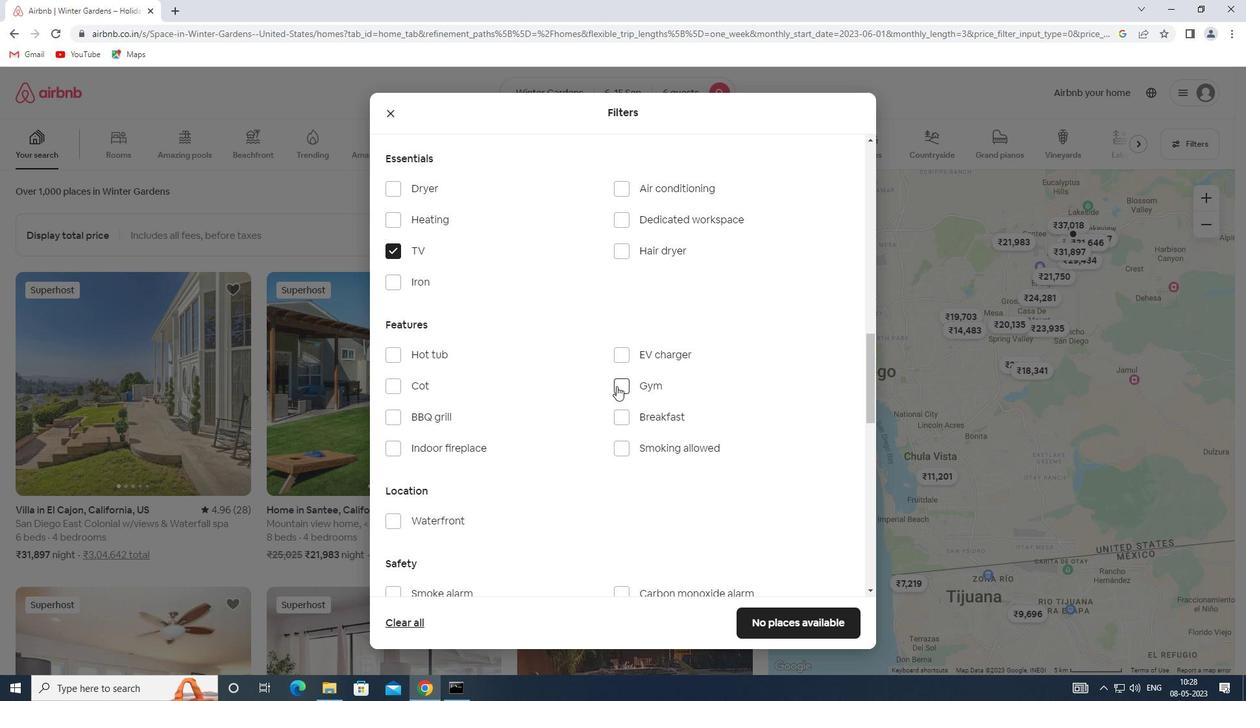 
Action: Mouse moved to (619, 422)
Screenshot: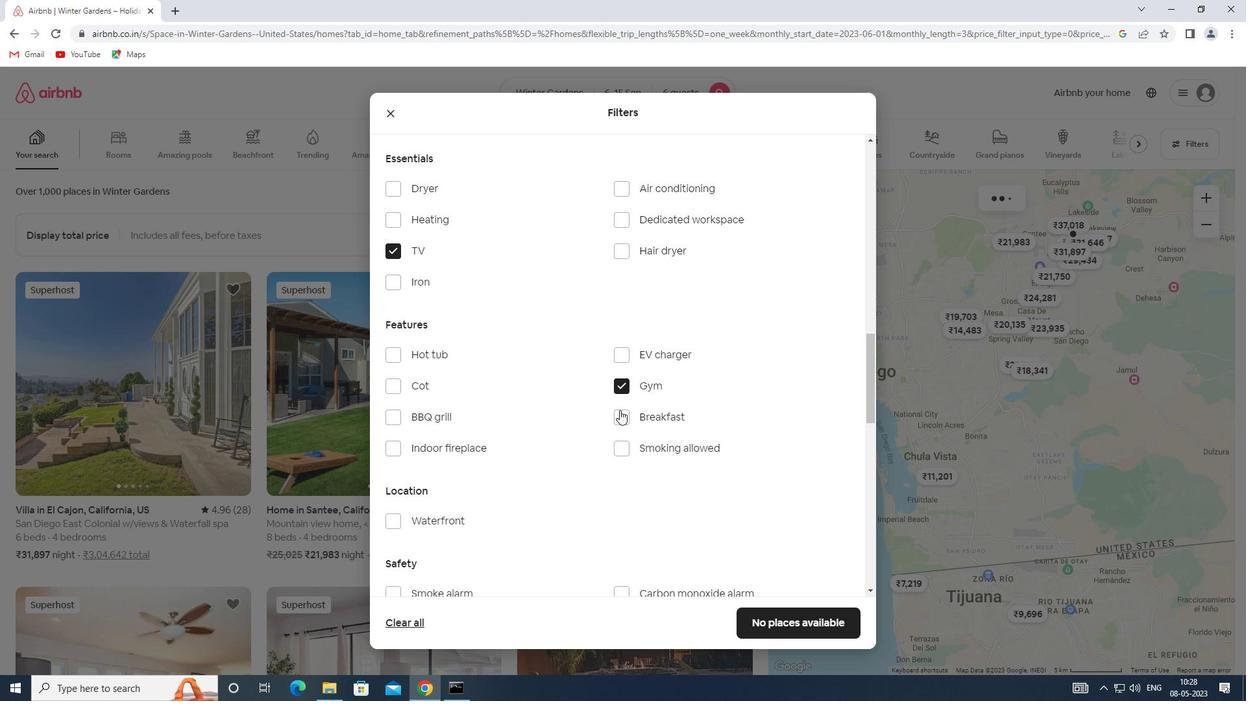 
Action: Mouse pressed left at (619, 422)
Screenshot: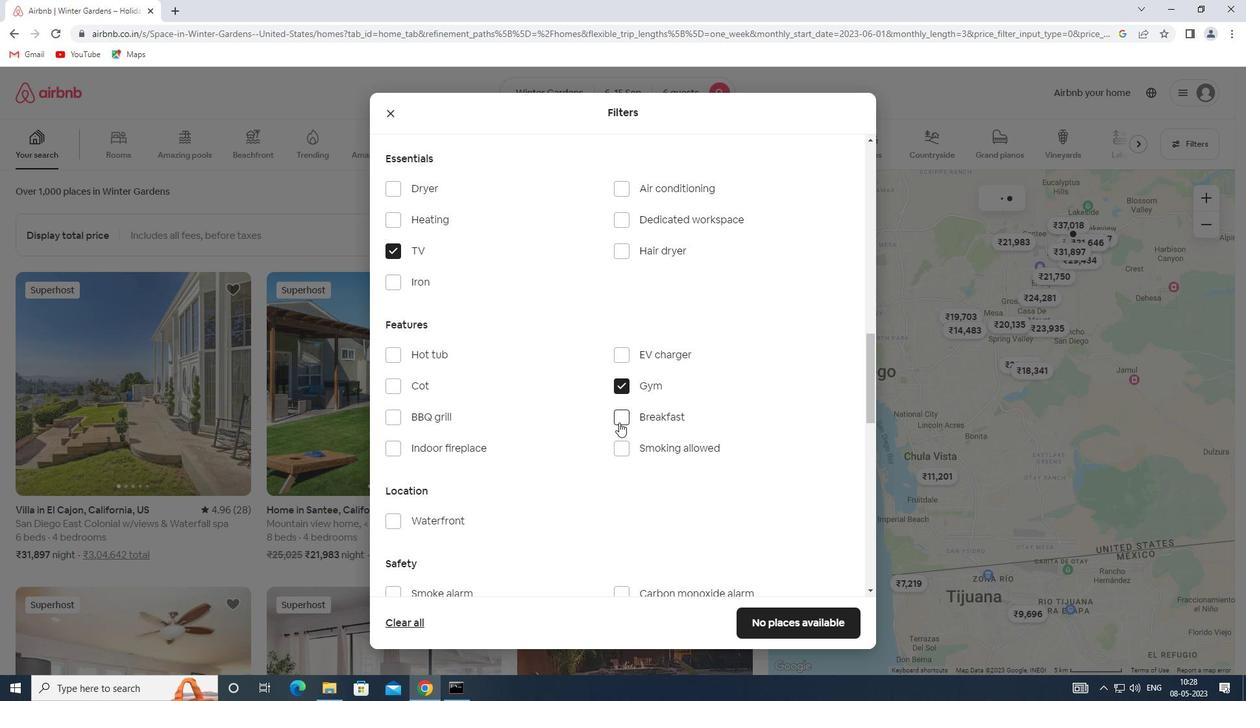 
Action: Mouse moved to (544, 429)
Screenshot: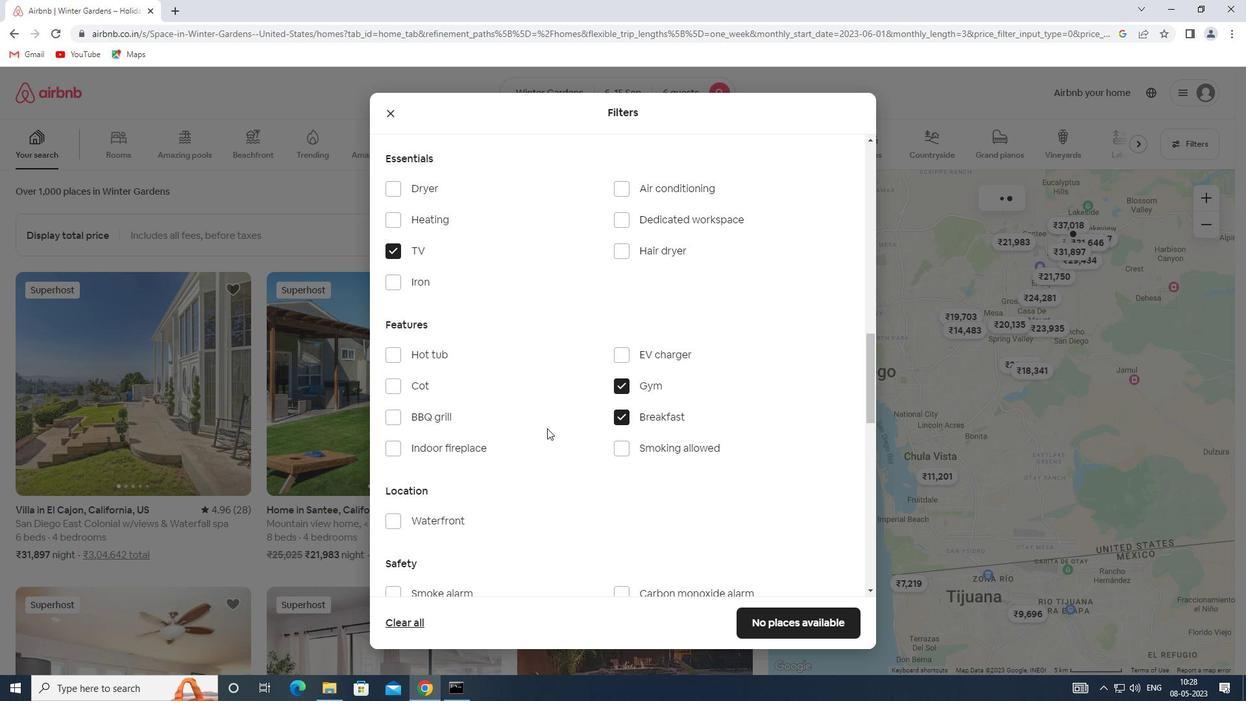 
Action: Mouse scrolled (544, 429) with delta (0, 0)
Screenshot: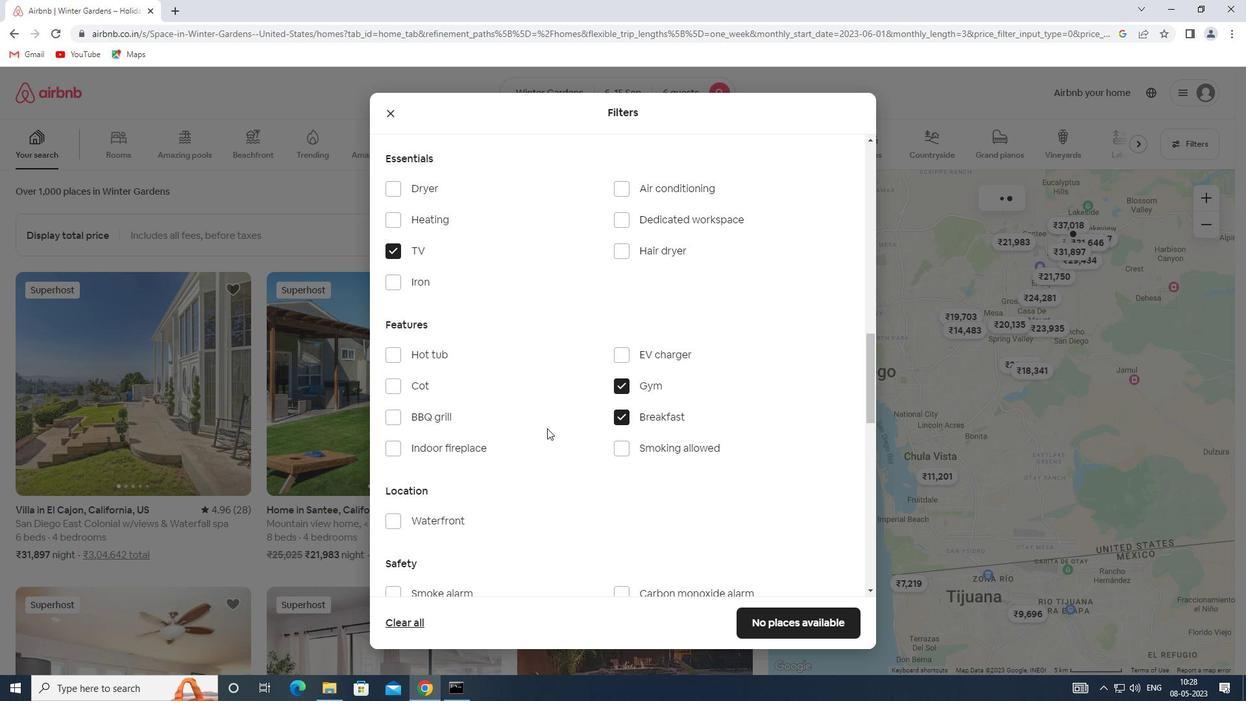
Action: Mouse moved to (542, 430)
Screenshot: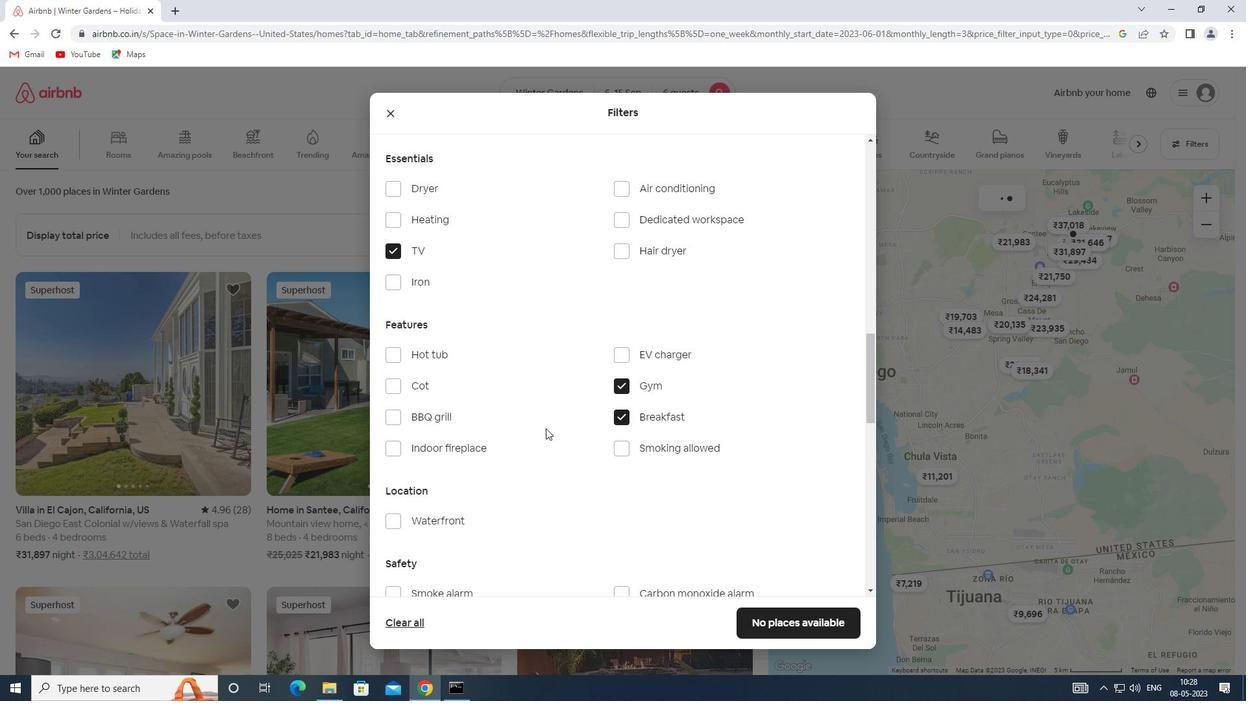 
Action: Mouse scrolled (542, 429) with delta (0, 0)
Screenshot: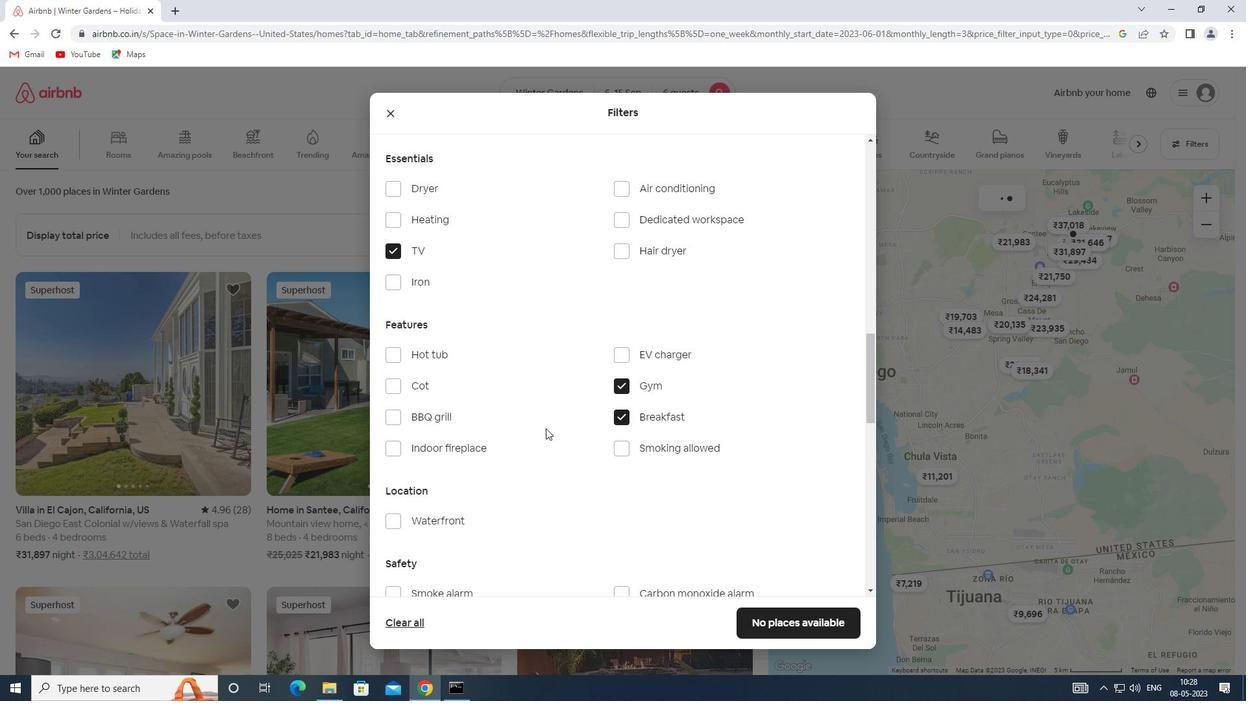 
Action: Mouse scrolled (542, 429) with delta (0, 0)
Screenshot: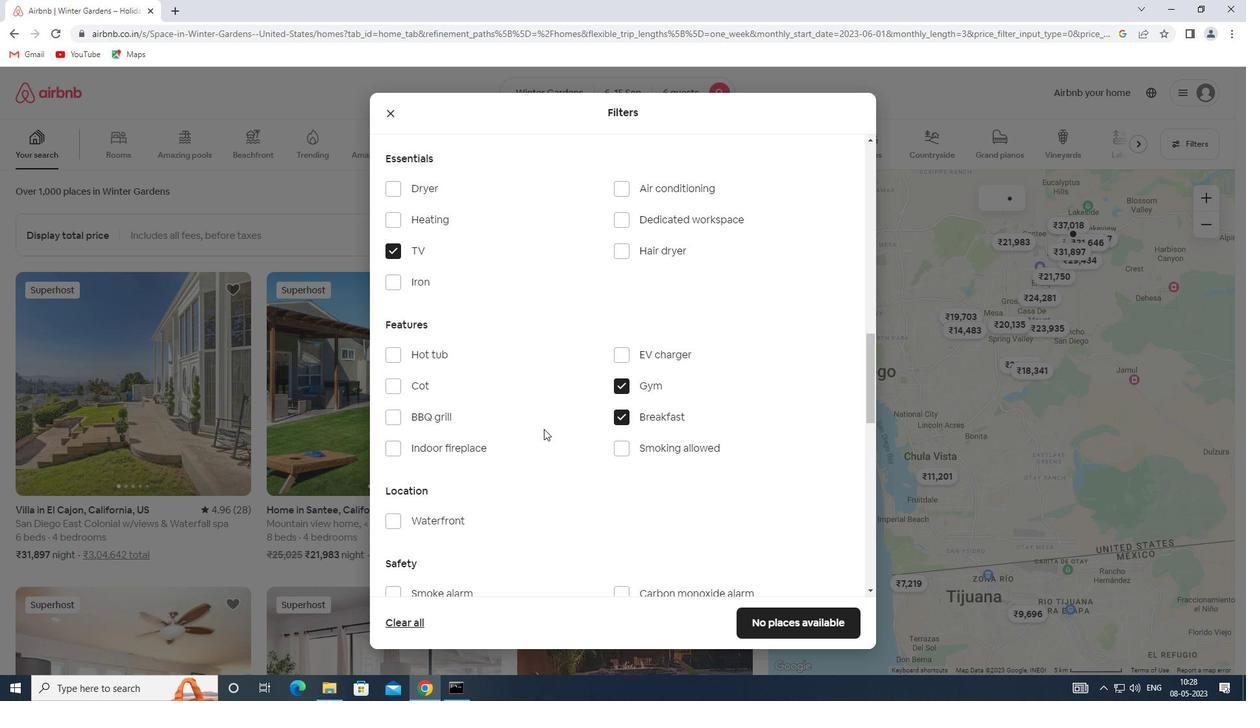 
Action: Mouse scrolled (542, 429) with delta (0, 0)
Screenshot: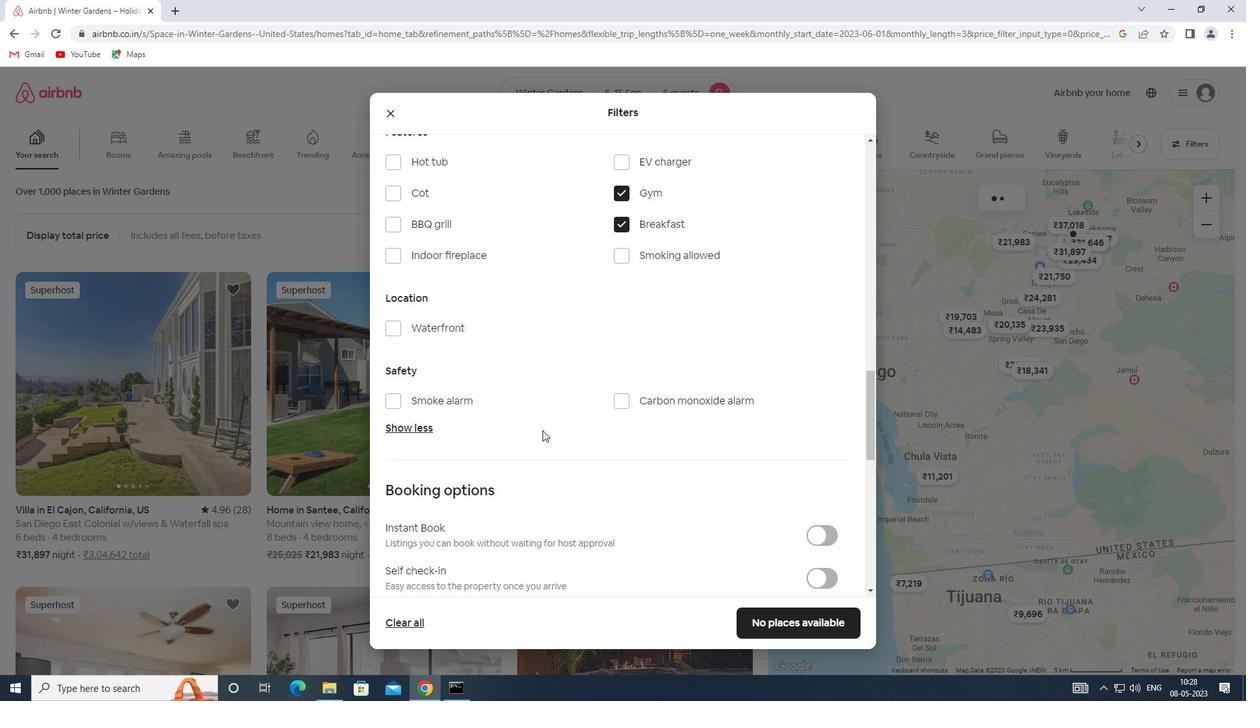 
Action: Mouse scrolled (542, 429) with delta (0, 0)
Screenshot: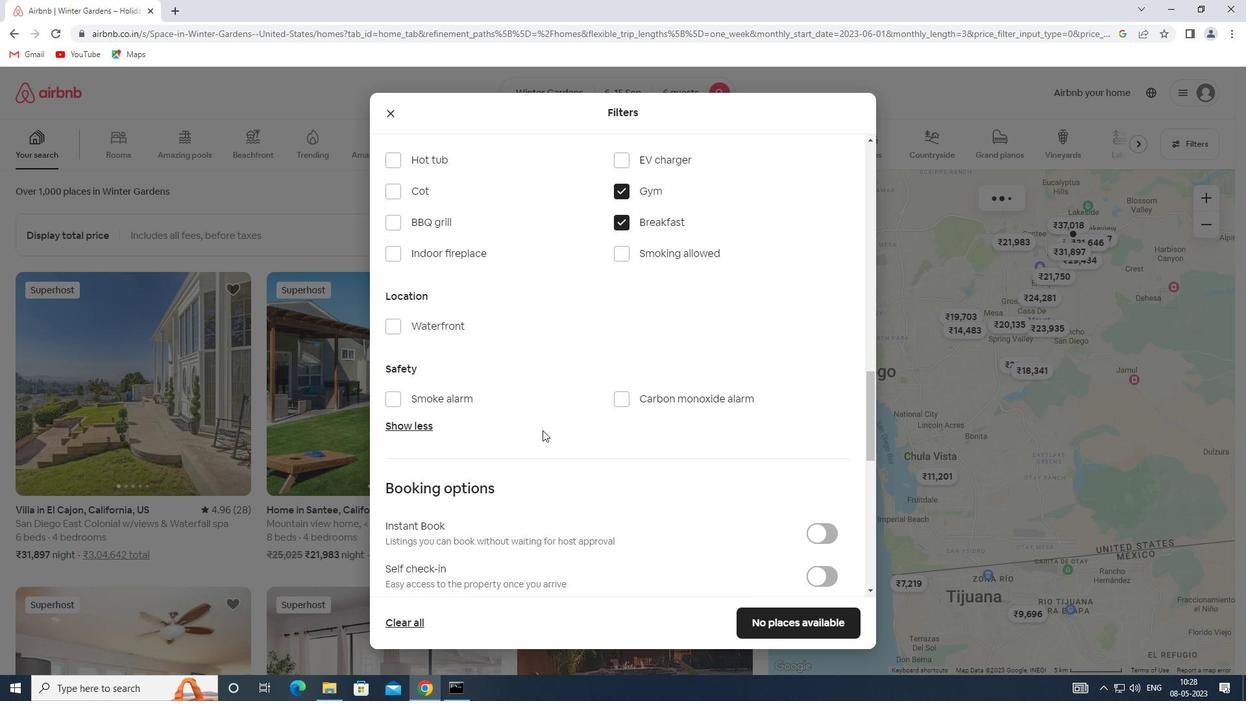 
Action: Mouse moved to (817, 445)
Screenshot: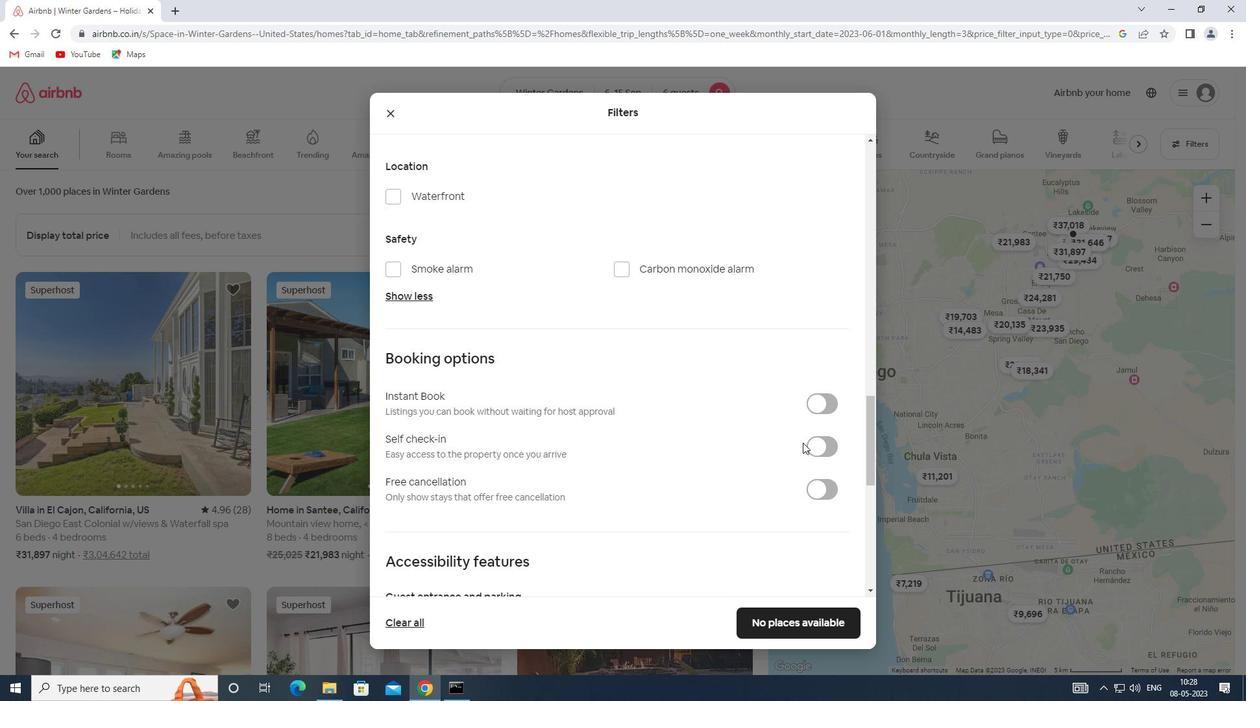 
Action: Mouse pressed left at (817, 445)
Screenshot: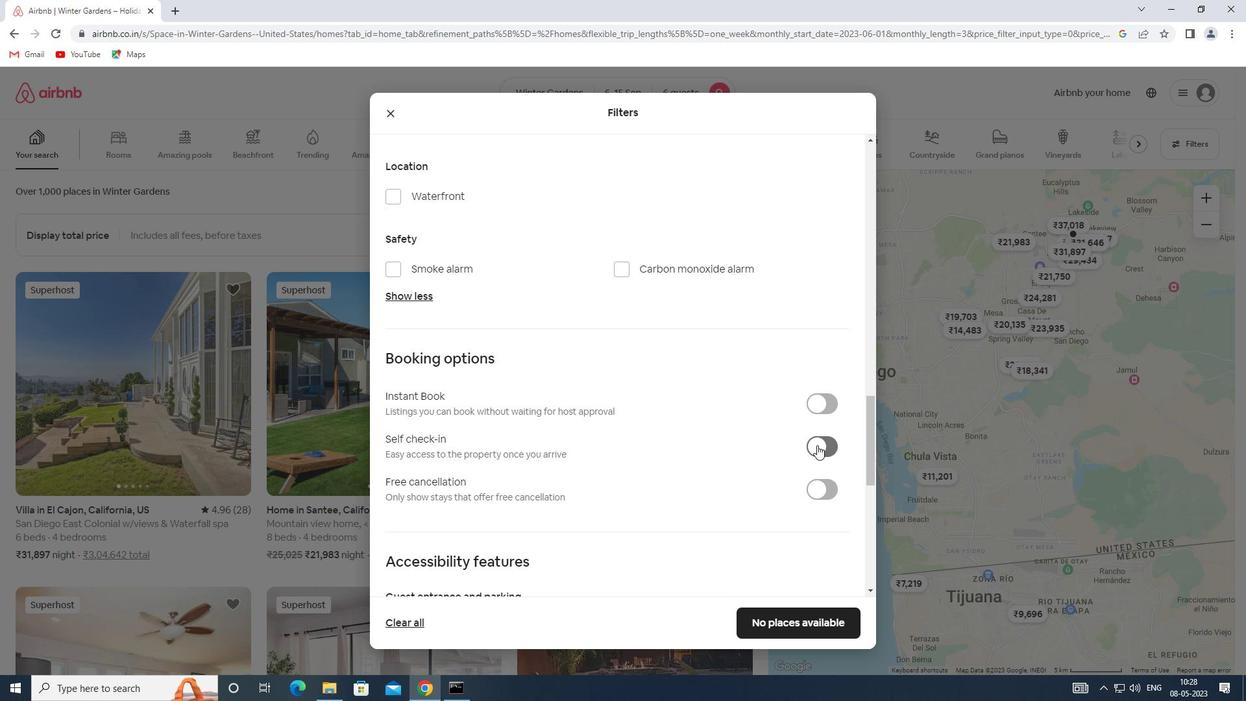 
Action: Mouse moved to (503, 424)
Screenshot: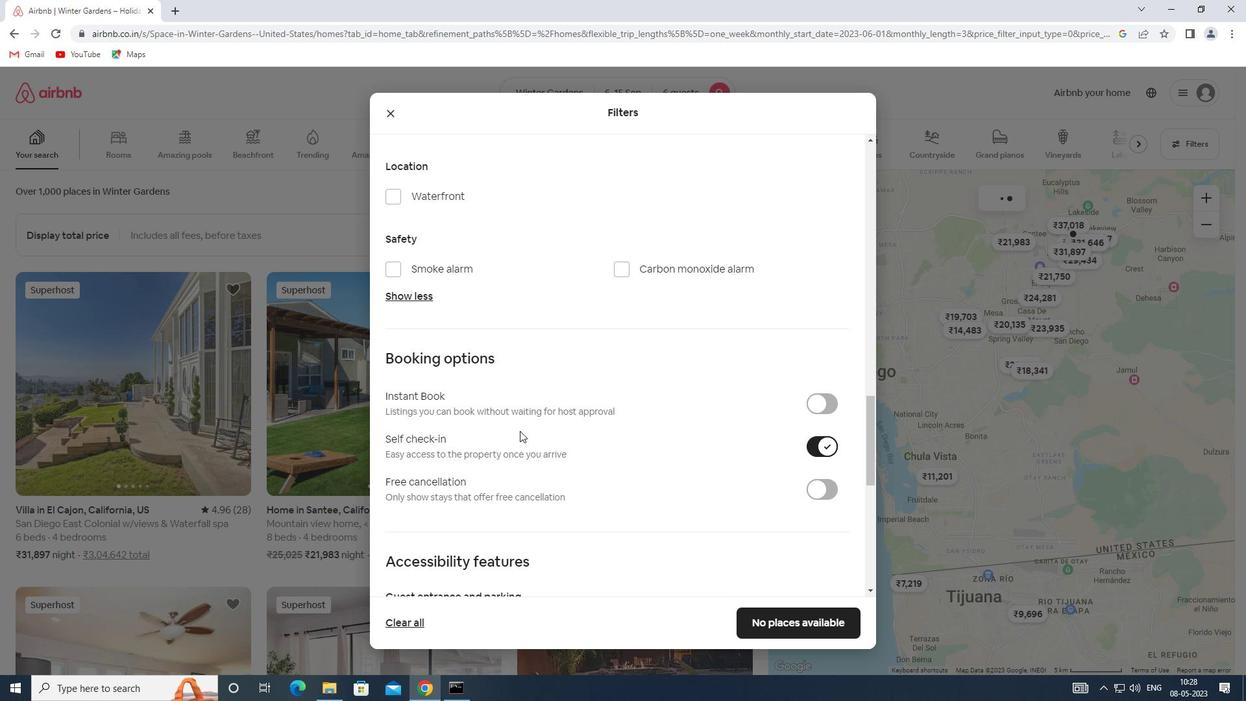 
Action: Mouse scrolled (503, 424) with delta (0, 0)
Screenshot: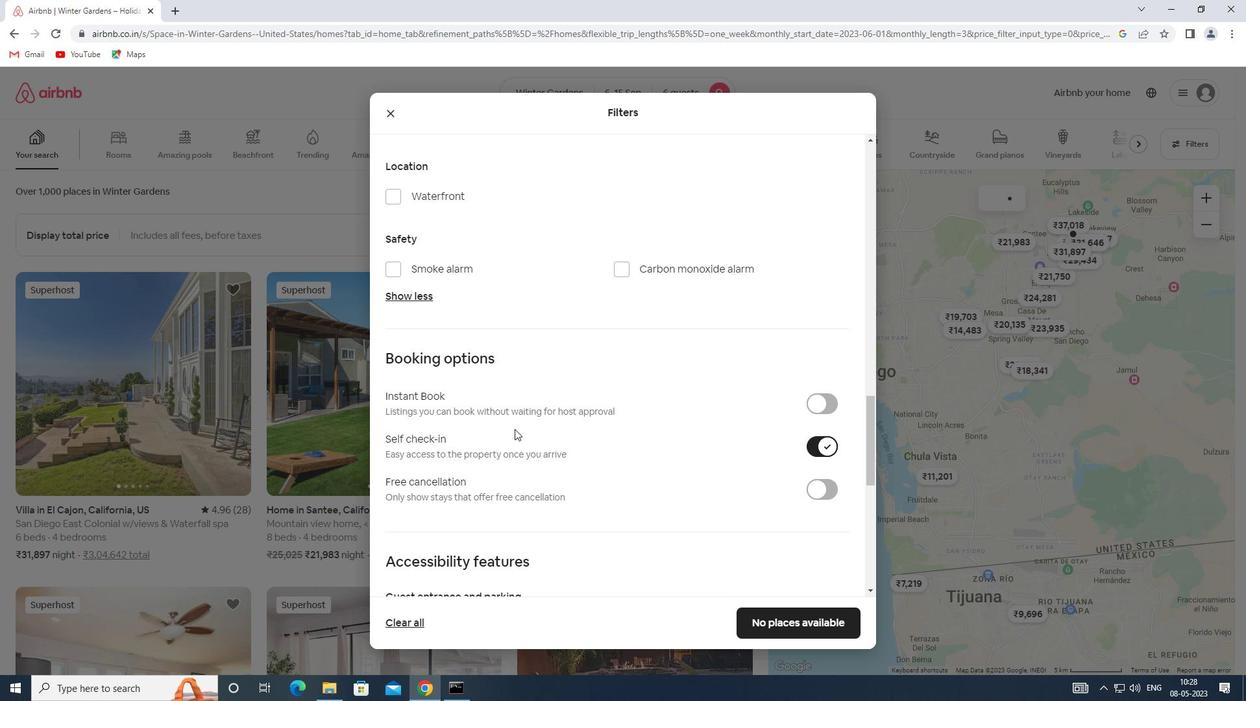 
Action: Mouse scrolled (503, 424) with delta (0, 0)
Screenshot: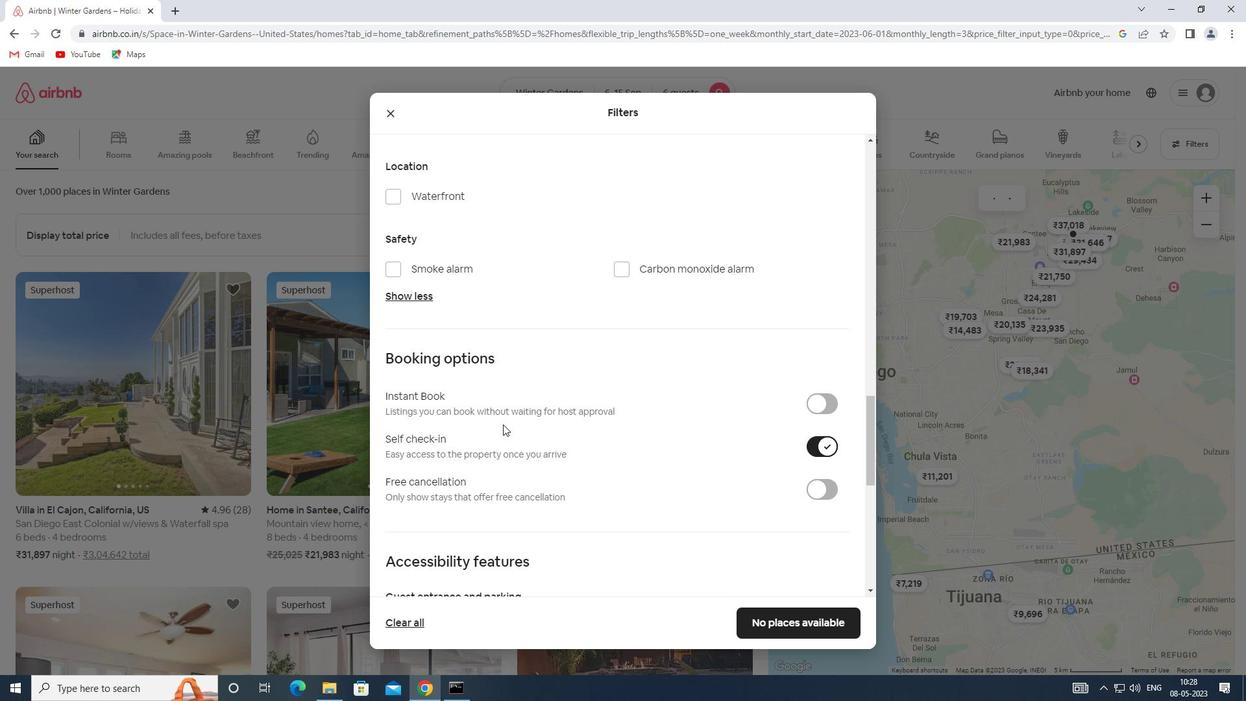 
Action: Mouse scrolled (503, 424) with delta (0, 0)
Screenshot: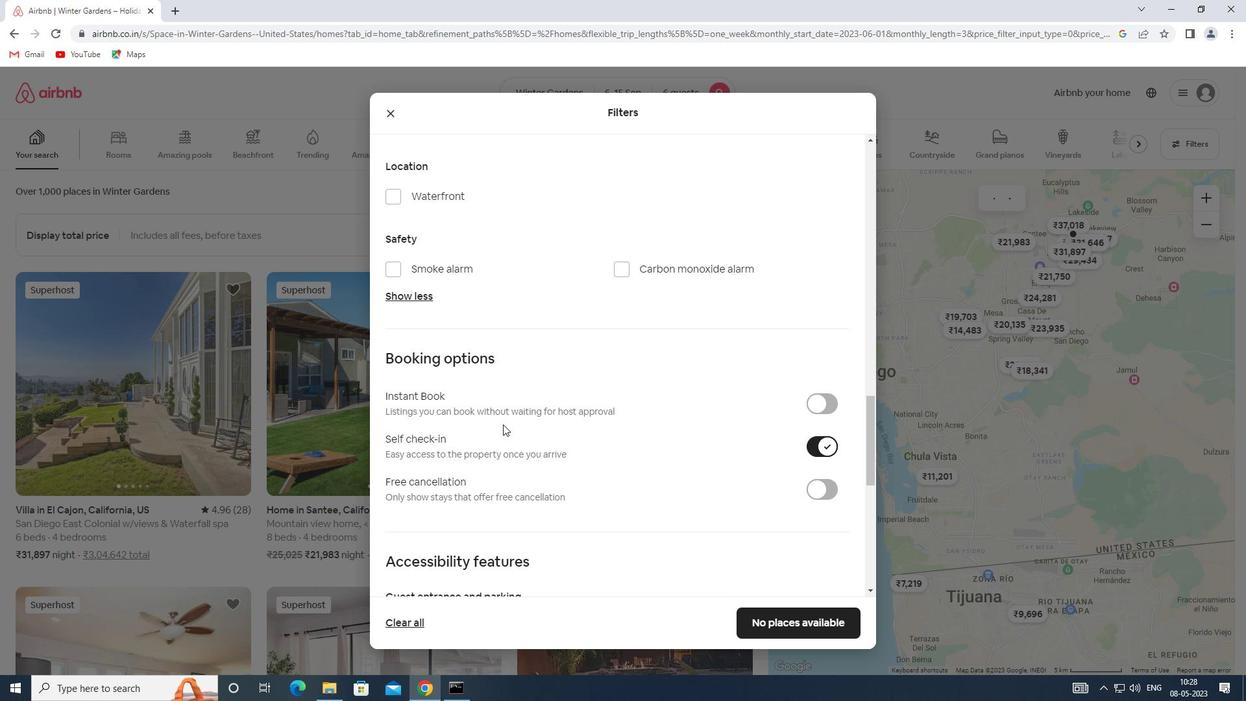 
Action: Mouse scrolled (503, 424) with delta (0, 0)
Screenshot: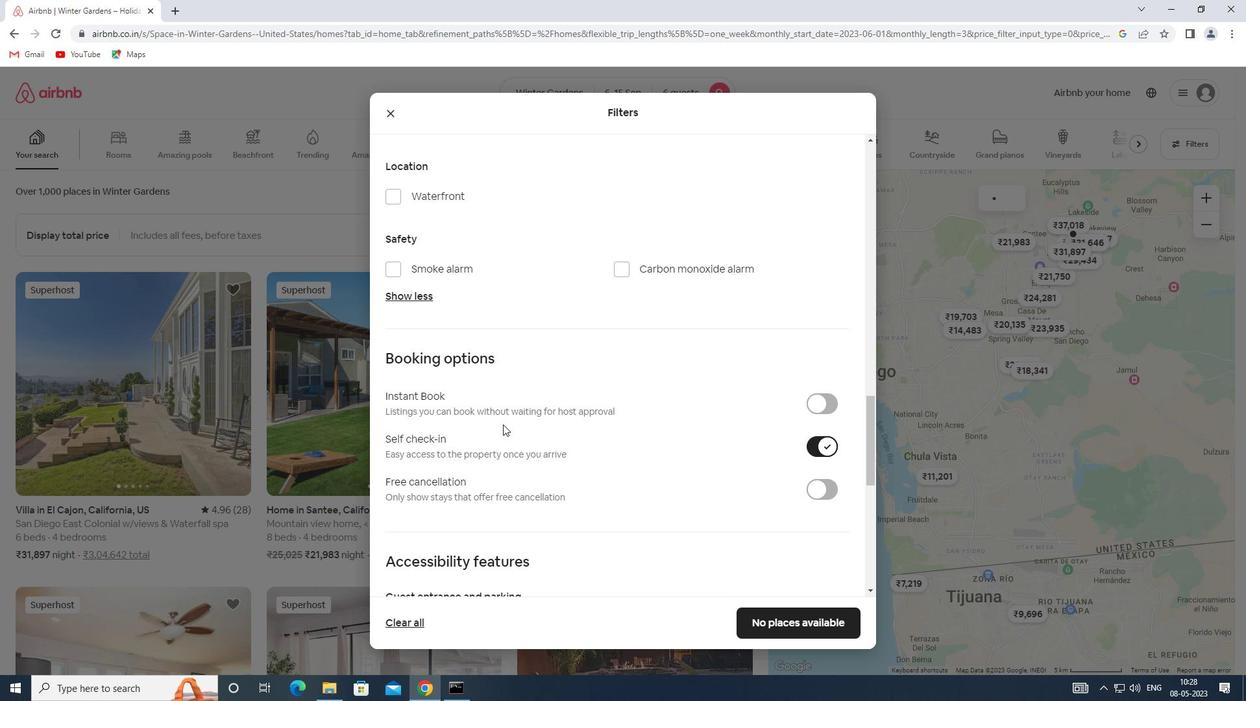 
Action: Mouse scrolled (503, 424) with delta (0, 0)
Screenshot: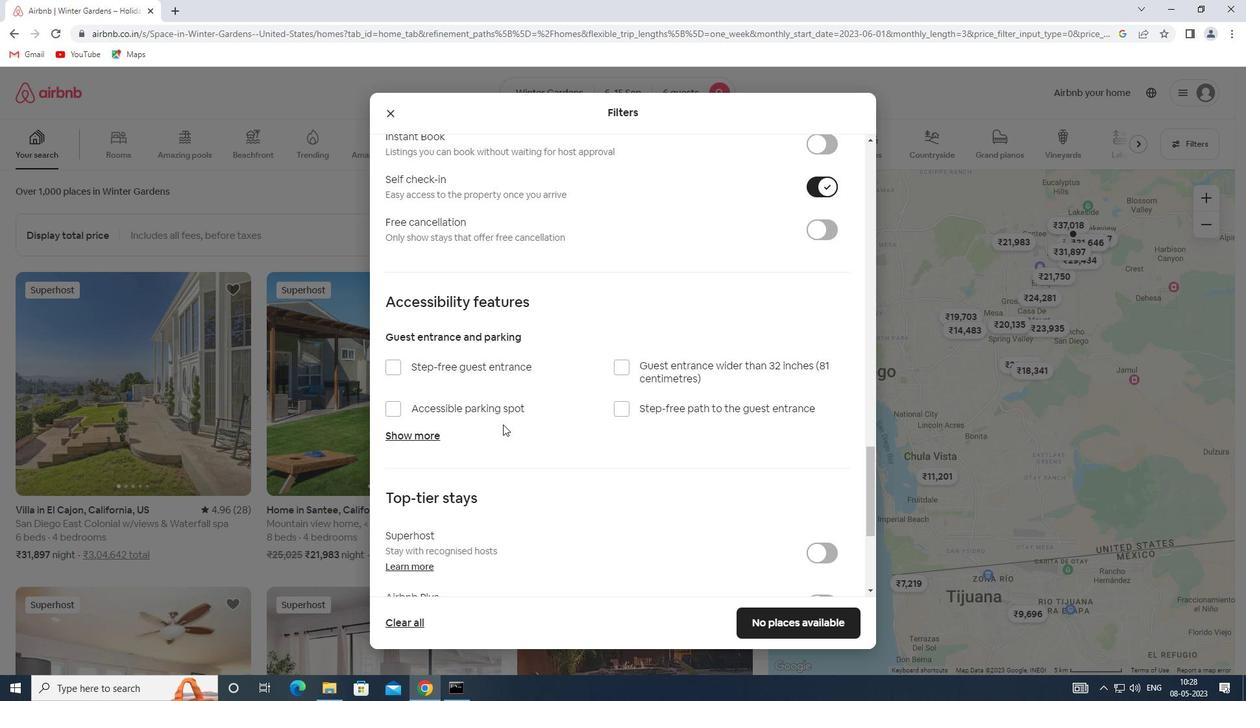
Action: Mouse scrolled (503, 424) with delta (0, 0)
Screenshot: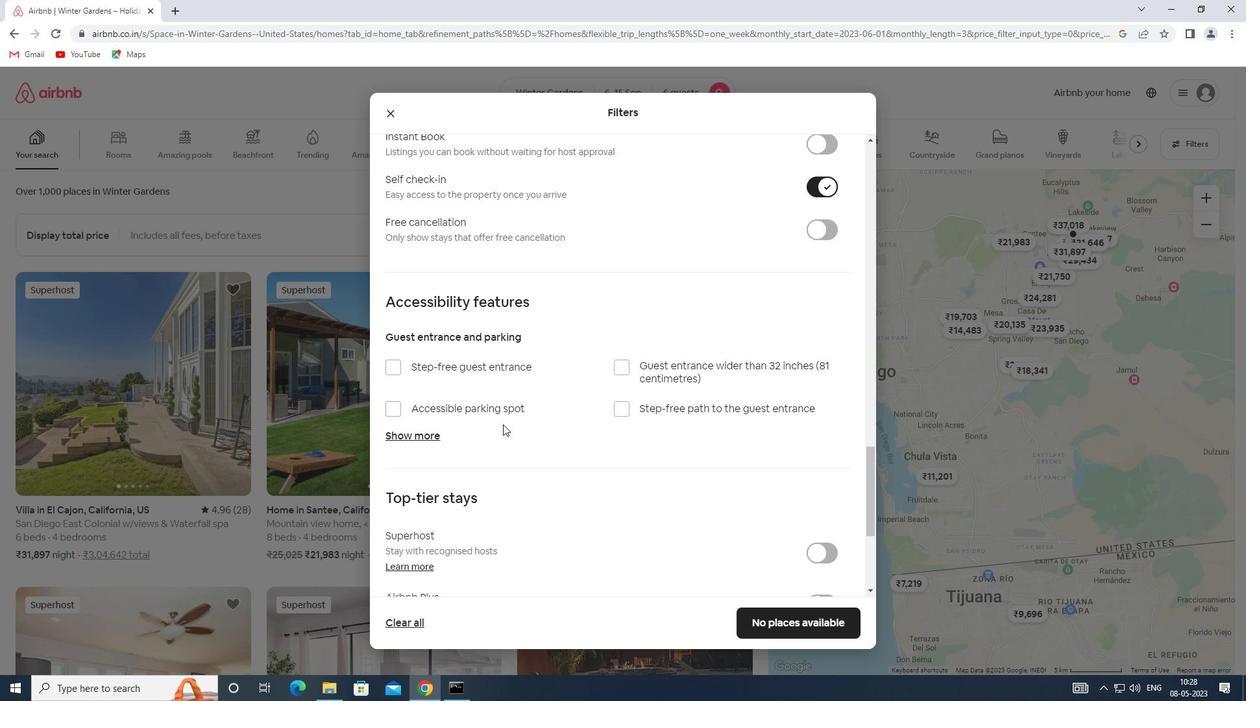 
Action: Mouse scrolled (503, 424) with delta (0, 0)
Screenshot: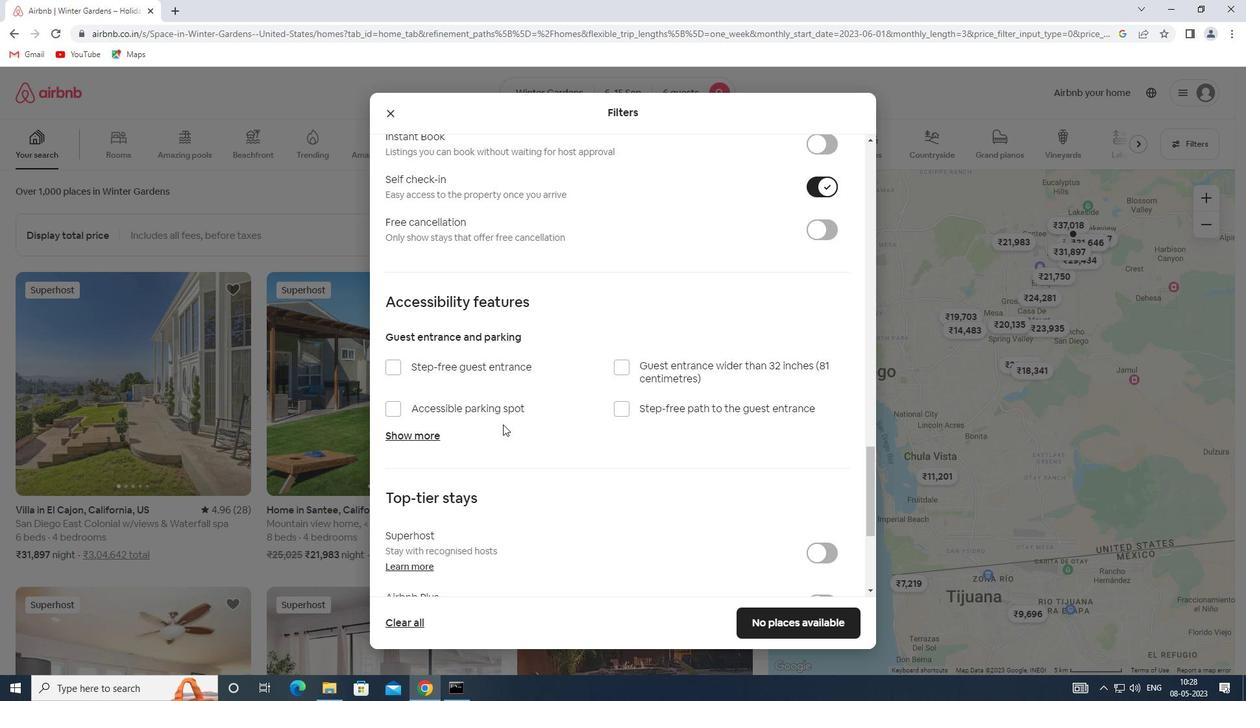 
Action: Mouse scrolled (503, 424) with delta (0, 0)
Screenshot: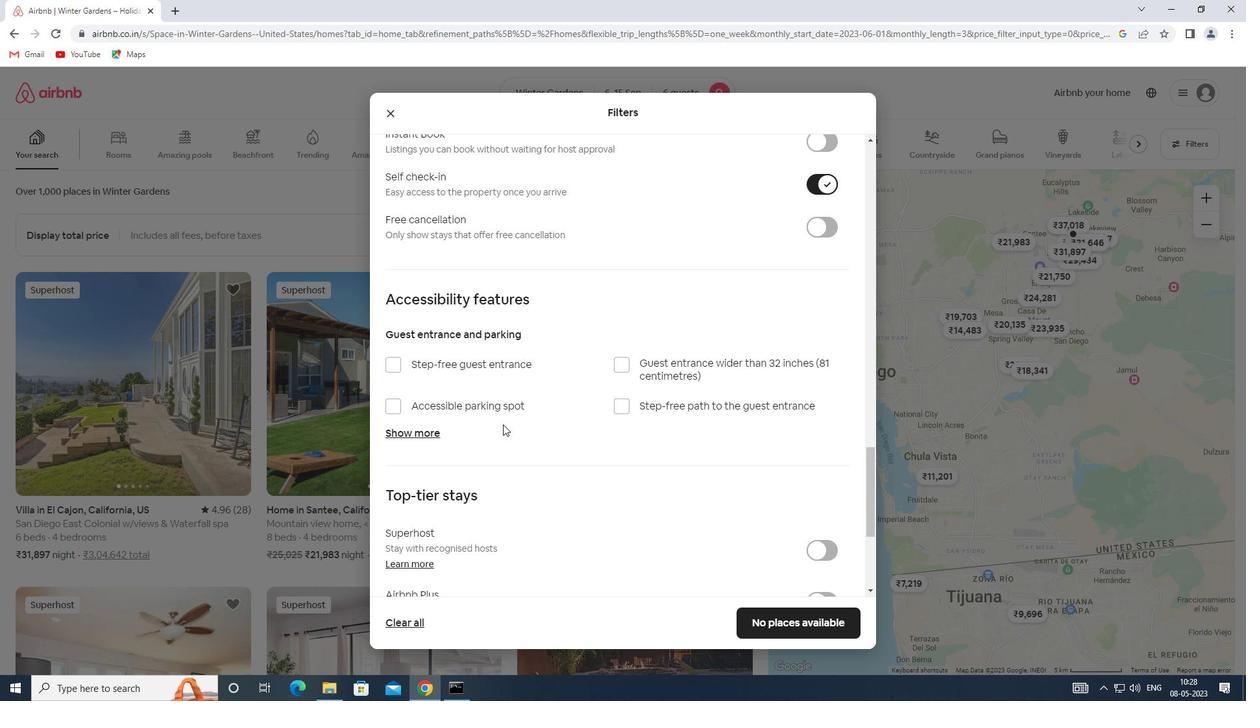 
Action: Mouse moved to (426, 504)
Screenshot: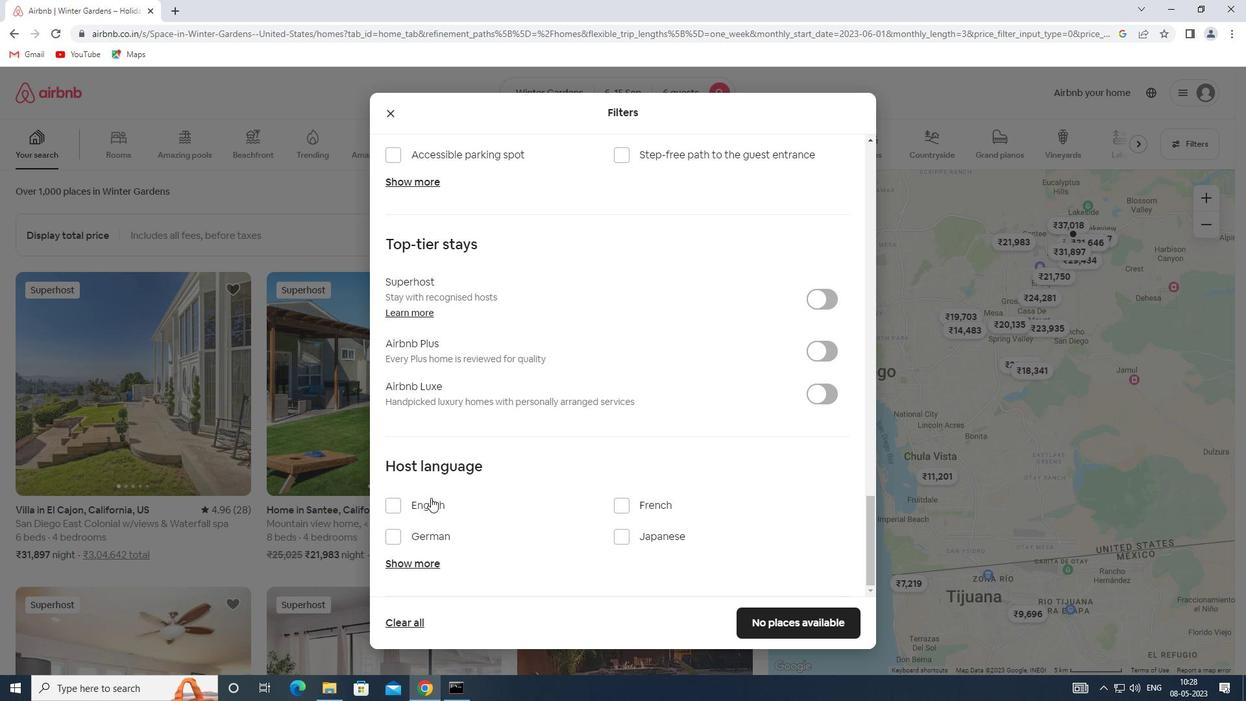 
Action: Mouse pressed left at (426, 504)
Screenshot: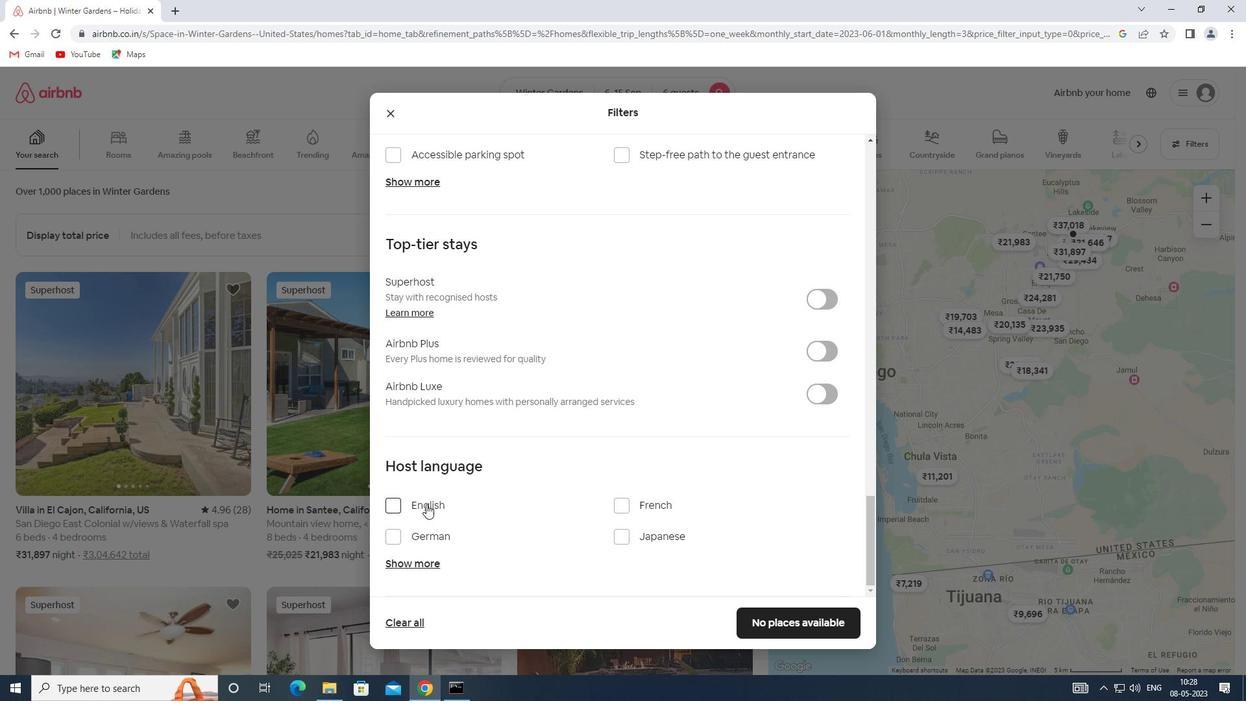 
Action: Mouse moved to (781, 623)
Screenshot: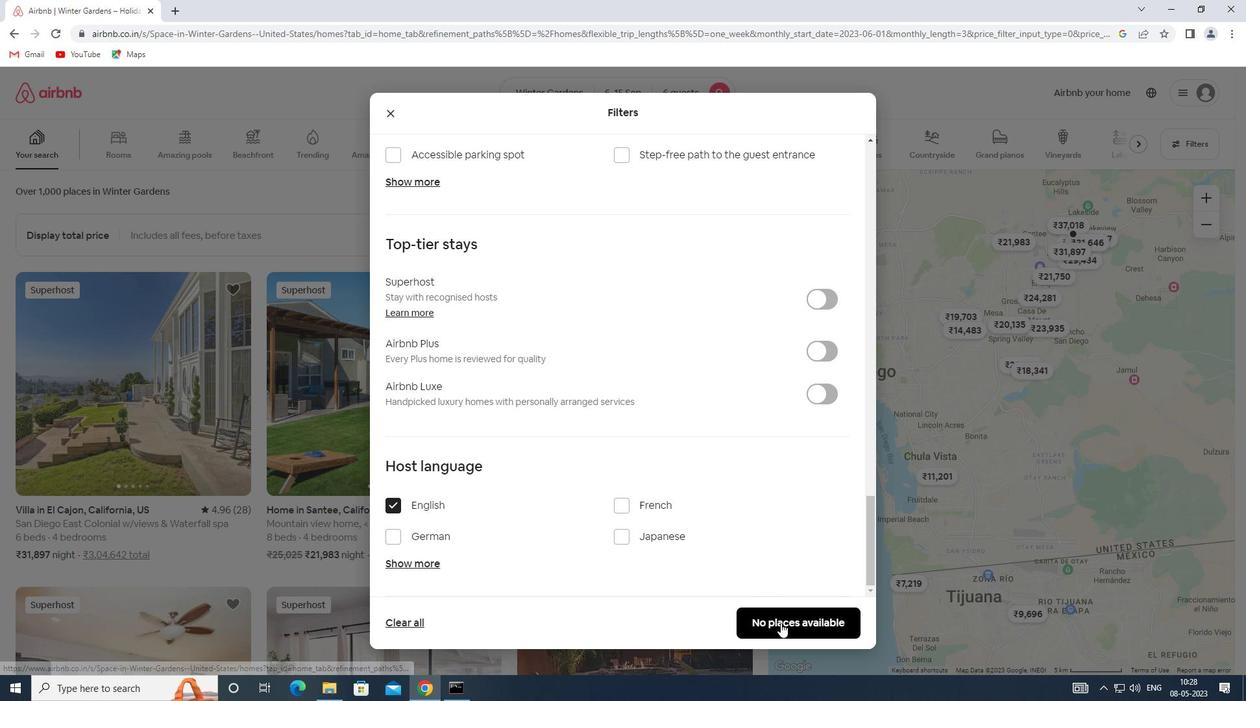 
Action: Mouse pressed left at (781, 623)
Screenshot: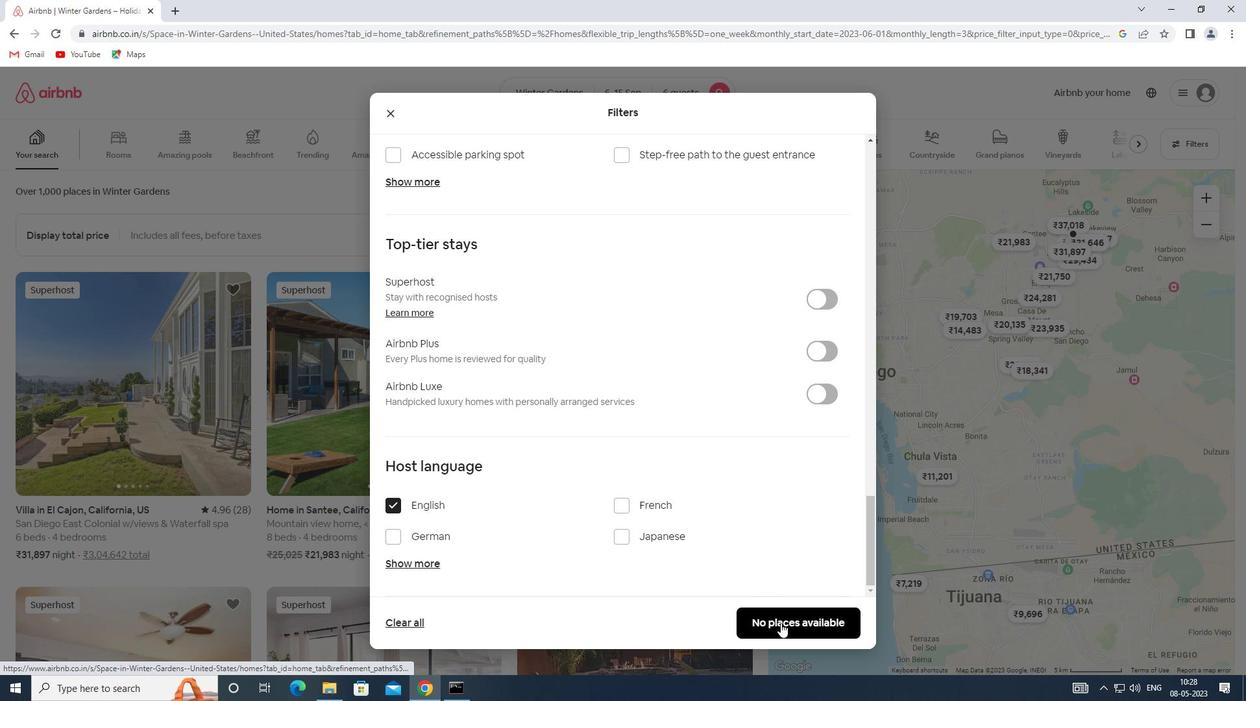 
Action: Mouse moved to (776, 612)
Screenshot: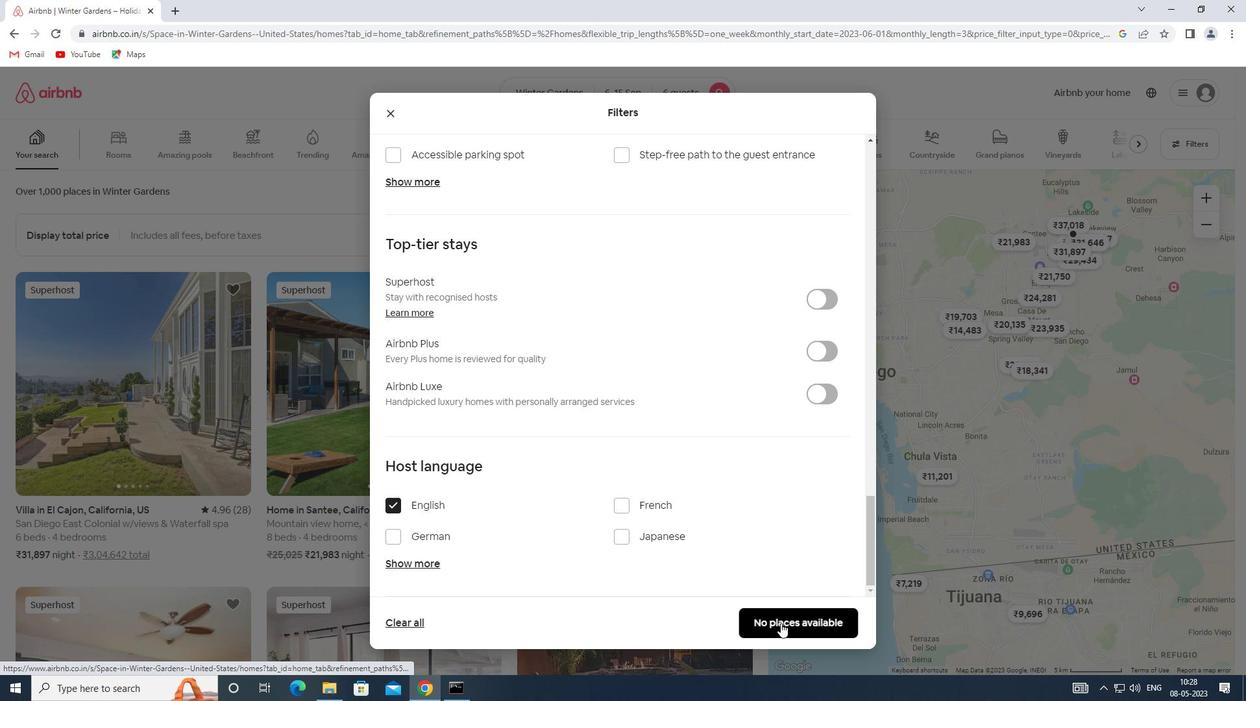 
